 Task: Find connections with filter location Kayes with filter topic #propertymanagement with filter profile language German with filter current company Ambe International-Recruitment and Mobility with filter school Vel's Institute of Science, Technoloyg and Advanced Studies, Chennai with filter industry Administration of Justice with filter service category Family Law with filter keywords title Bank Teller
Action: Mouse moved to (621, 90)
Screenshot: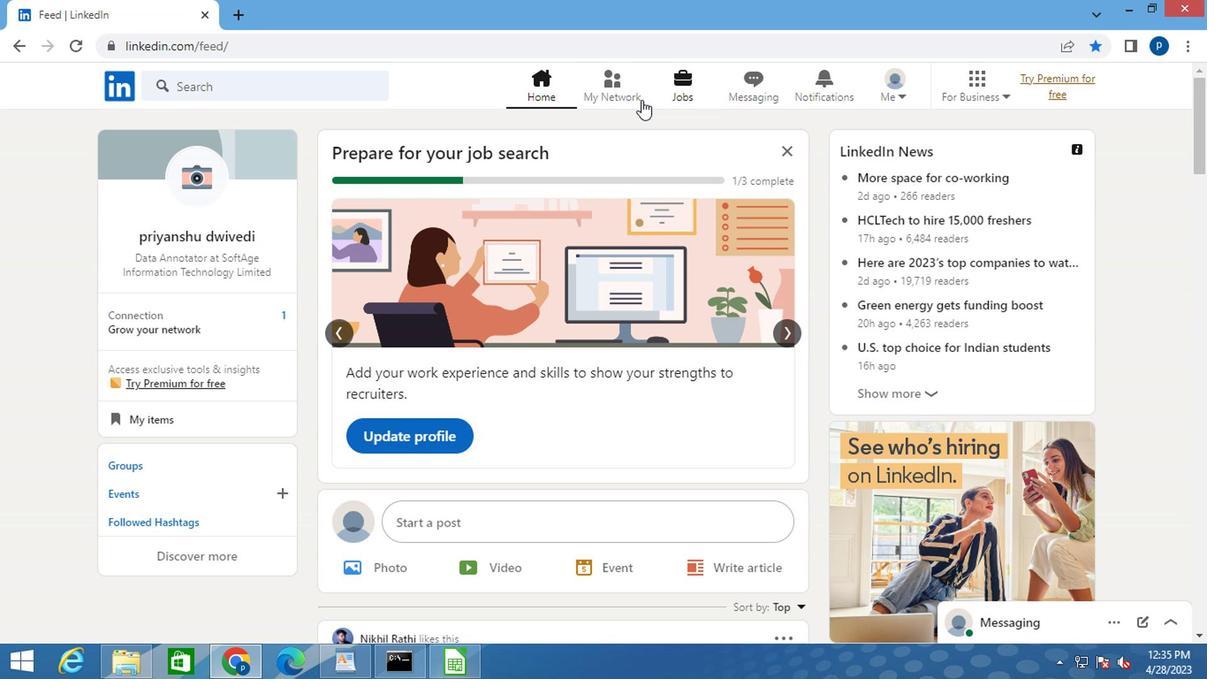 
Action: Mouse pressed left at (621, 90)
Screenshot: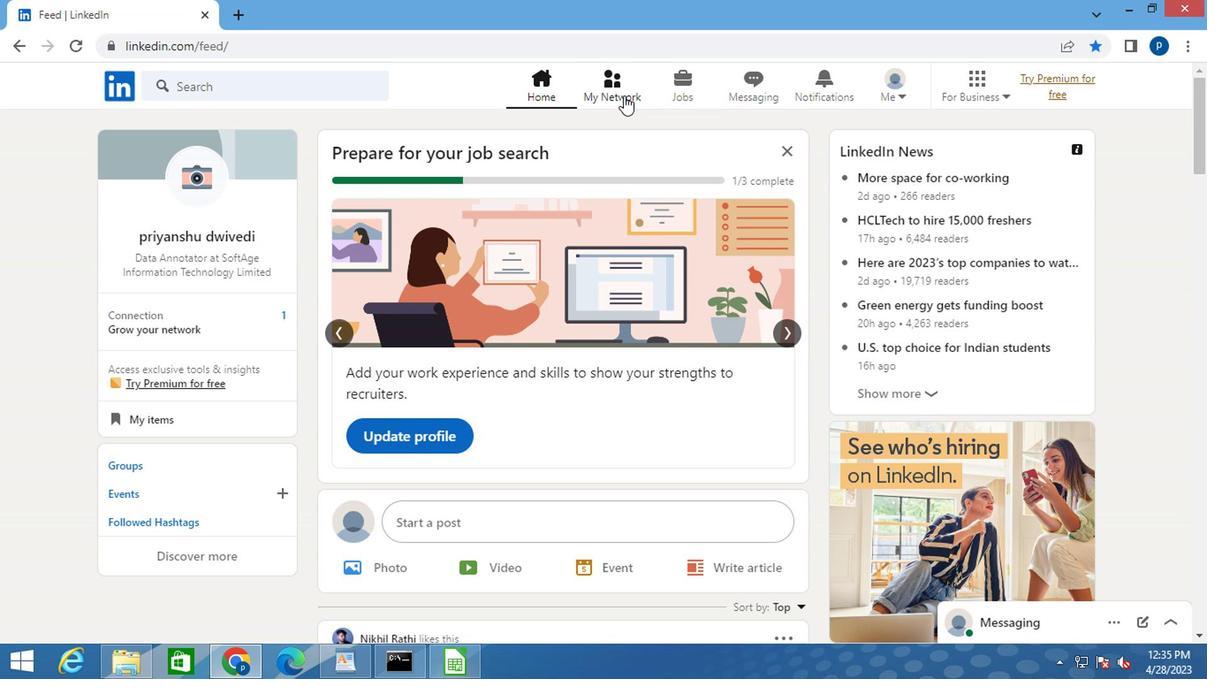 
Action: Mouse moved to (187, 172)
Screenshot: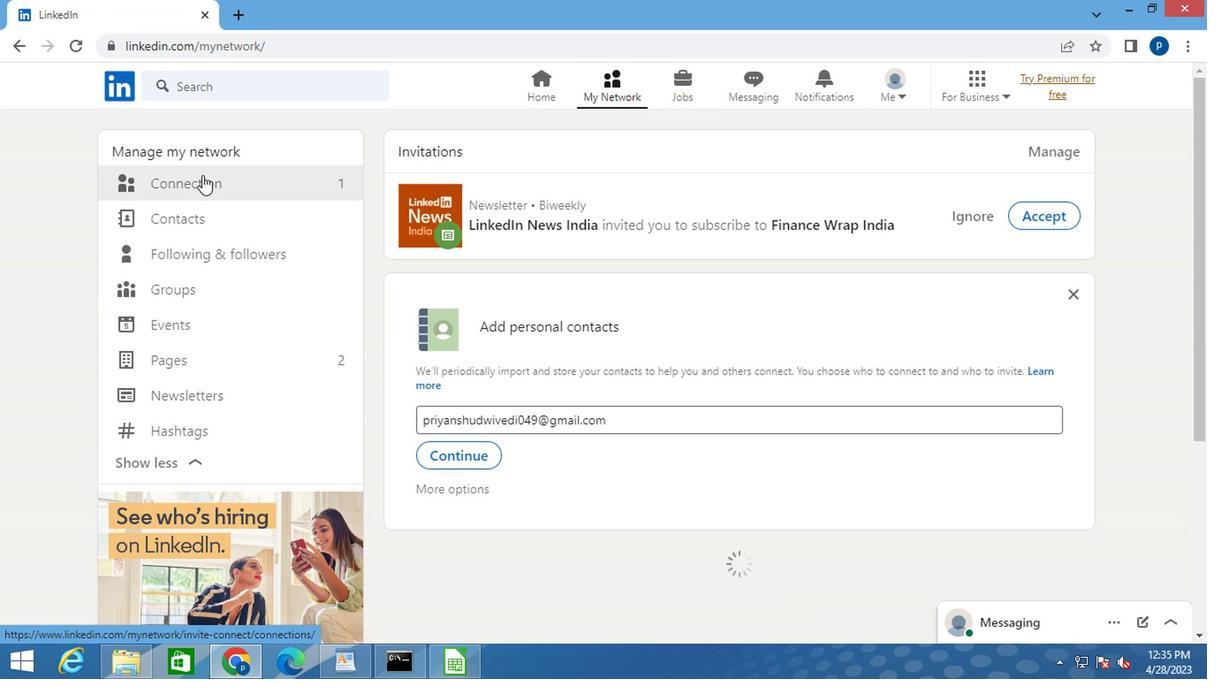 
Action: Mouse pressed left at (187, 172)
Screenshot: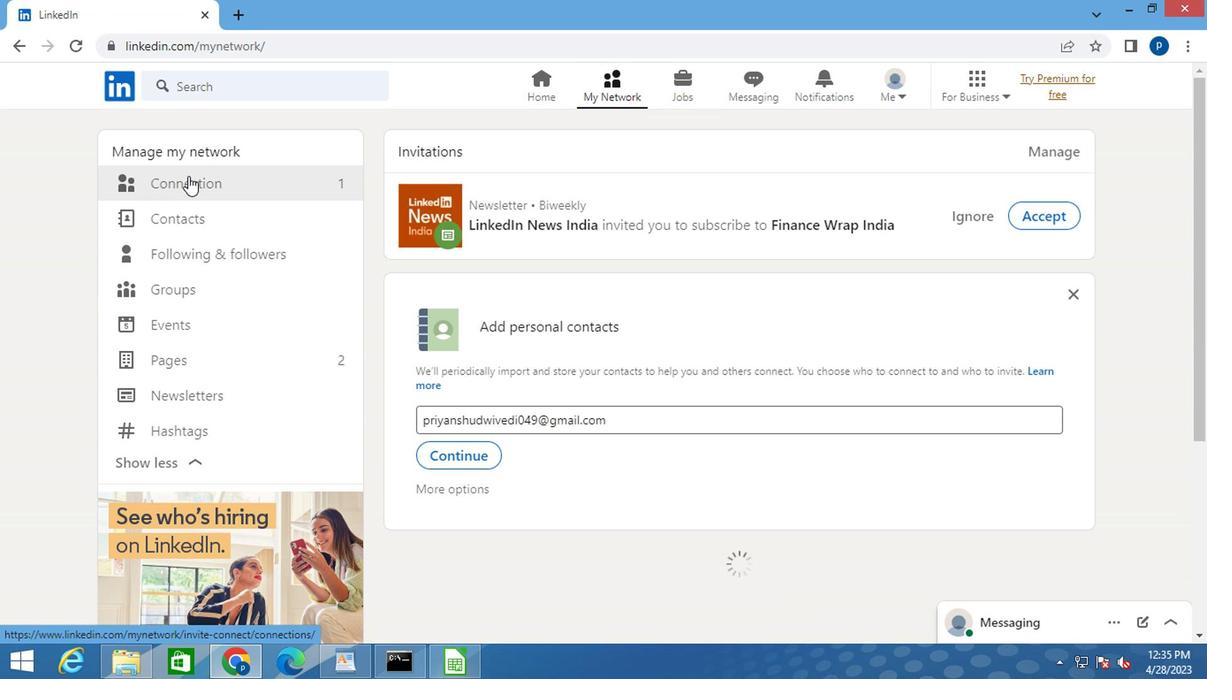 
Action: Mouse moved to (725, 176)
Screenshot: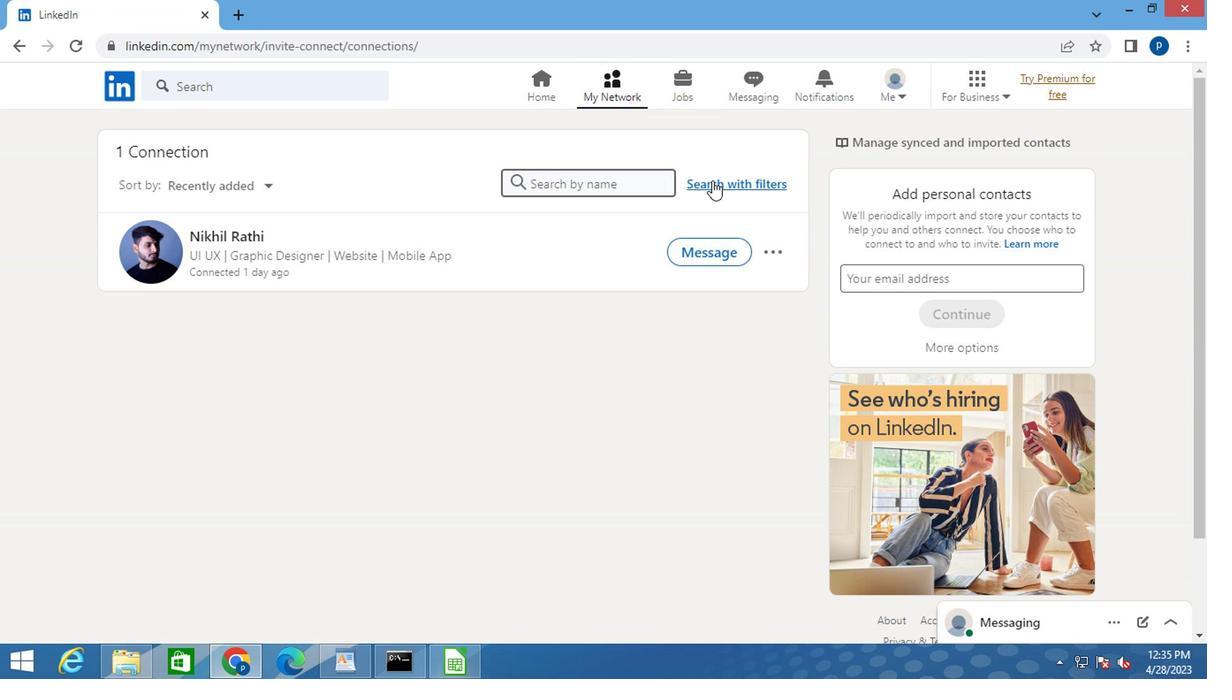 
Action: Mouse pressed left at (725, 176)
Screenshot: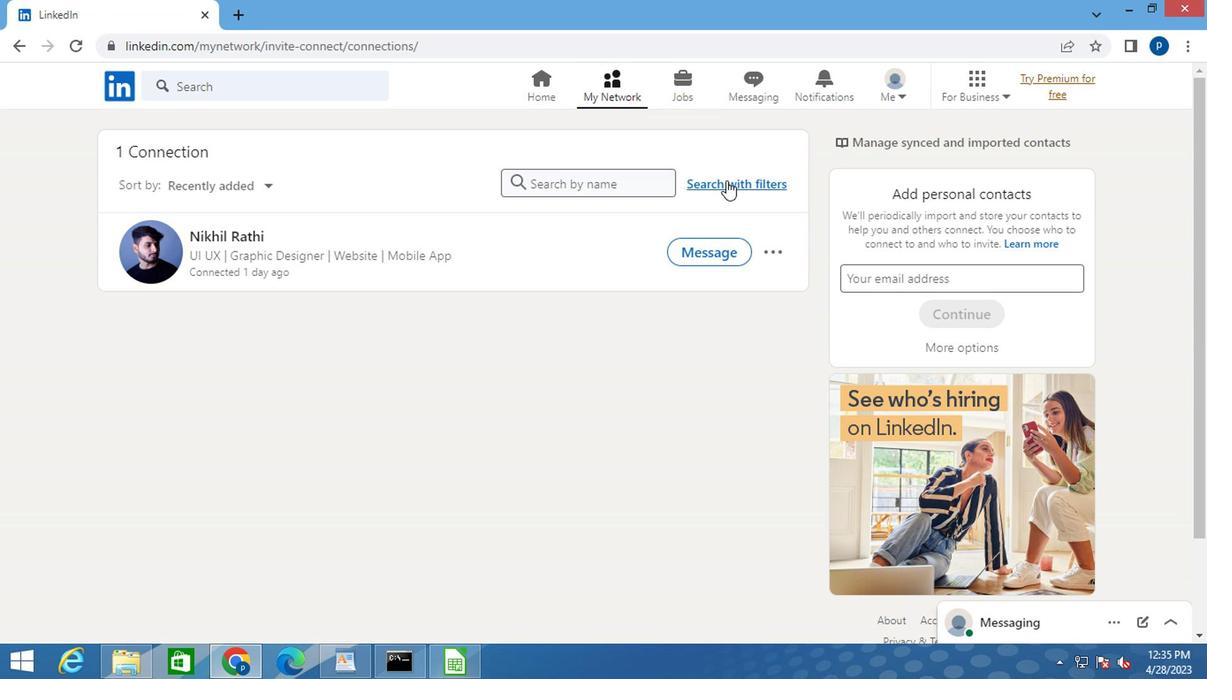 
Action: Mouse moved to (650, 137)
Screenshot: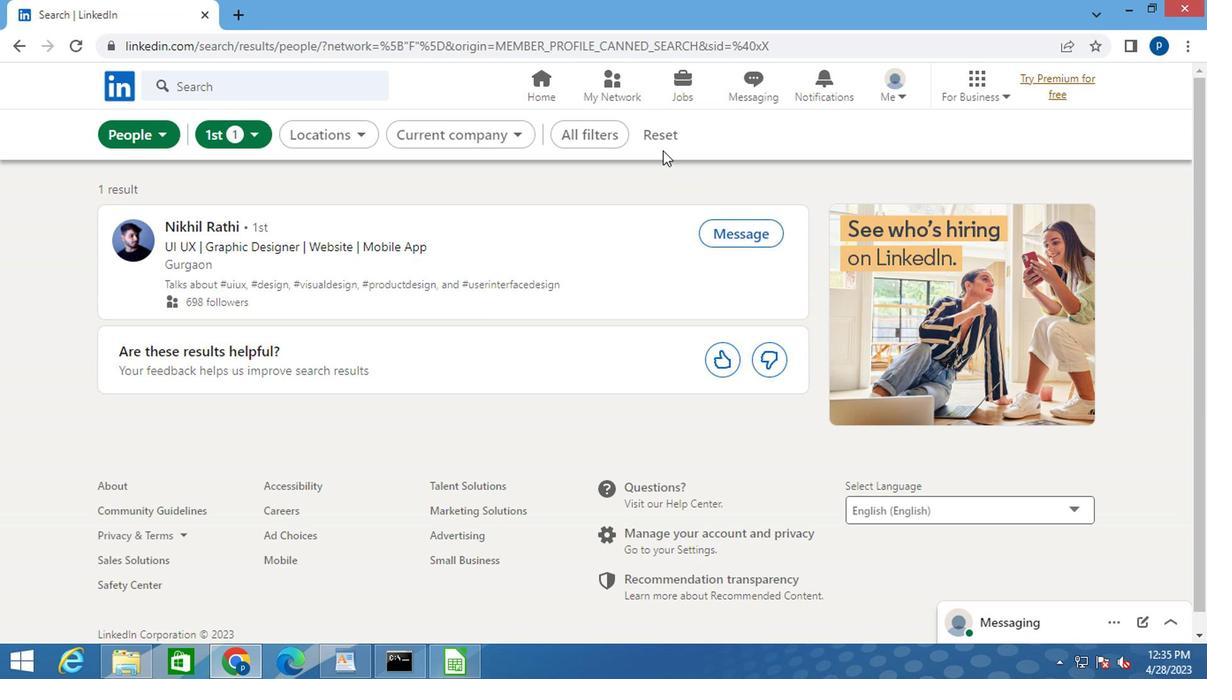 
Action: Mouse pressed left at (650, 137)
Screenshot: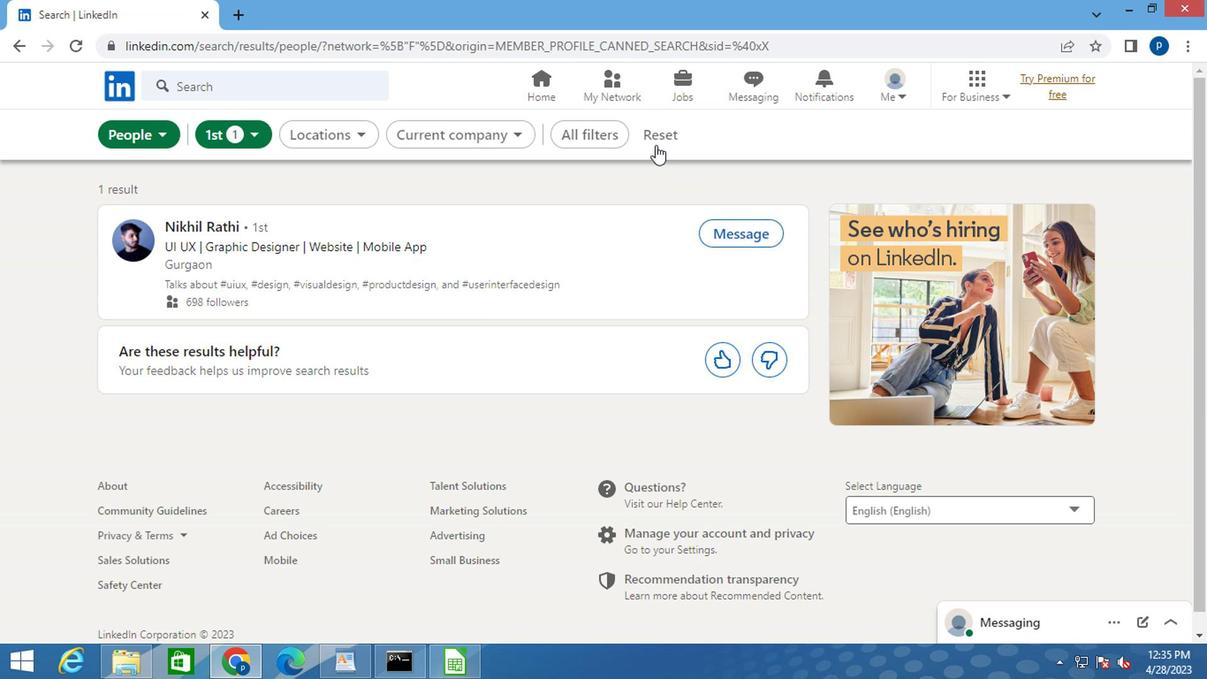 
Action: Mouse moved to (642, 132)
Screenshot: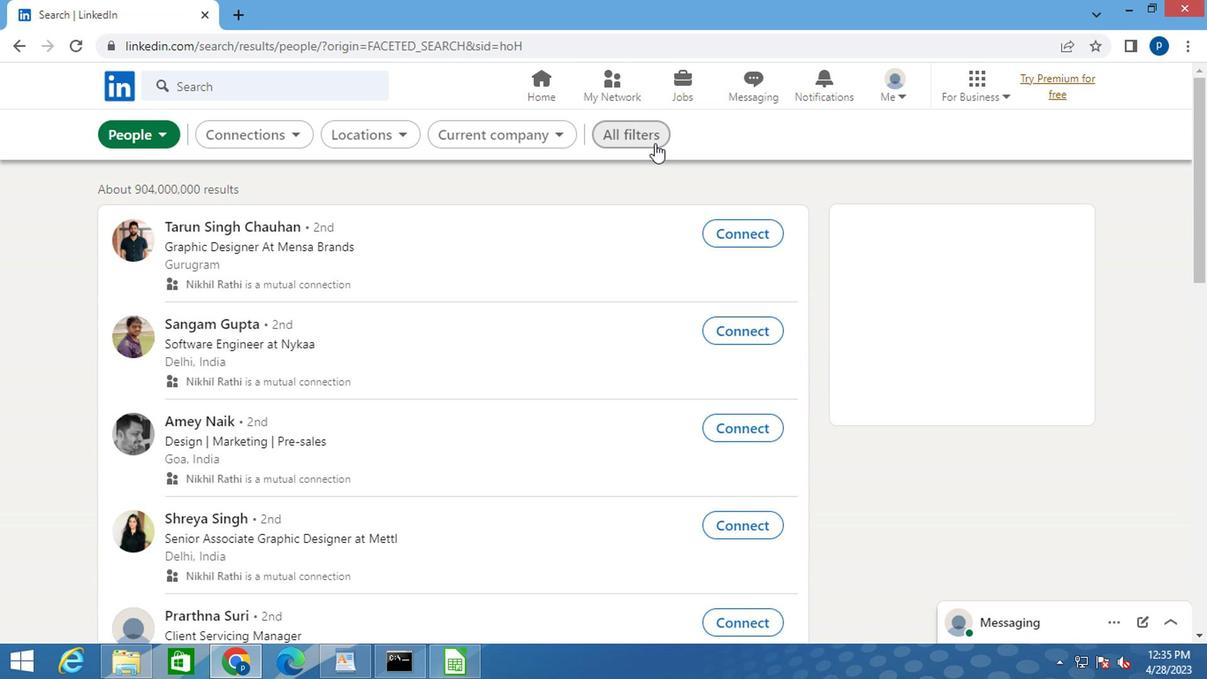 
Action: Mouse pressed left at (642, 132)
Screenshot: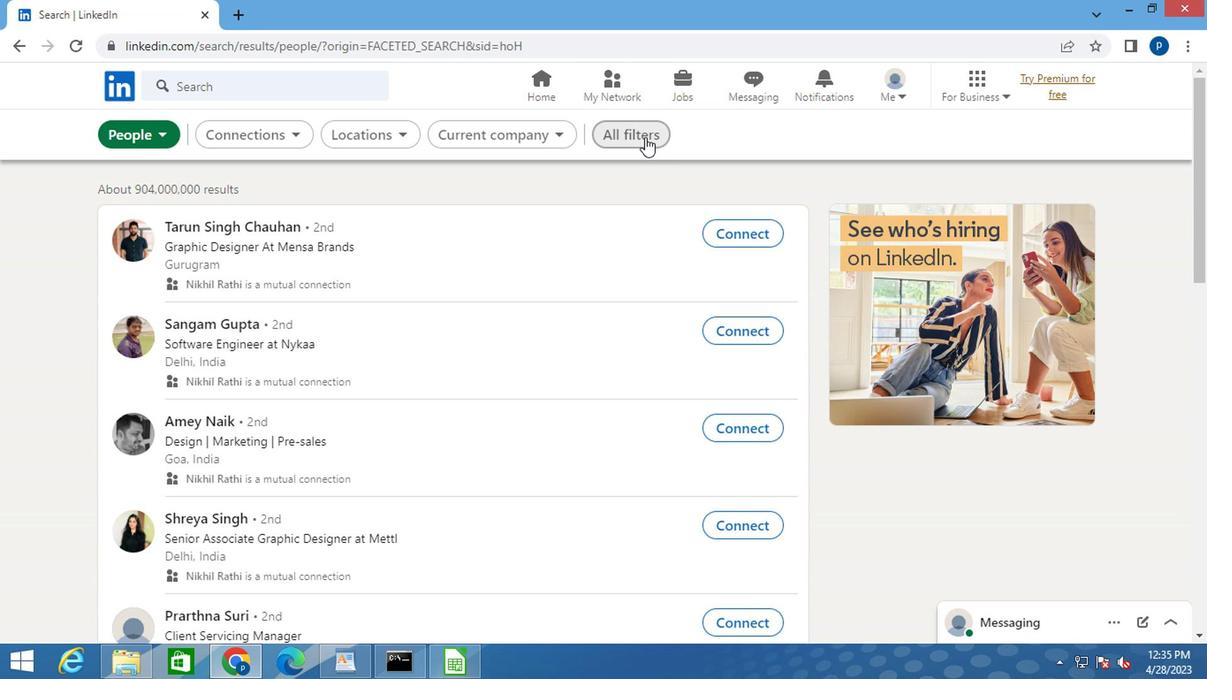 
Action: Mouse moved to (887, 359)
Screenshot: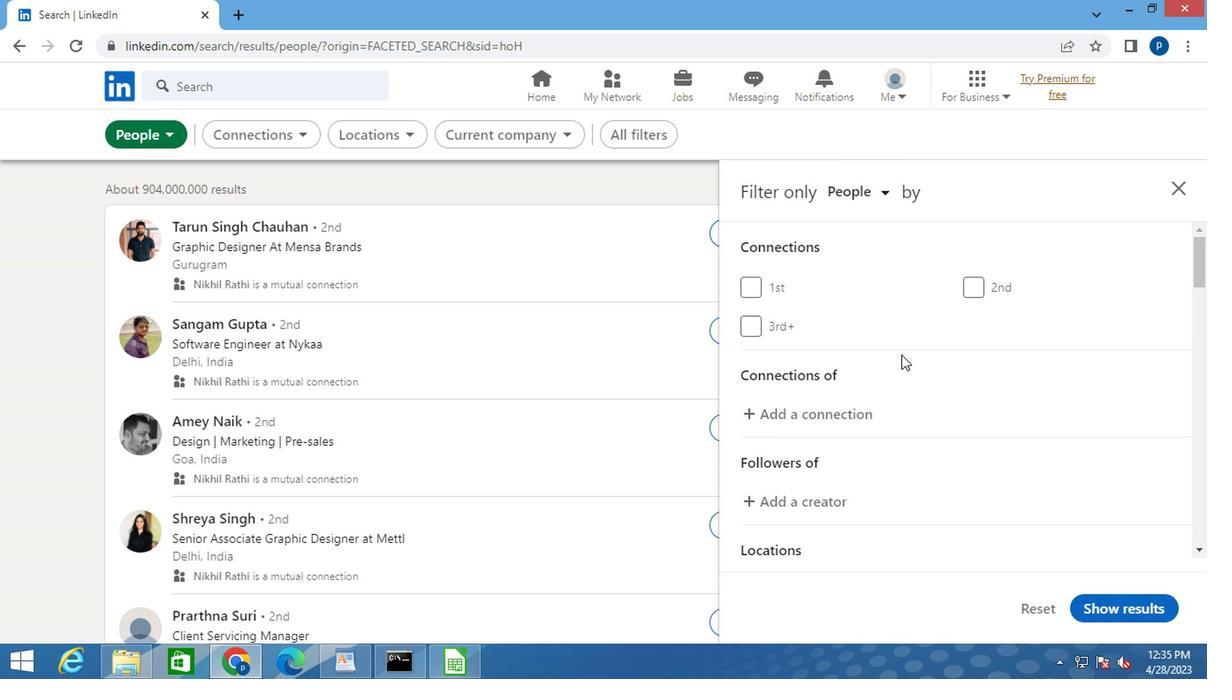 
Action: Mouse scrolled (887, 359) with delta (0, 0)
Screenshot: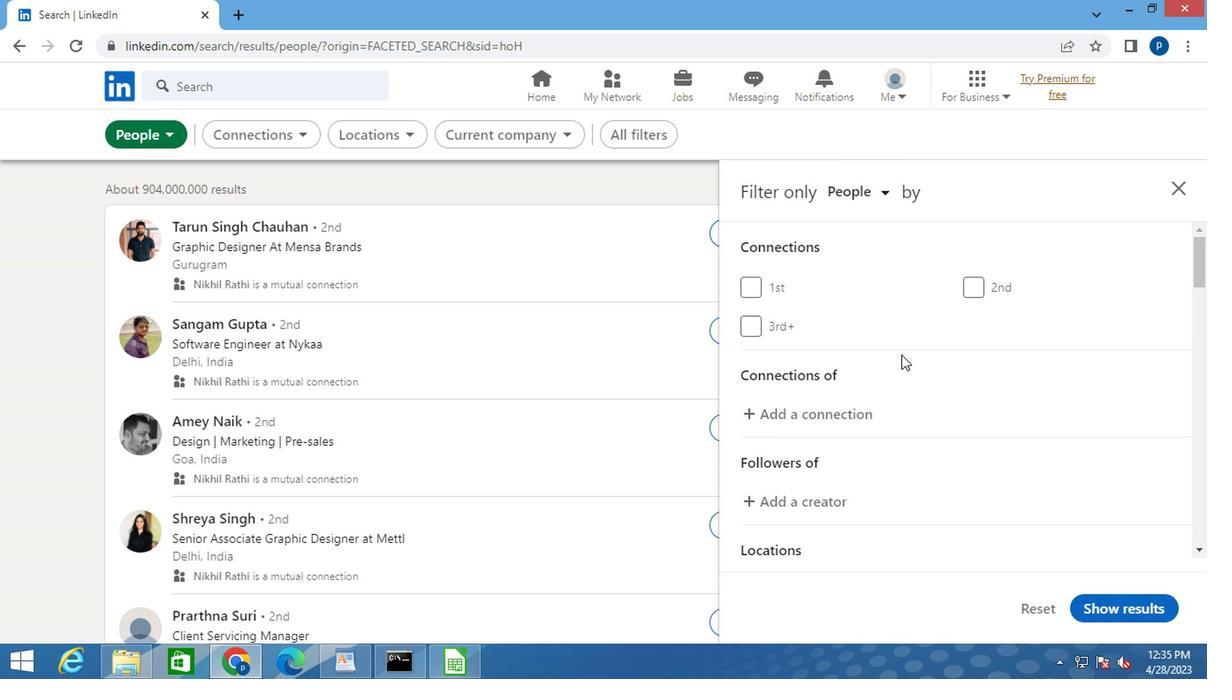 
Action: Mouse moved to (882, 361)
Screenshot: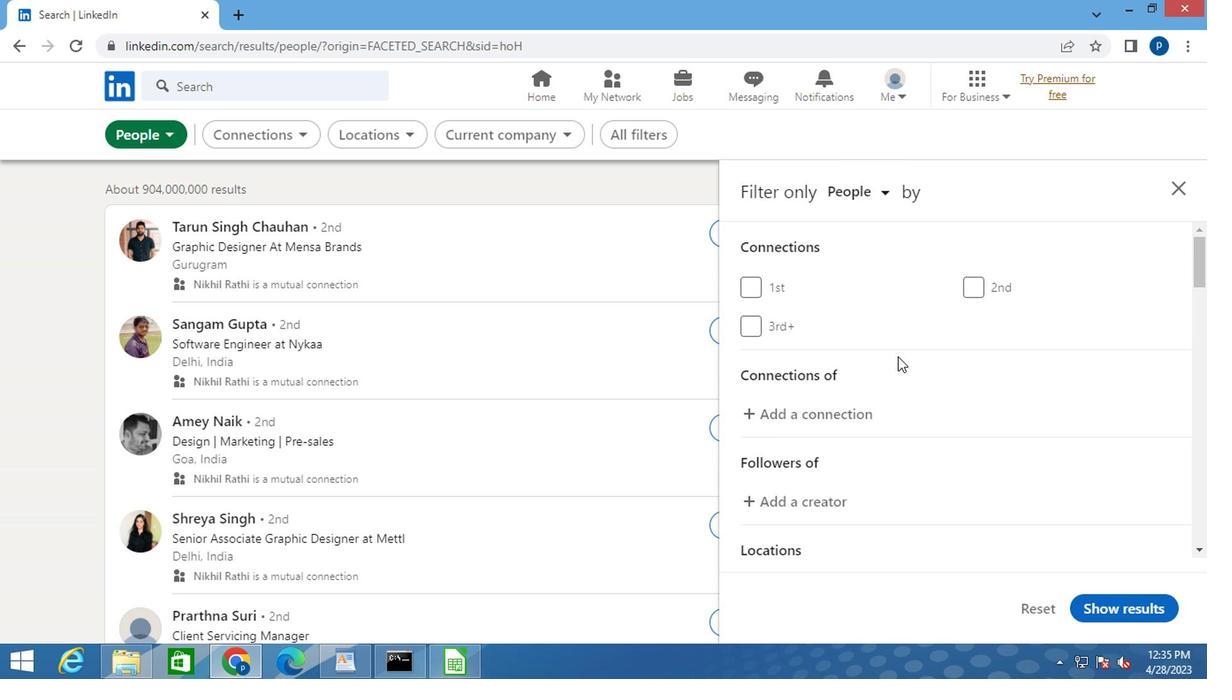 
Action: Mouse scrolled (882, 360) with delta (0, -1)
Screenshot: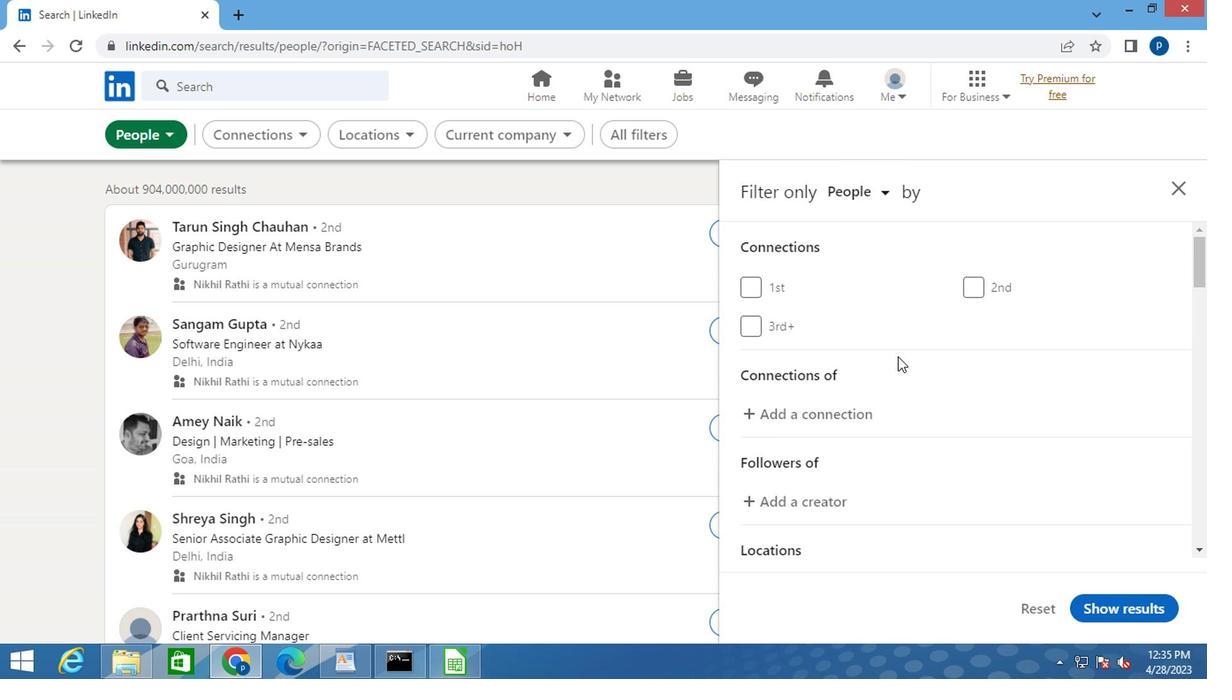 
Action: Mouse moved to (1002, 484)
Screenshot: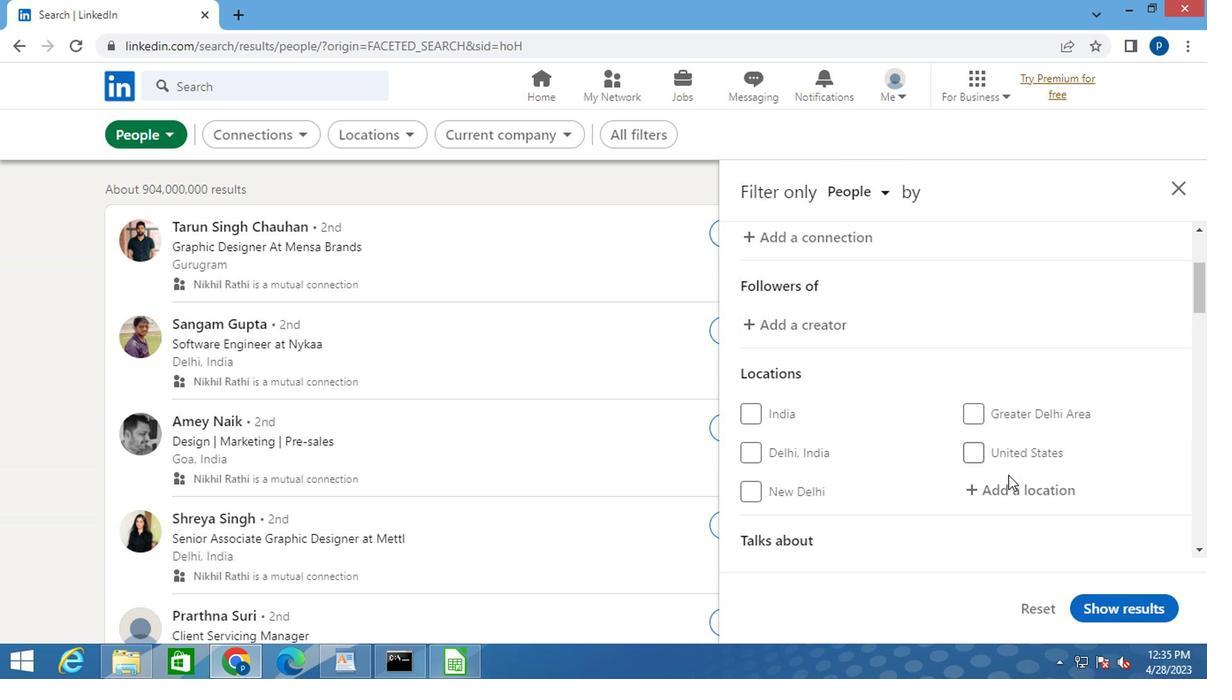 
Action: Mouse pressed left at (1002, 484)
Screenshot: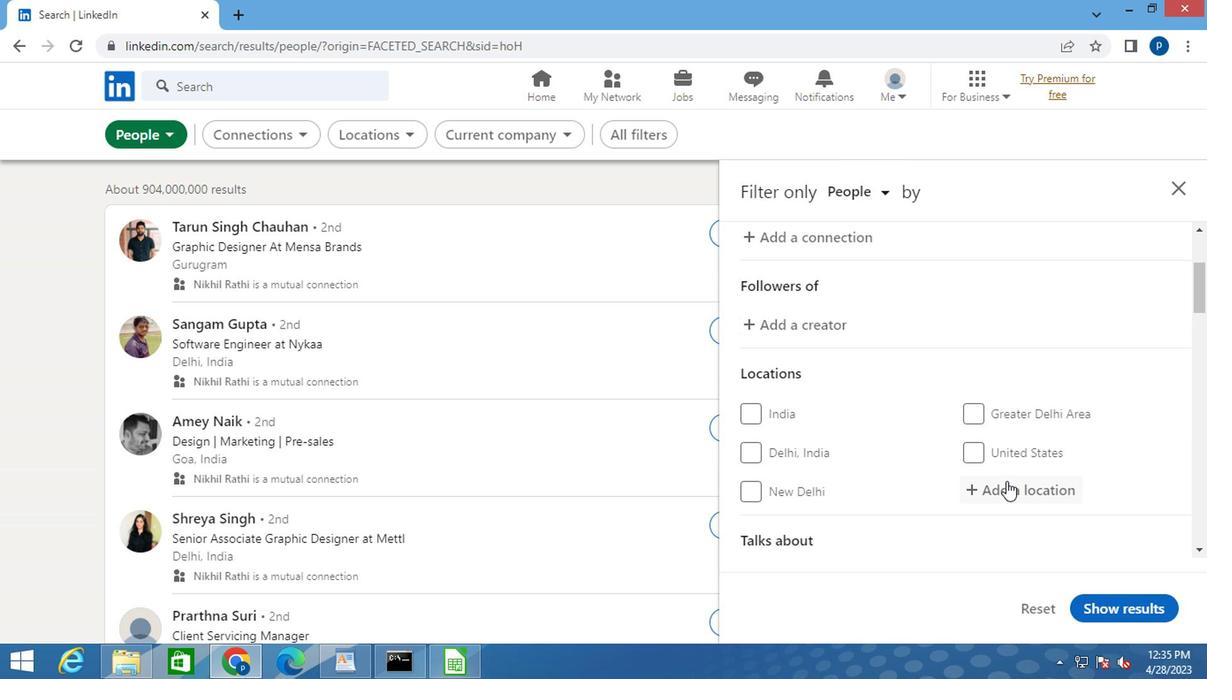 
Action: Key pressed k<Key.caps_lock>ayes
Screenshot: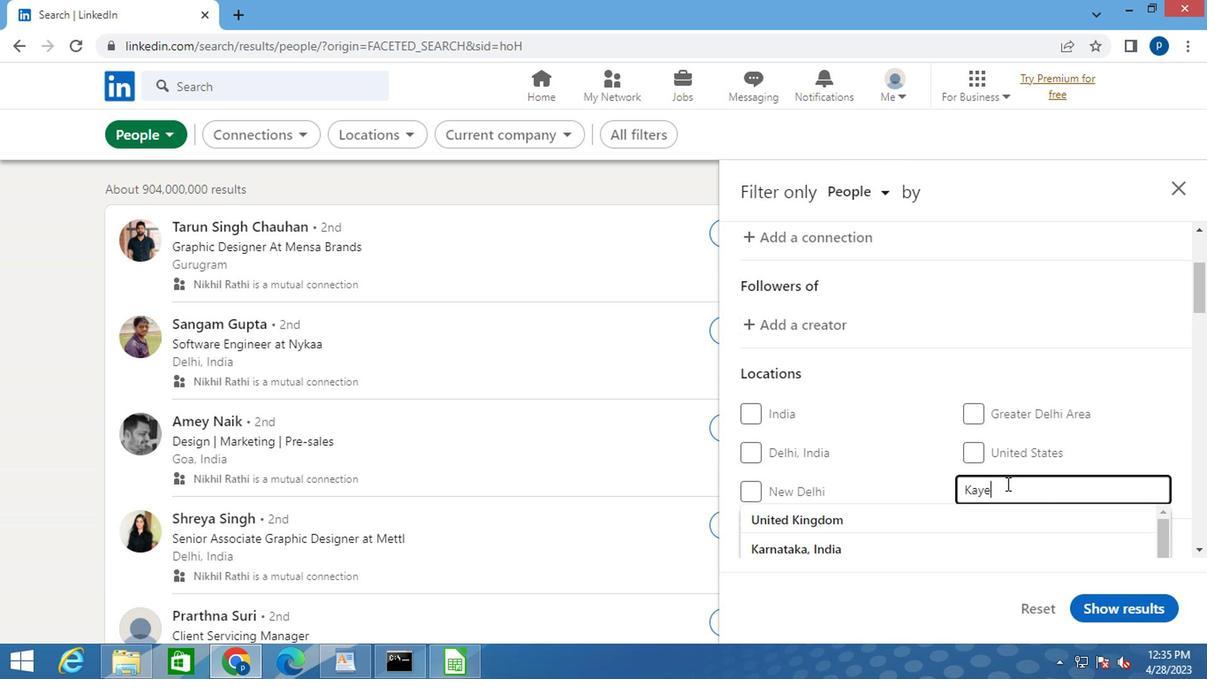 
Action: Mouse moved to (849, 521)
Screenshot: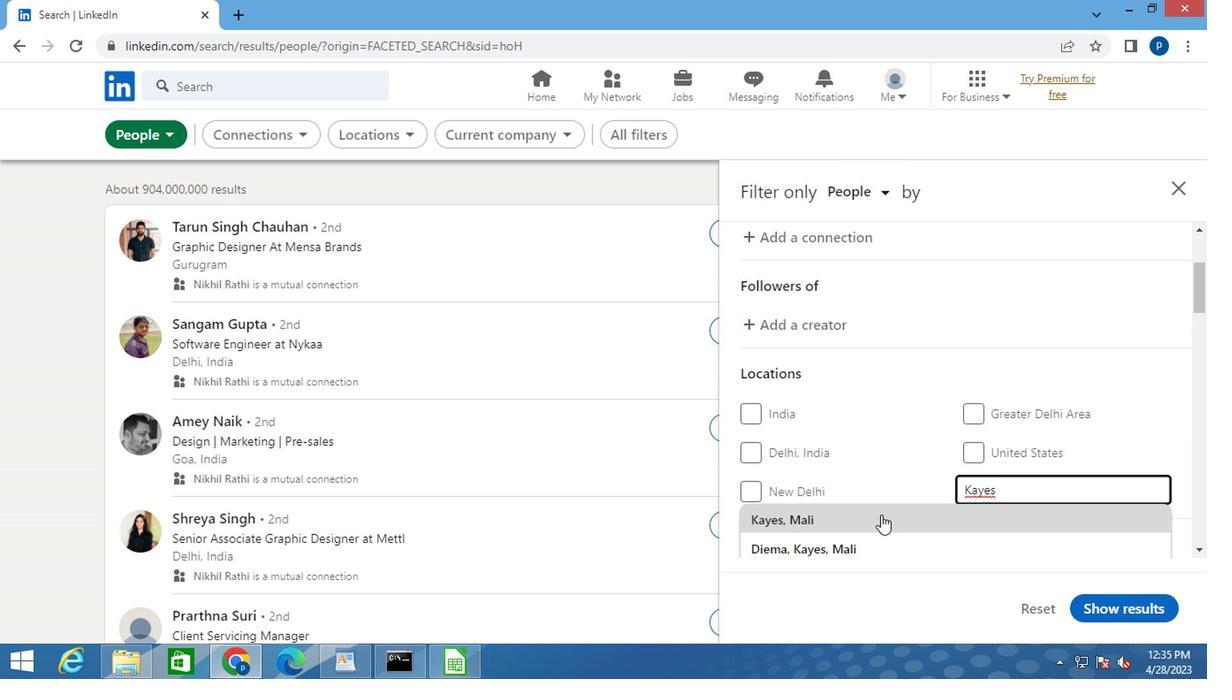 
Action: Mouse pressed left at (849, 521)
Screenshot: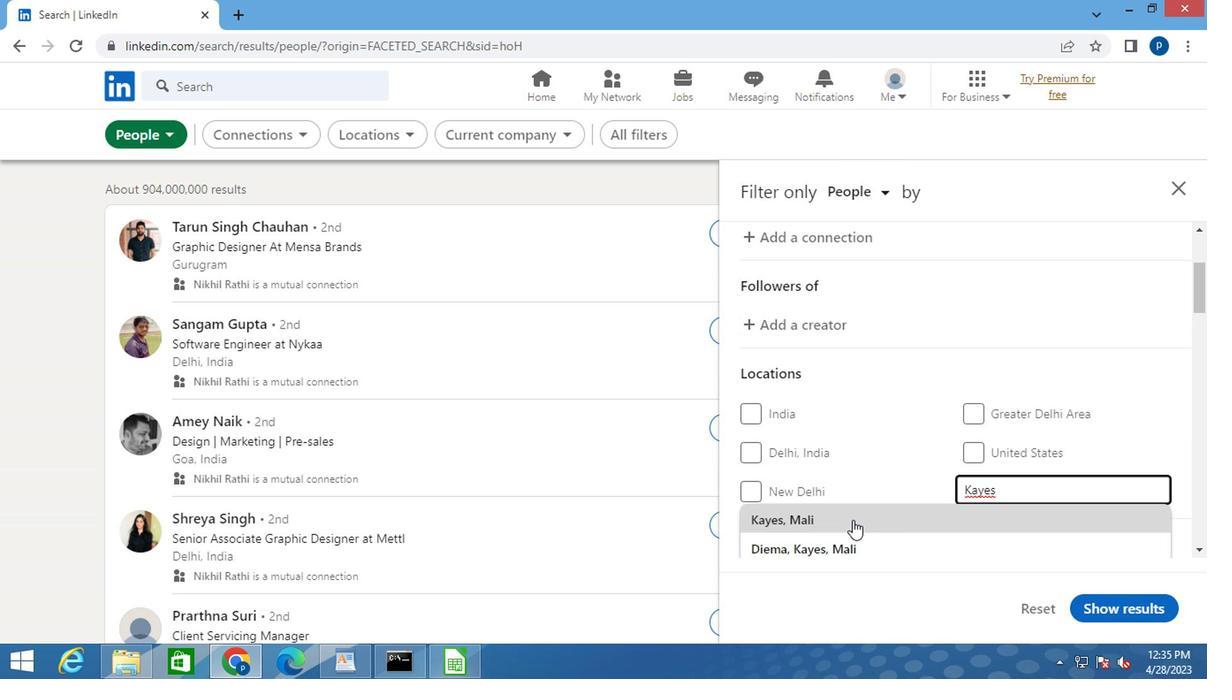 
Action: Mouse moved to (852, 484)
Screenshot: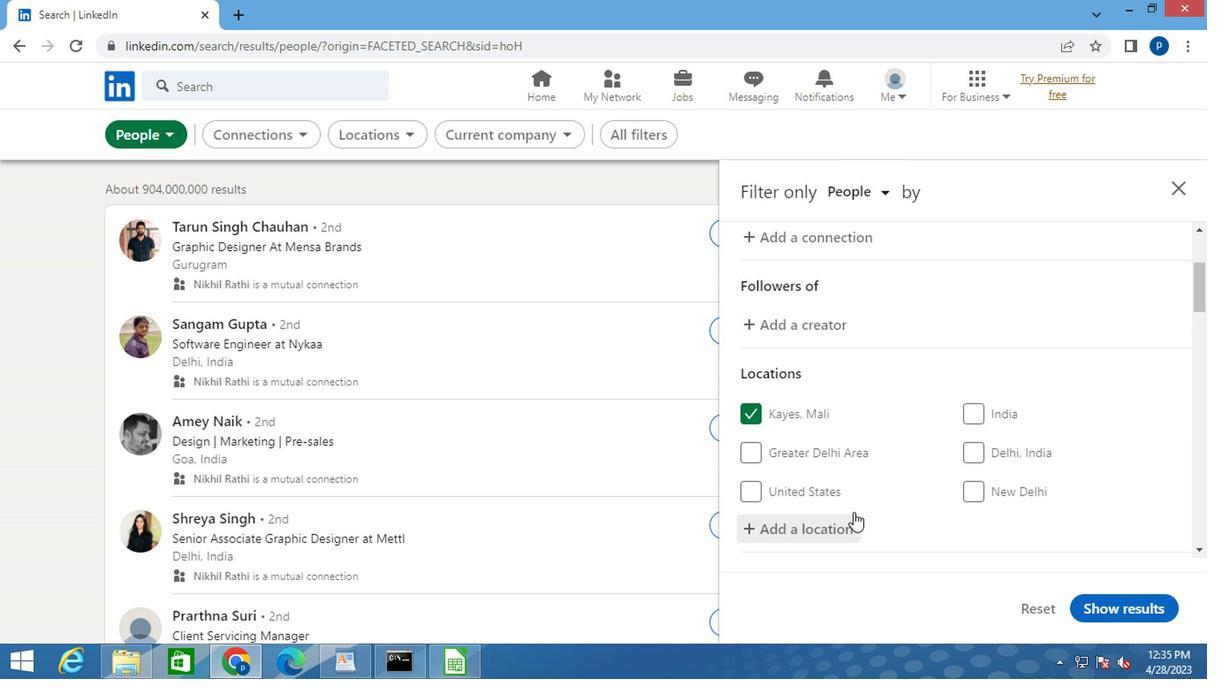
Action: Mouse scrolled (852, 483) with delta (0, 0)
Screenshot: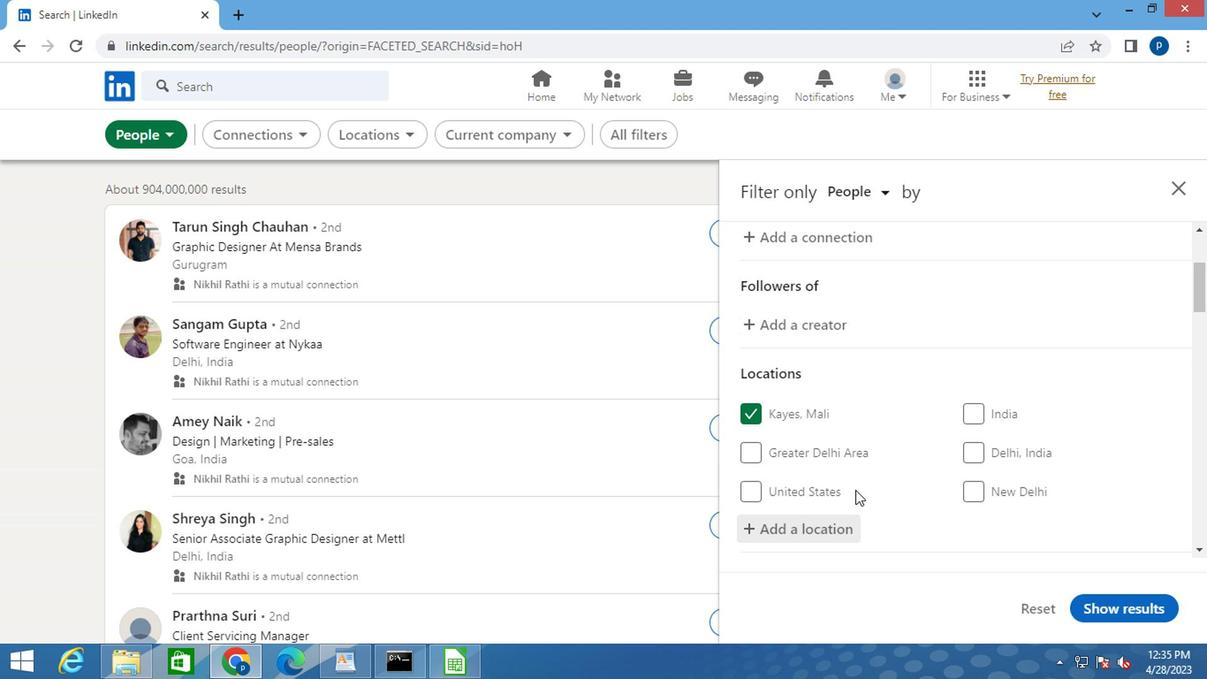 
Action: Mouse scrolled (852, 483) with delta (0, 0)
Screenshot: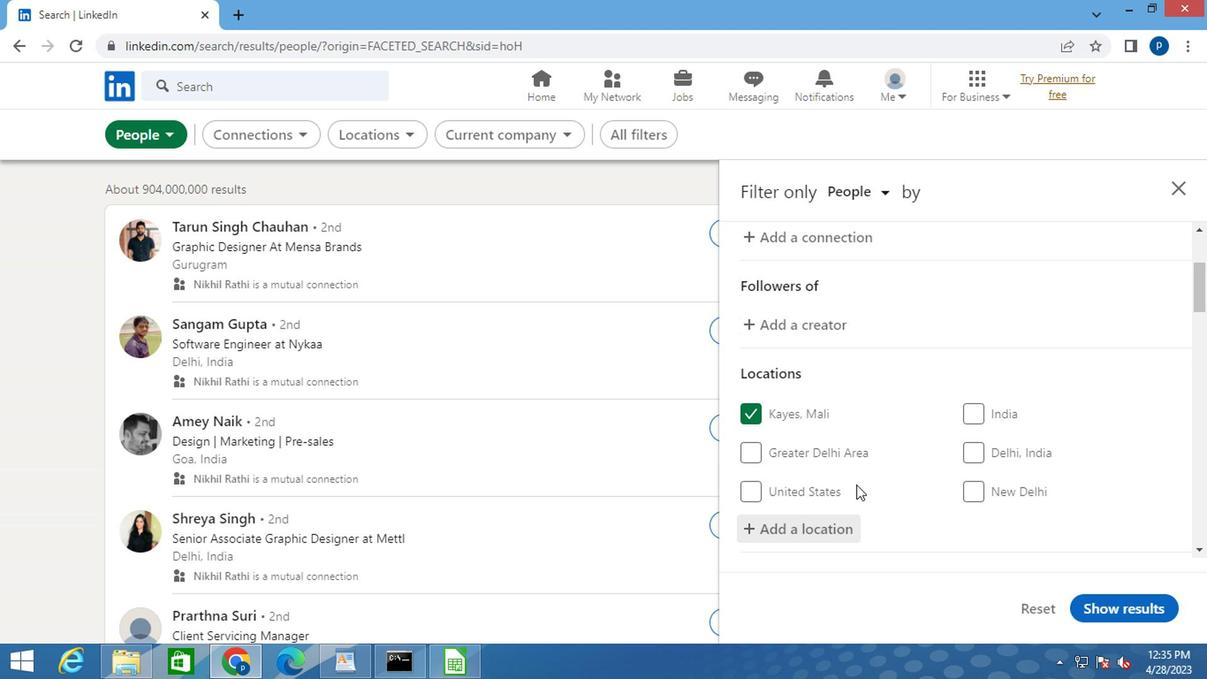 
Action: Mouse moved to (986, 518)
Screenshot: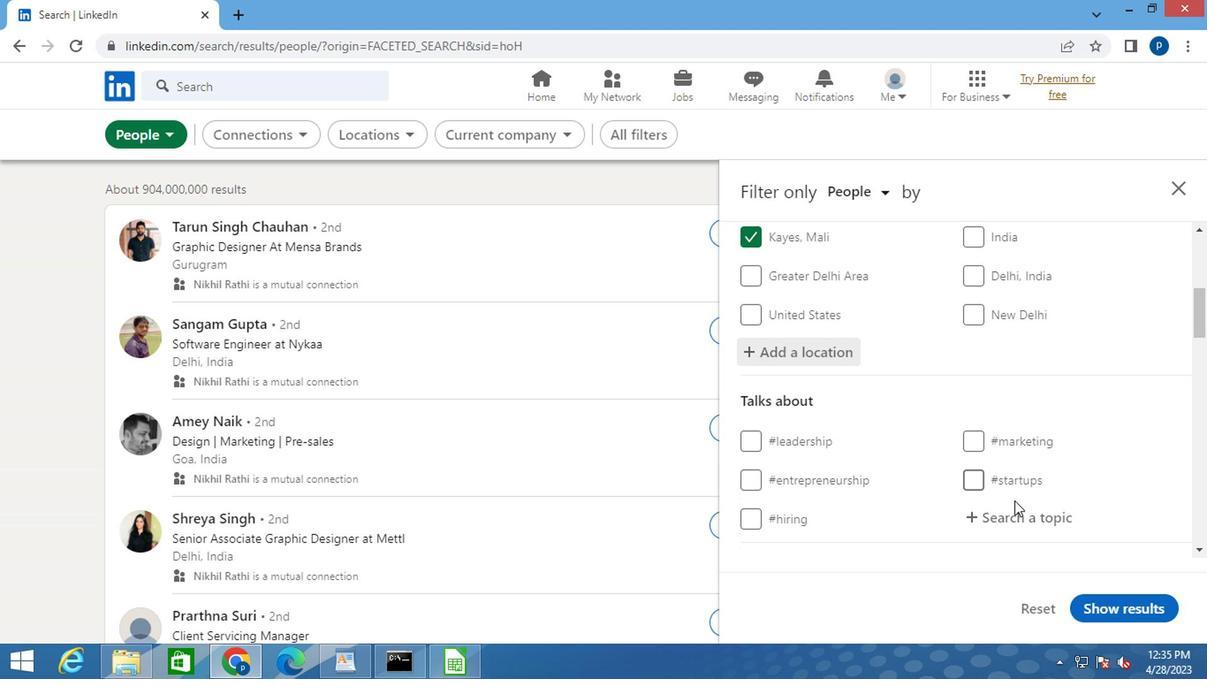 
Action: Mouse pressed left at (986, 518)
Screenshot: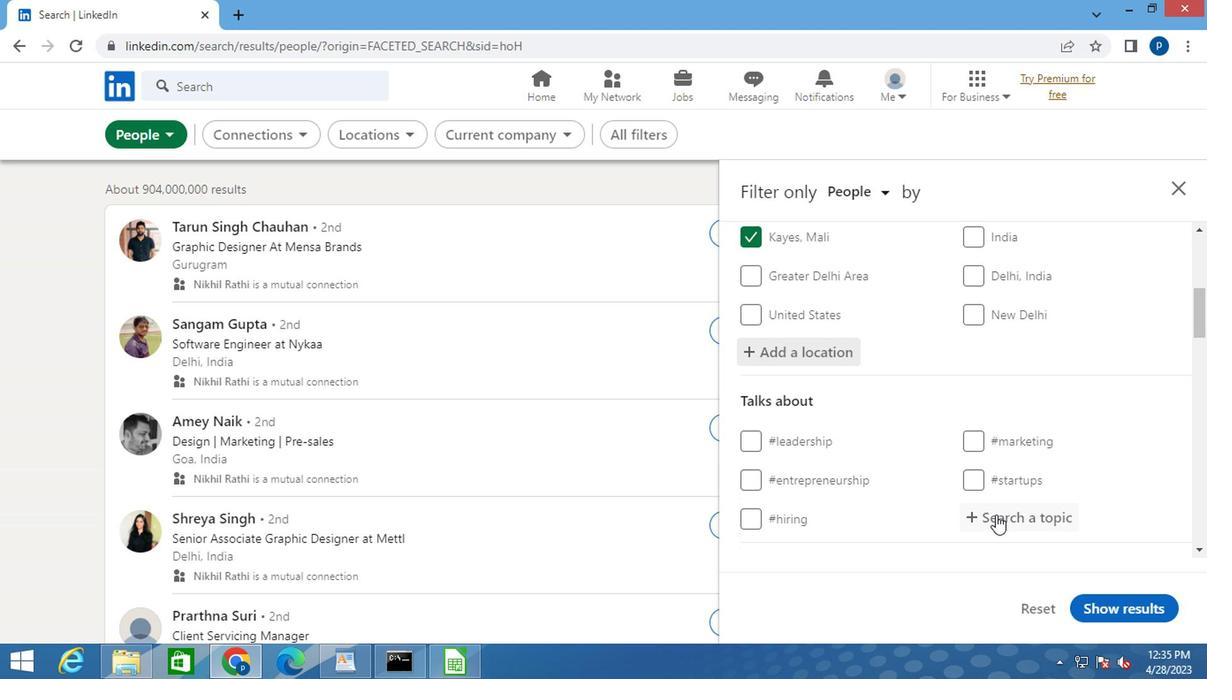 
Action: Key pressed <Key.shift>#PROPERTYMANAGEMENT<Key.space>
Screenshot: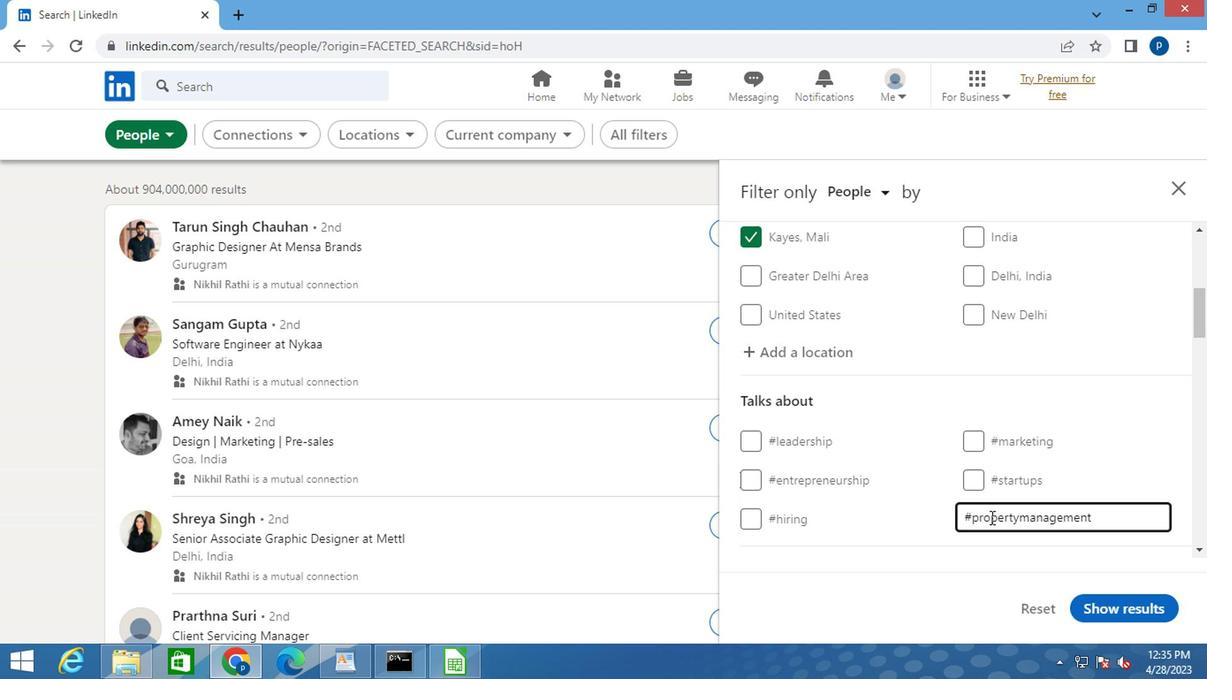 
Action: Mouse moved to (917, 501)
Screenshot: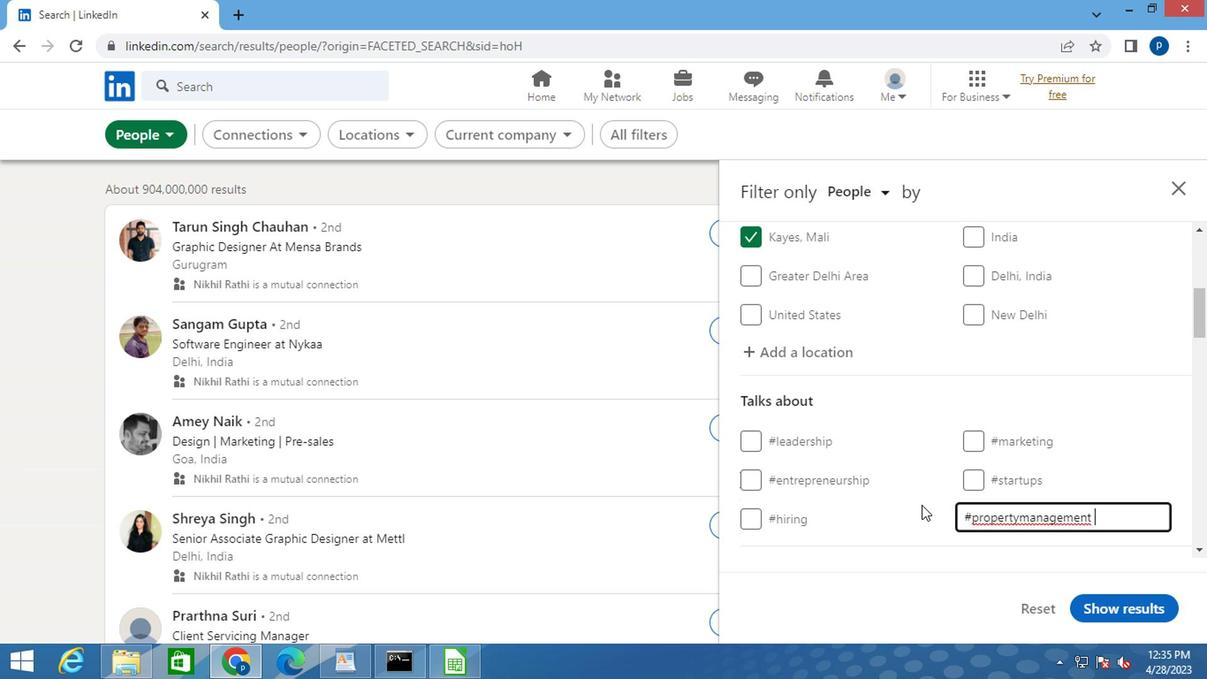 
Action: Mouse scrolled (917, 500) with delta (0, 0)
Screenshot: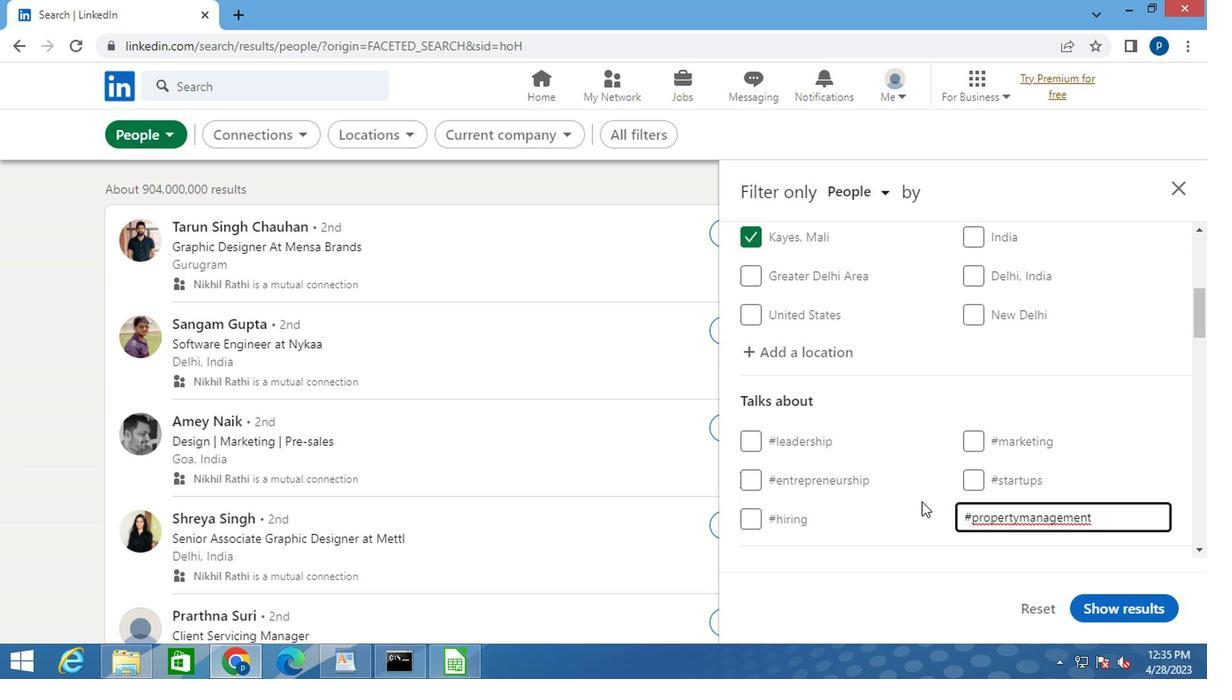 
Action: Mouse moved to (904, 484)
Screenshot: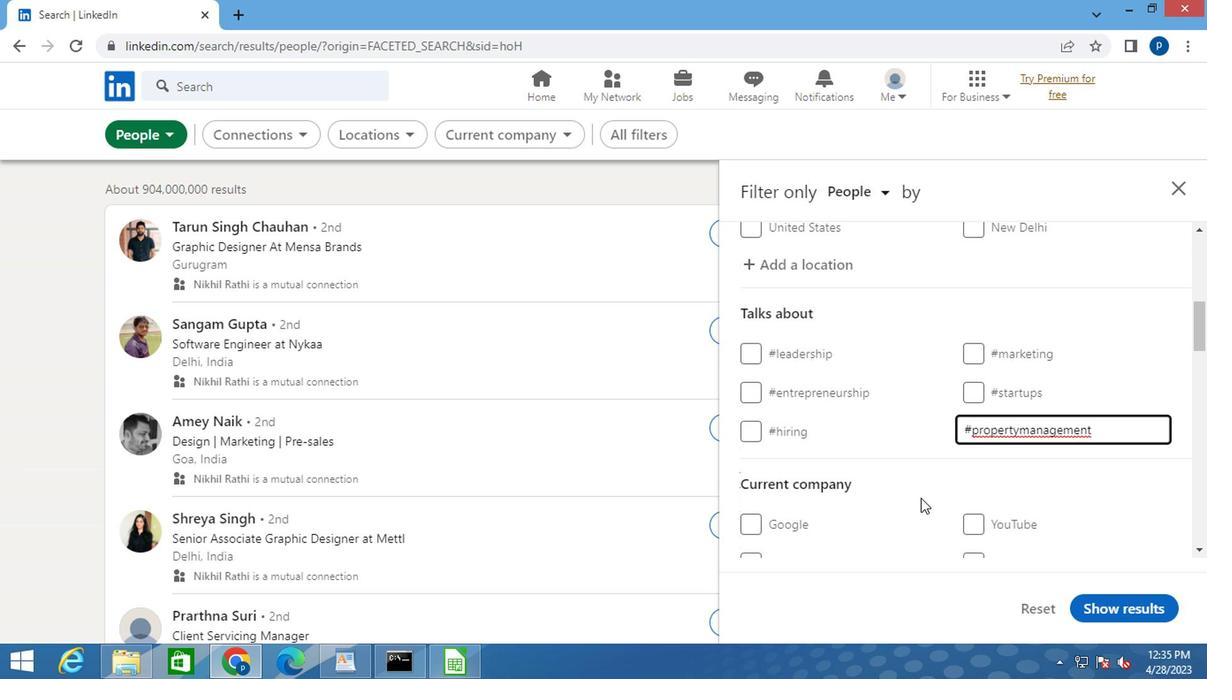 
Action: Mouse scrolled (904, 483) with delta (0, 0)
Screenshot: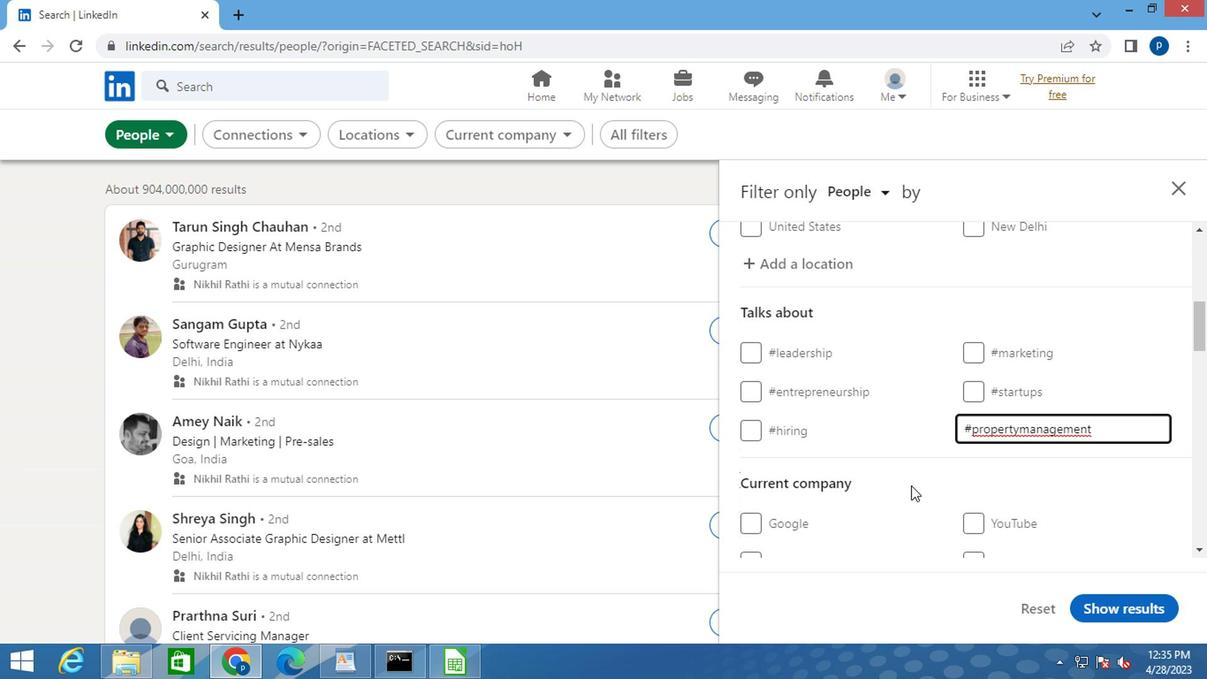 
Action: Mouse scrolled (904, 483) with delta (0, 0)
Screenshot: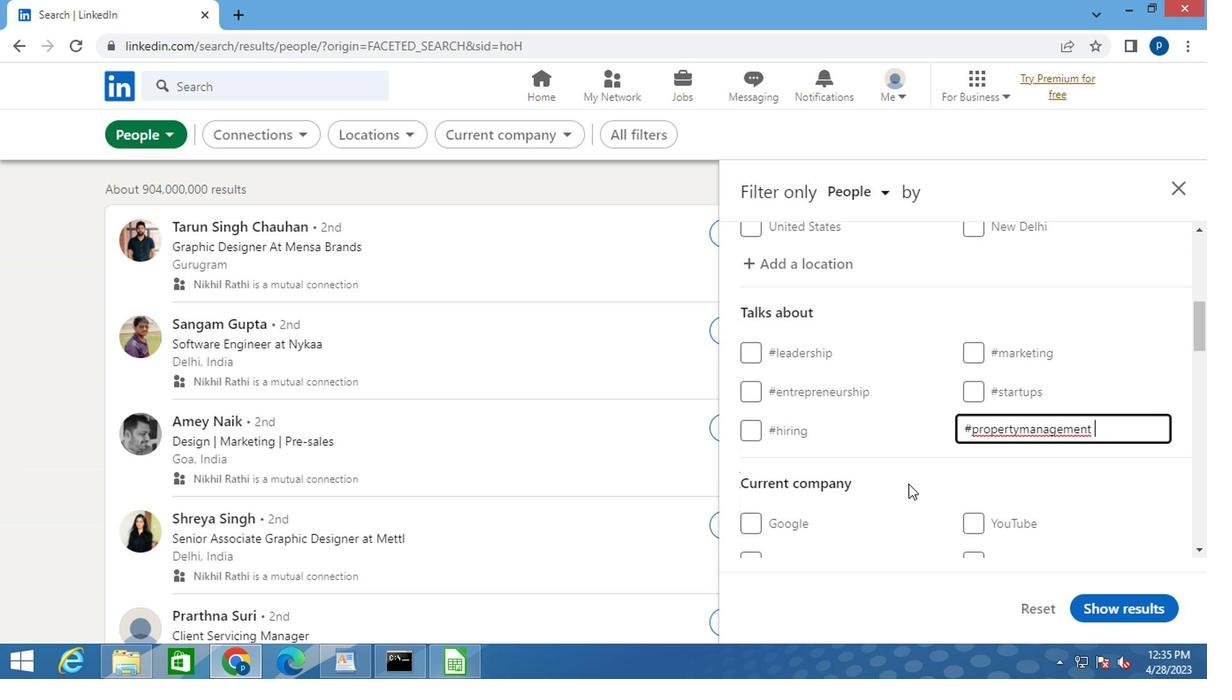 
Action: Mouse moved to (897, 472)
Screenshot: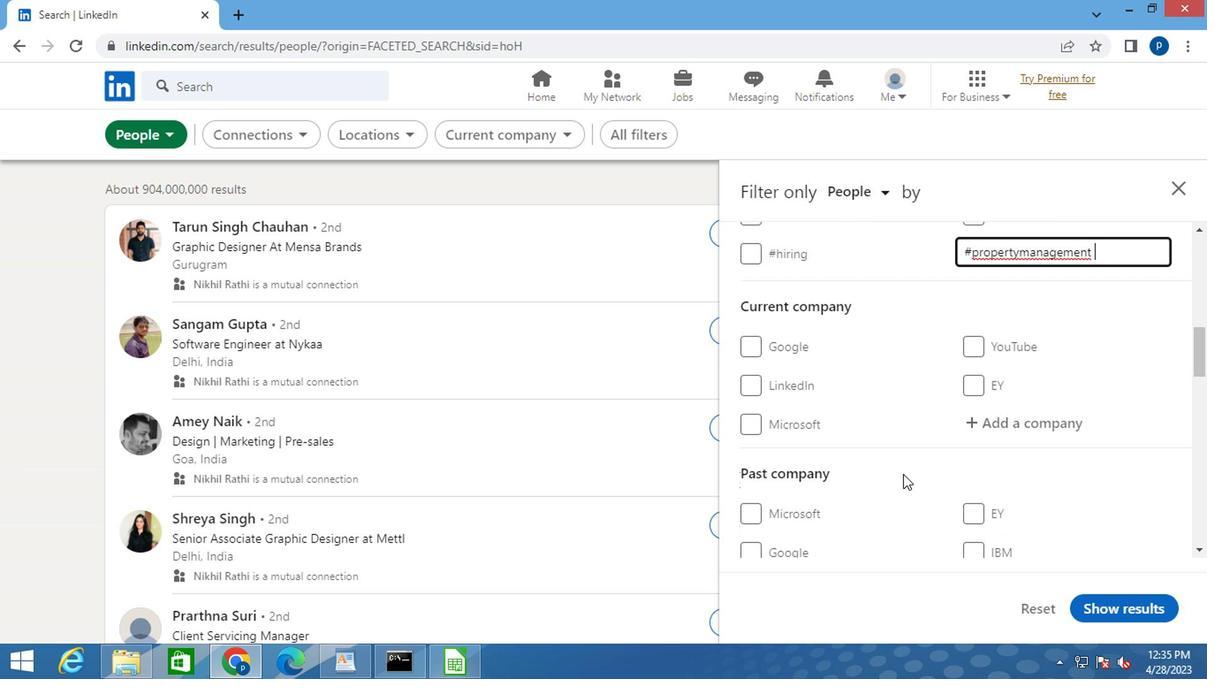 
Action: Mouse scrolled (897, 471) with delta (0, -1)
Screenshot: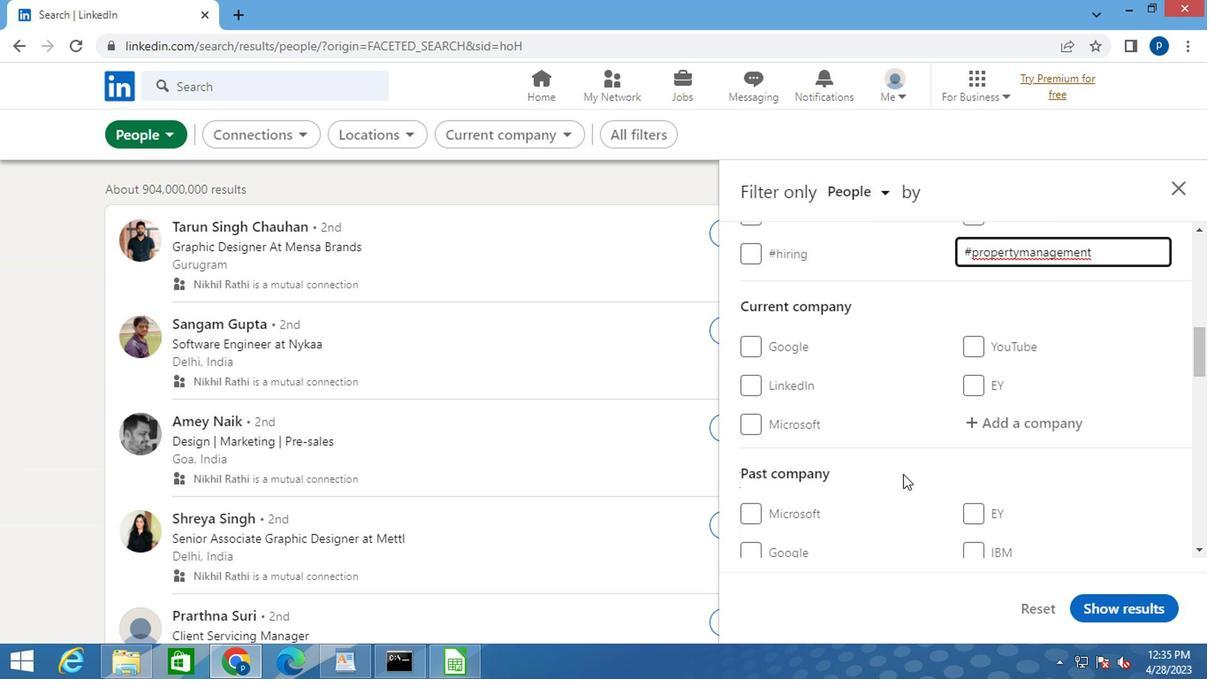 
Action: Mouse scrolled (897, 471) with delta (0, -1)
Screenshot: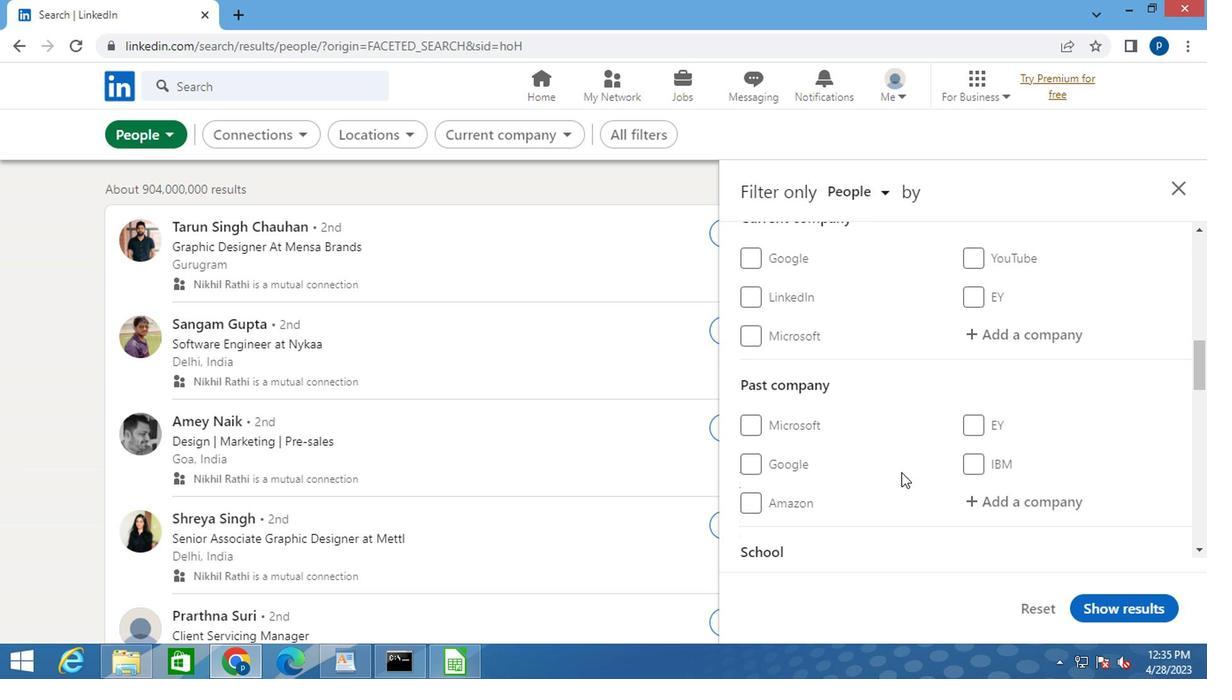
Action: Mouse scrolled (897, 471) with delta (0, -1)
Screenshot: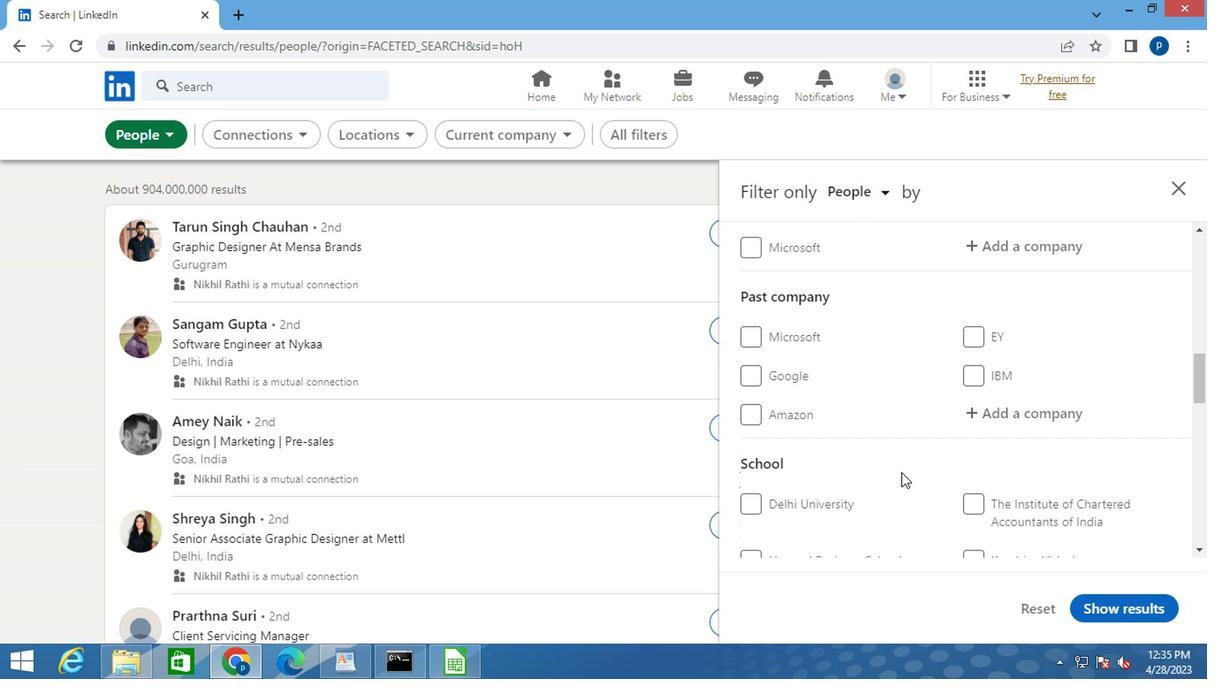 
Action: Mouse moved to (892, 470)
Screenshot: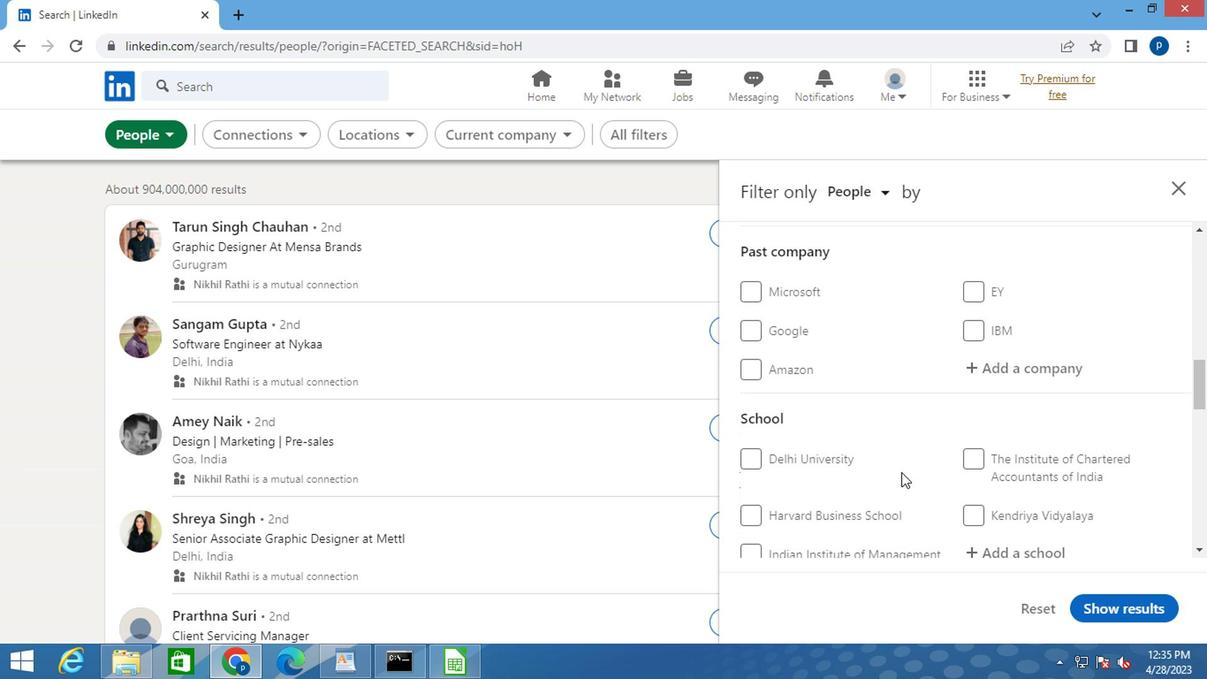 
Action: Mouse scrolled (892, 469) with delta (0, -1)
Screenshot: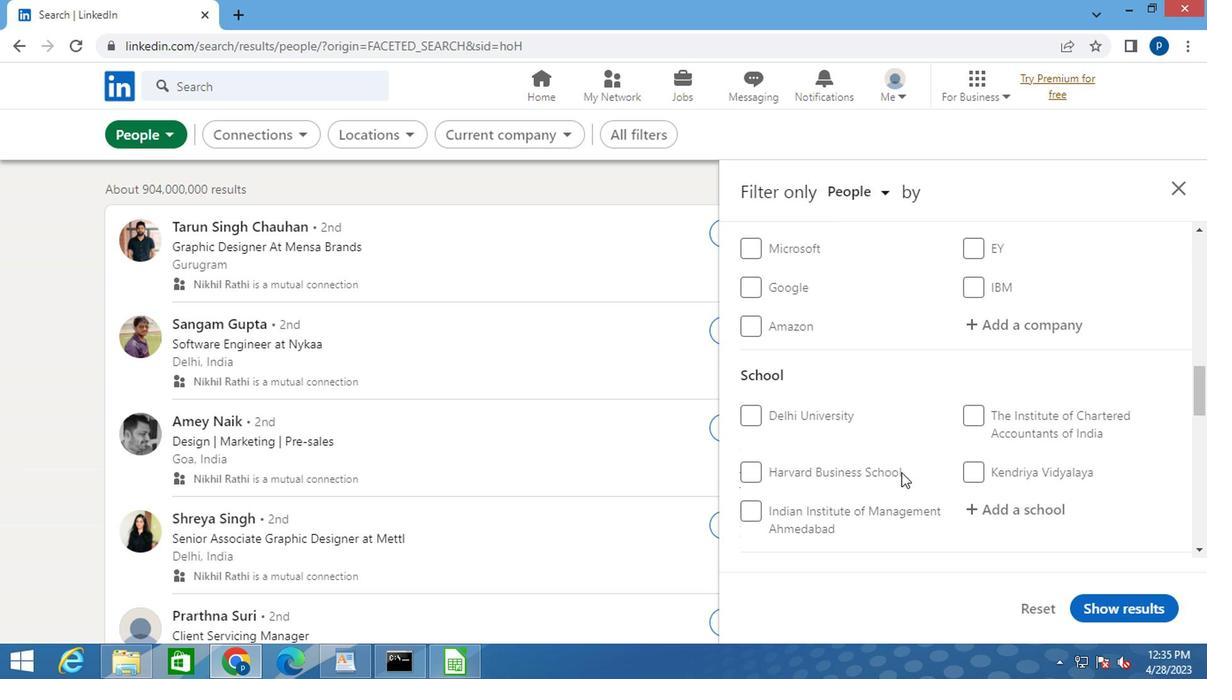 
Action: Mouse scrolled (892, 469) with delta (0, -1)
Screenshot: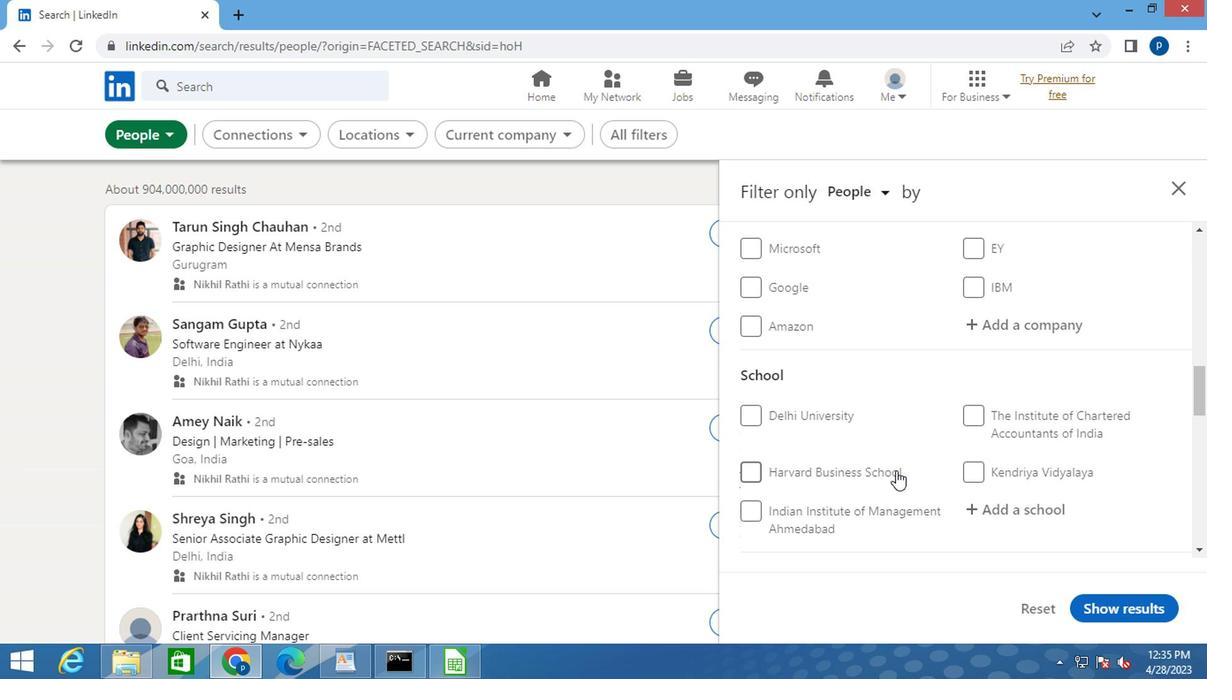 
Action: Mouse scrolled (892, 469) with delta (0, -1)
Screenshot: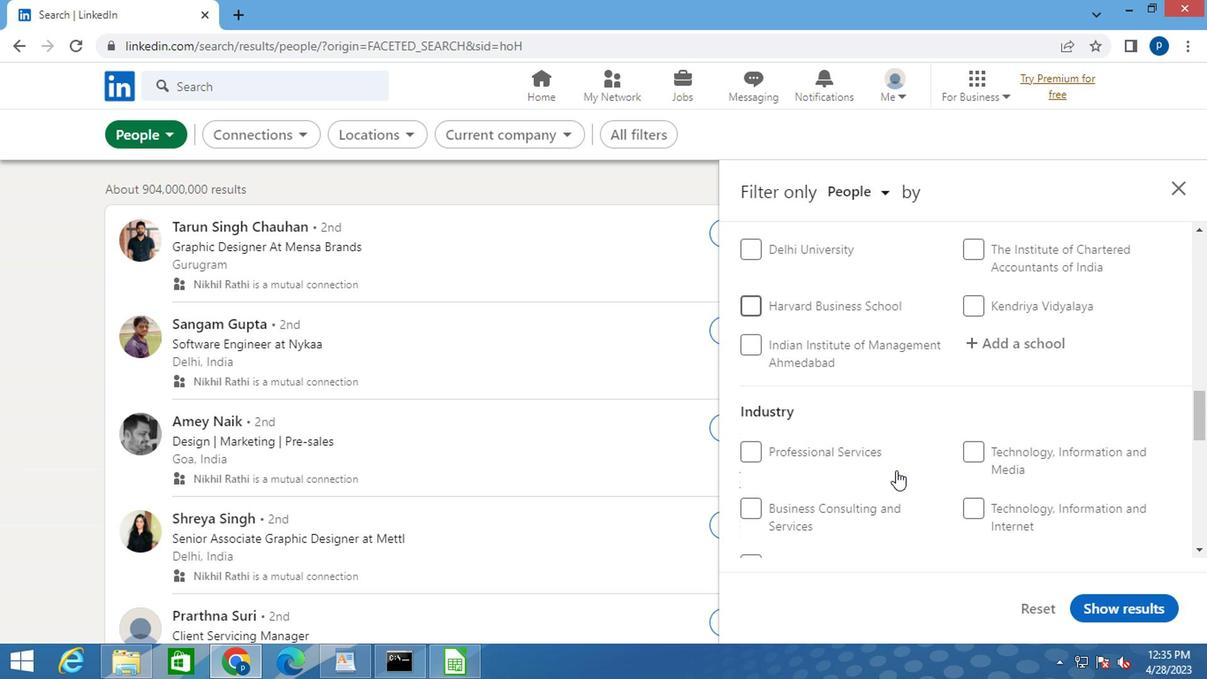 
Action: Mouse scrolled (892, 469) with delta (0, -1)
Screenshot: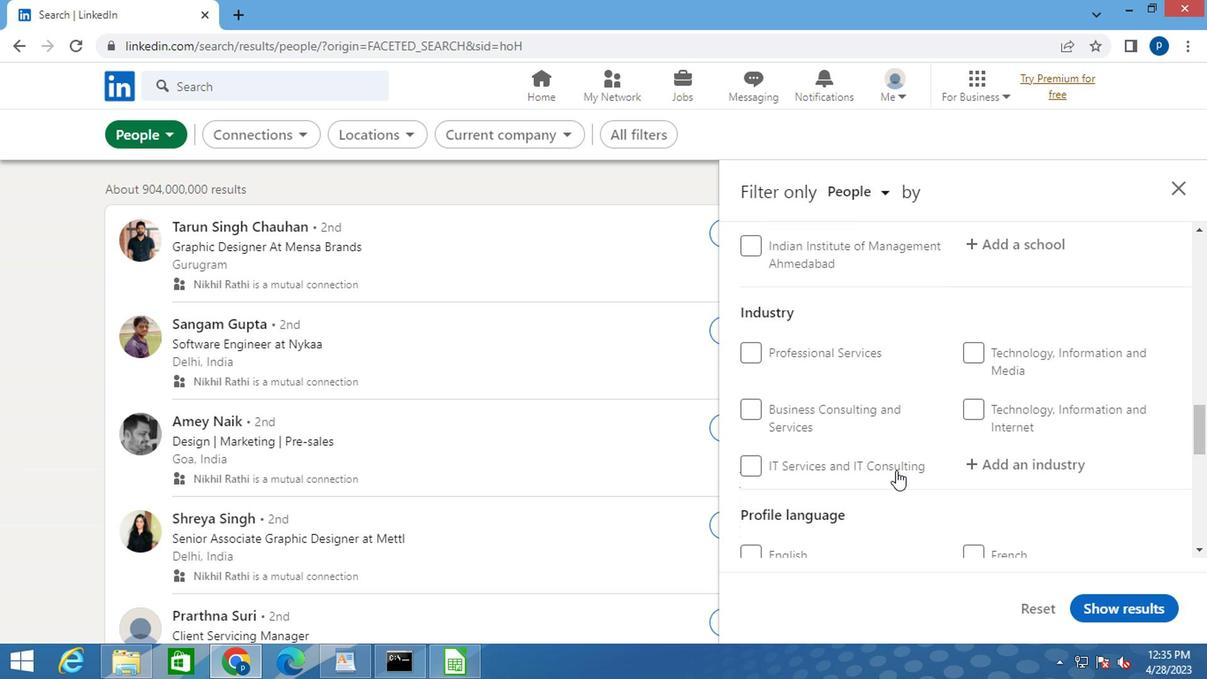 
Action: Mouse moved to (891, 470)
Screenshot: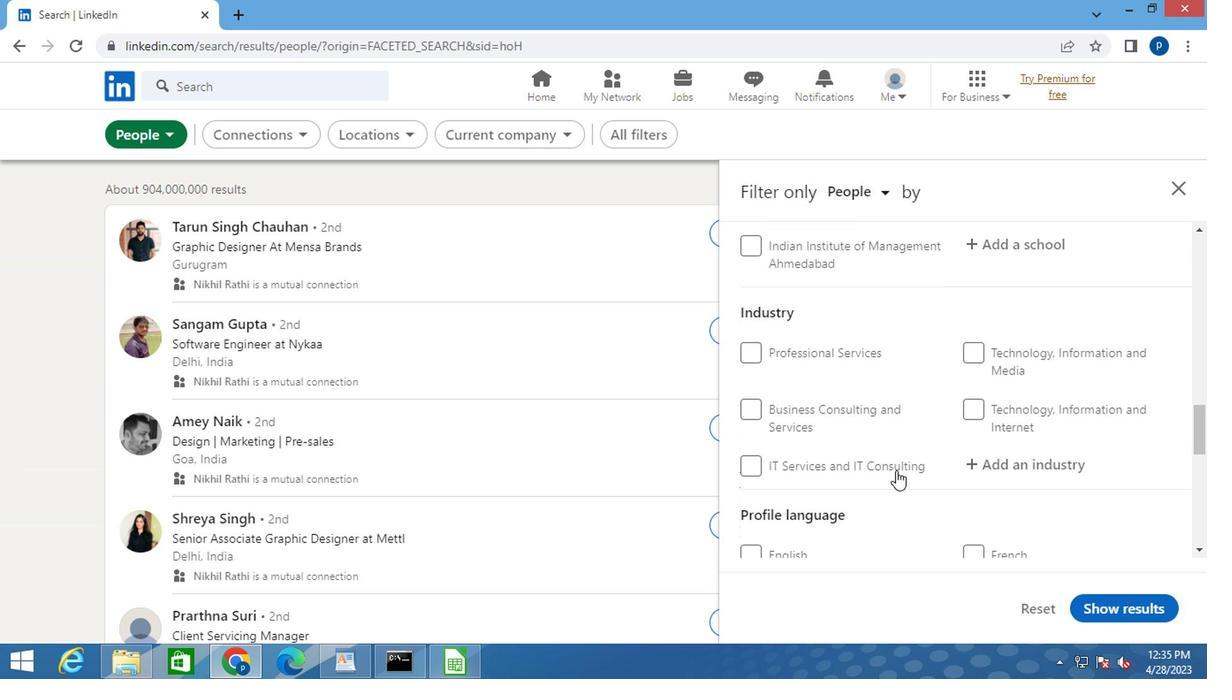 
Action: Mouse scrolled (891, 469) with delta (0, -1)
Screenshot: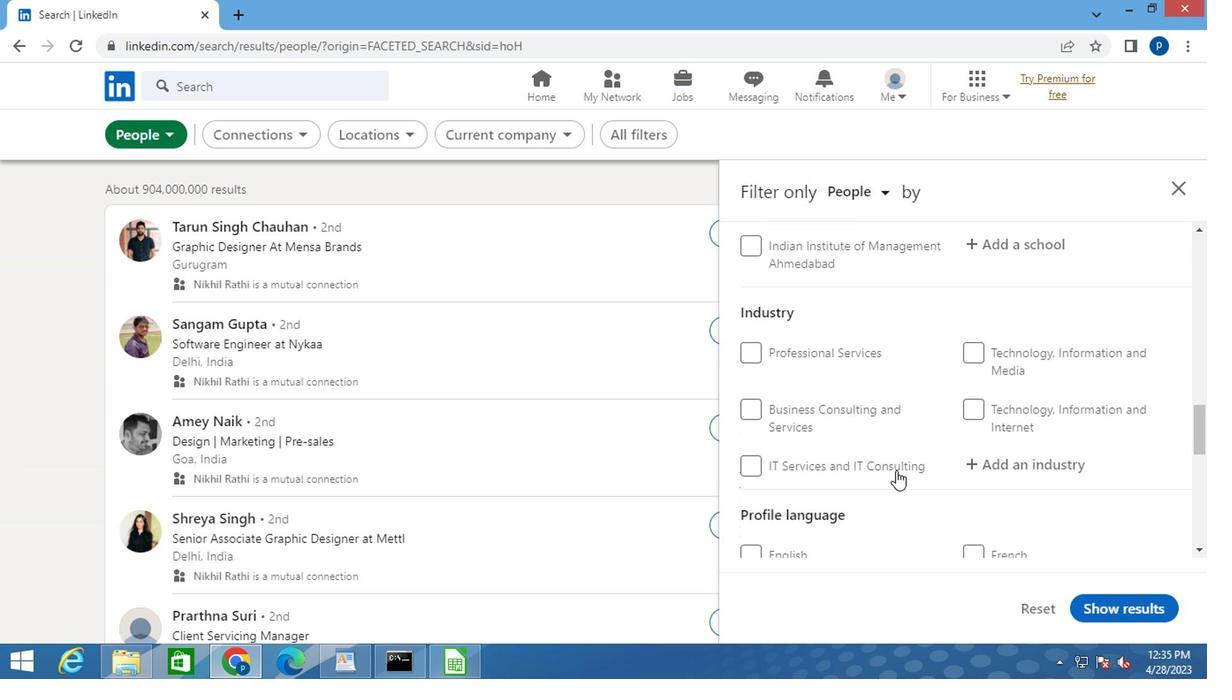 
Action: Mouse moved to (755, 457)
Screenshot: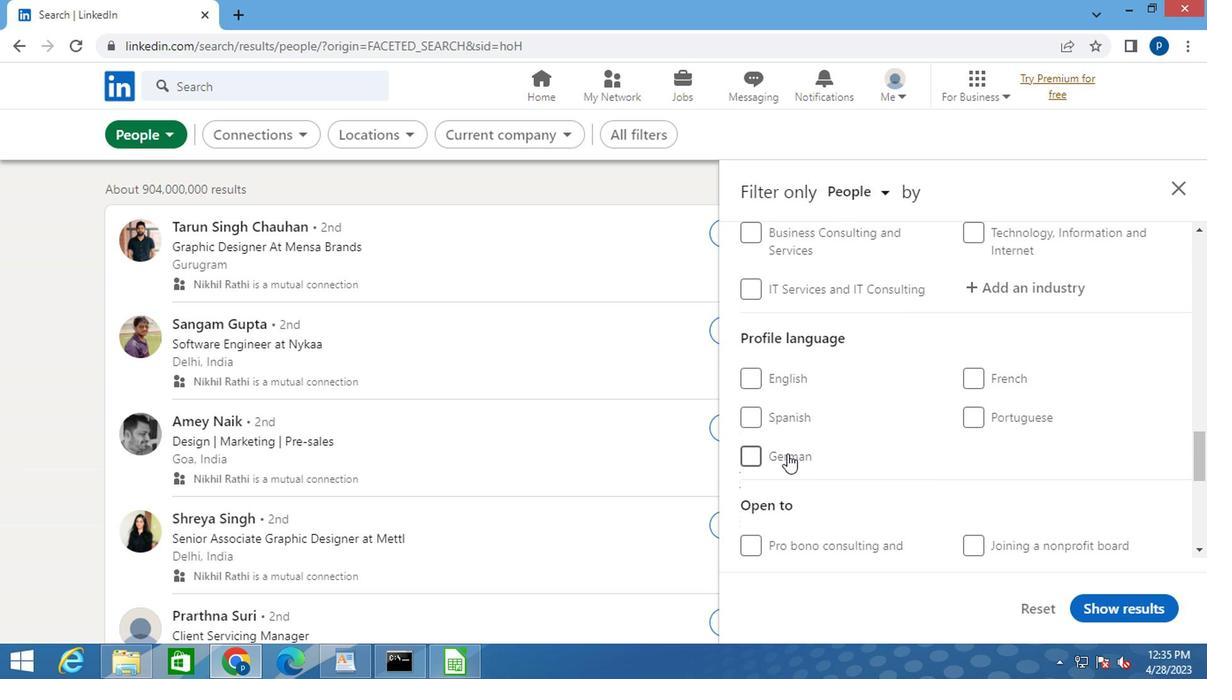 
Action: Mouse pressed left at (755, 457)
Screenshot: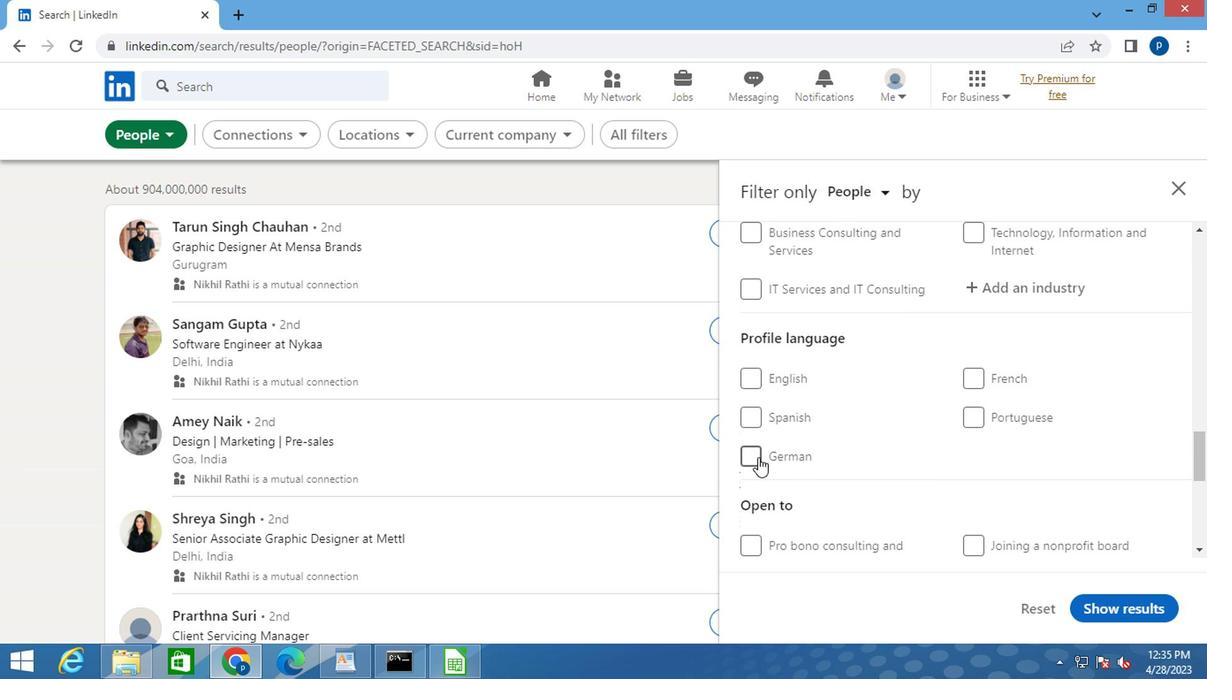 
Action: Mouse moved to (867, 436)
Screenshot: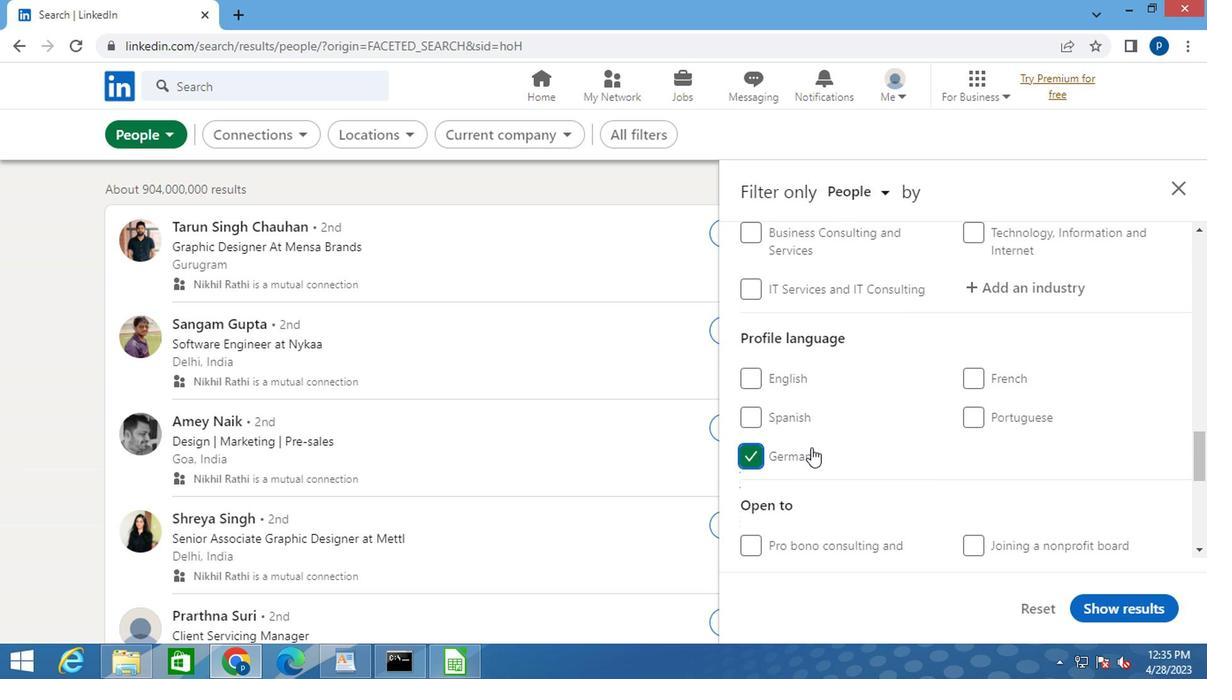 
Action: Mouse scrolled (867, 437) with delta (0, 0)
Screenshot: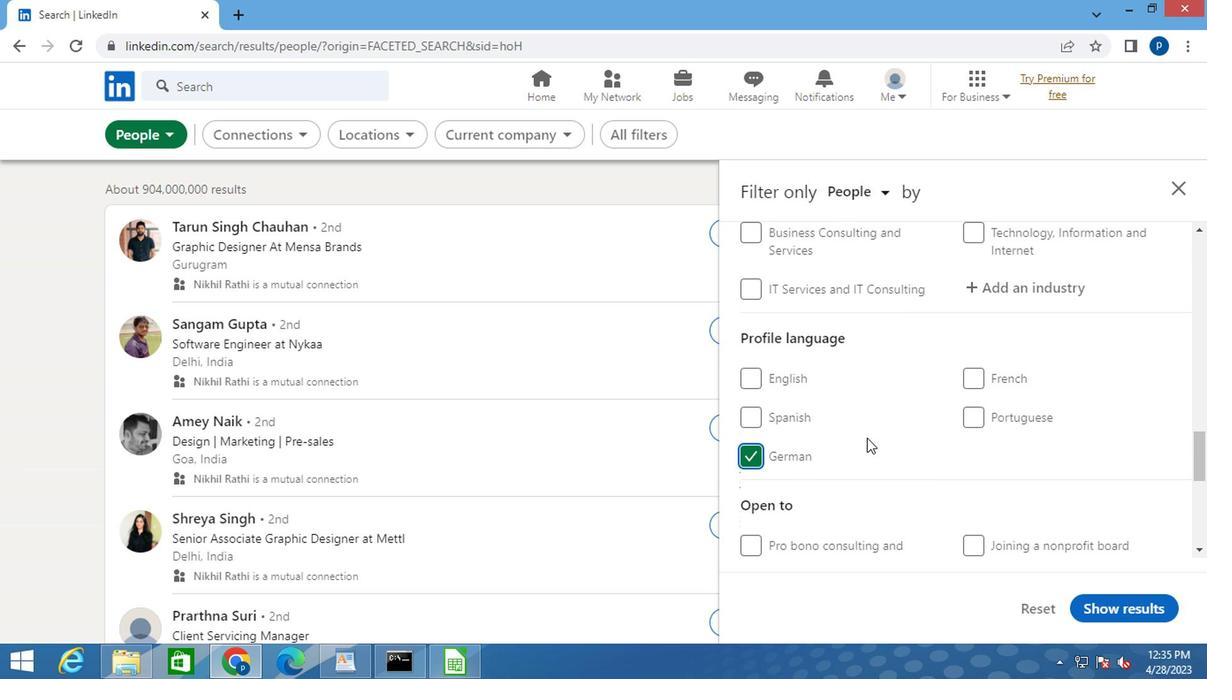 
Action: Mouse scrolled (867, 437) with delta (0, 0)
Screenshot: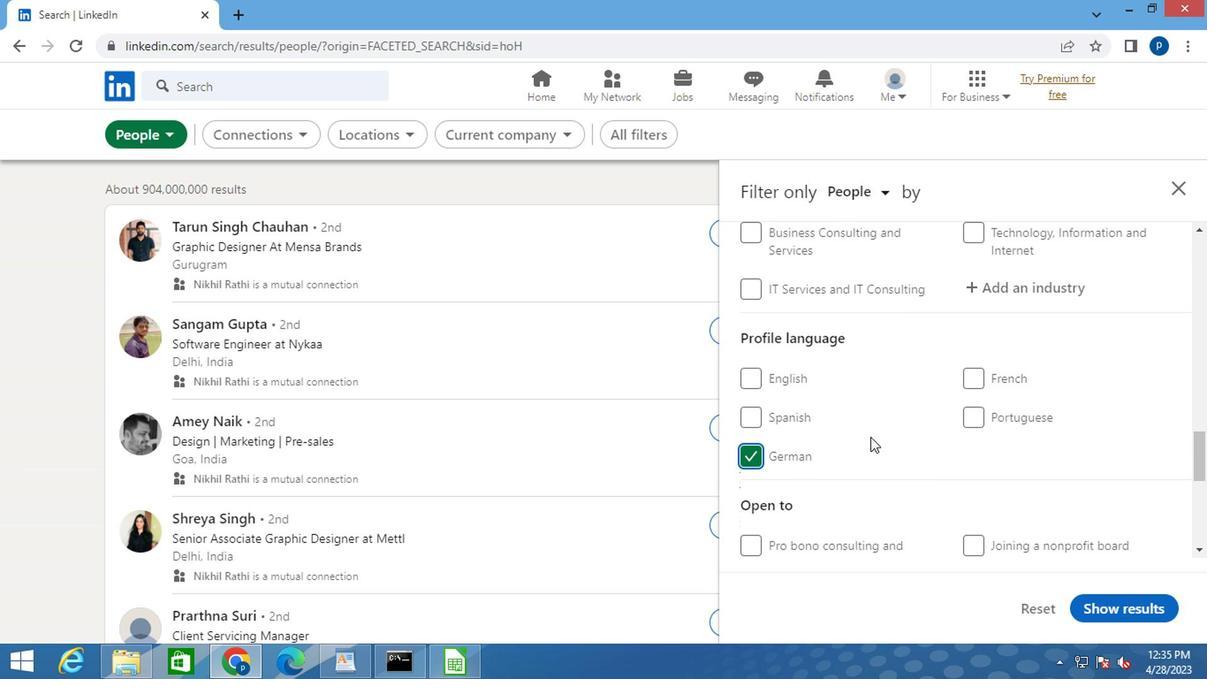 
Action: Mouse scrolled (867, 437) with delta (0, 0)
Screenshot: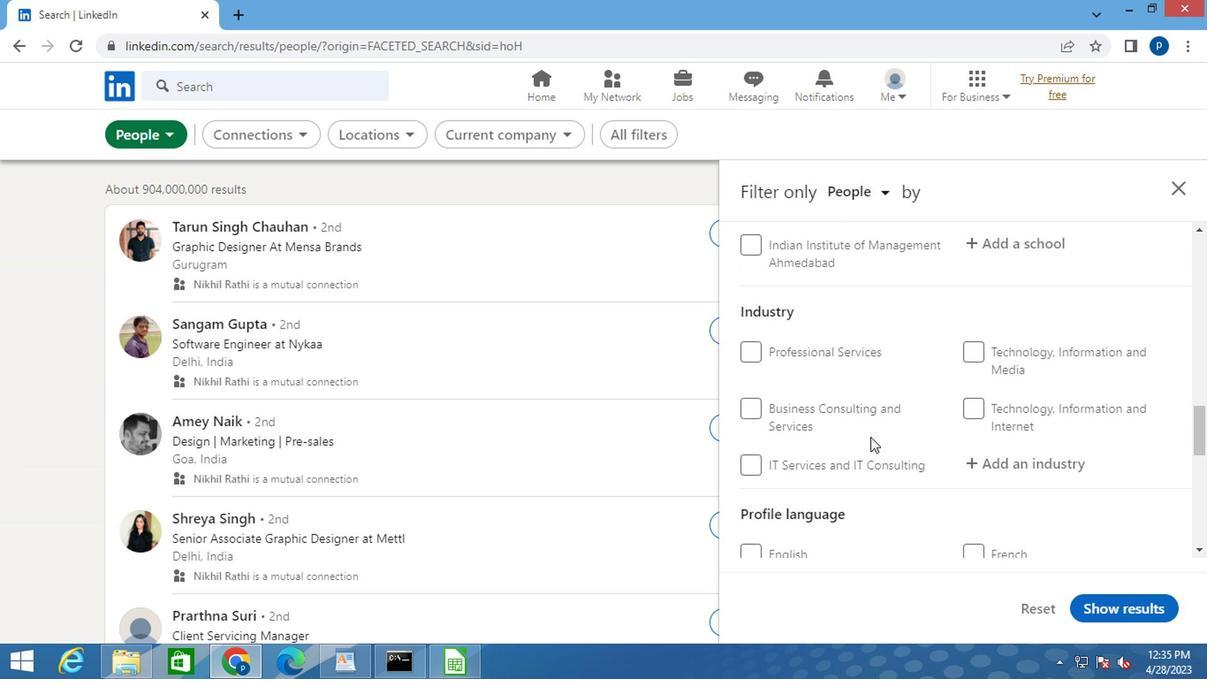 
Action: Mouse scrolled (867, 437) with delta (0, 0)
Screenshot: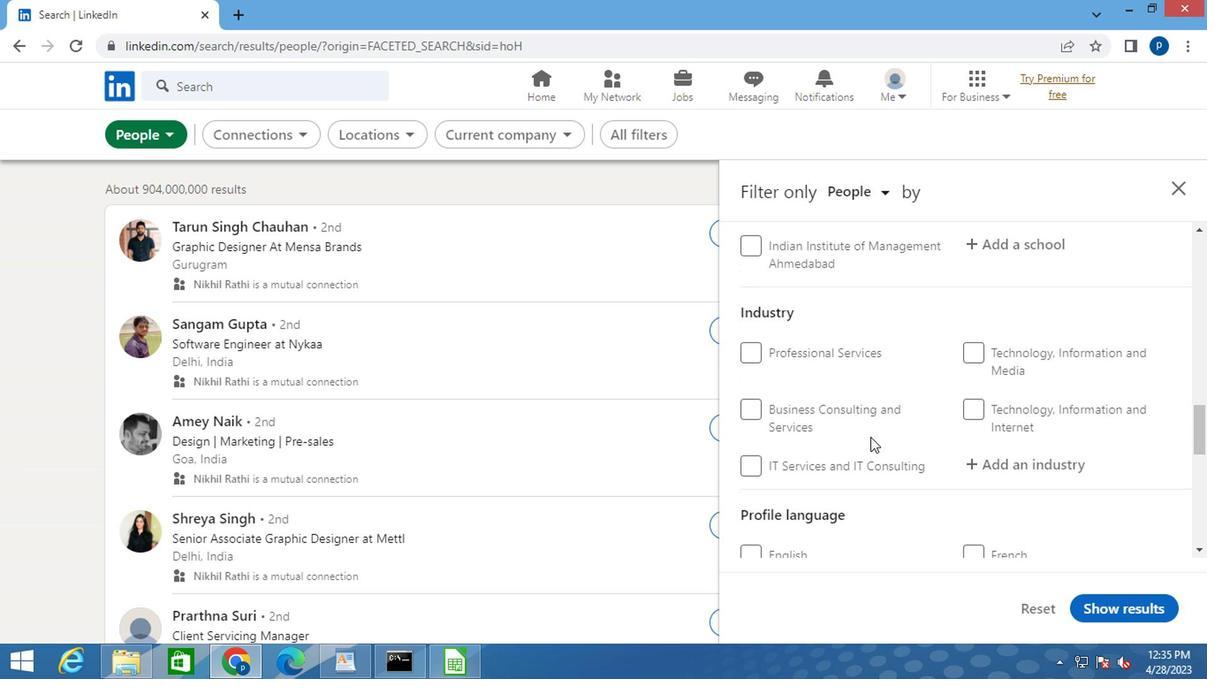 
Action: Mouse scrolled (867, 437) with delta (0, 0)
Screenshot: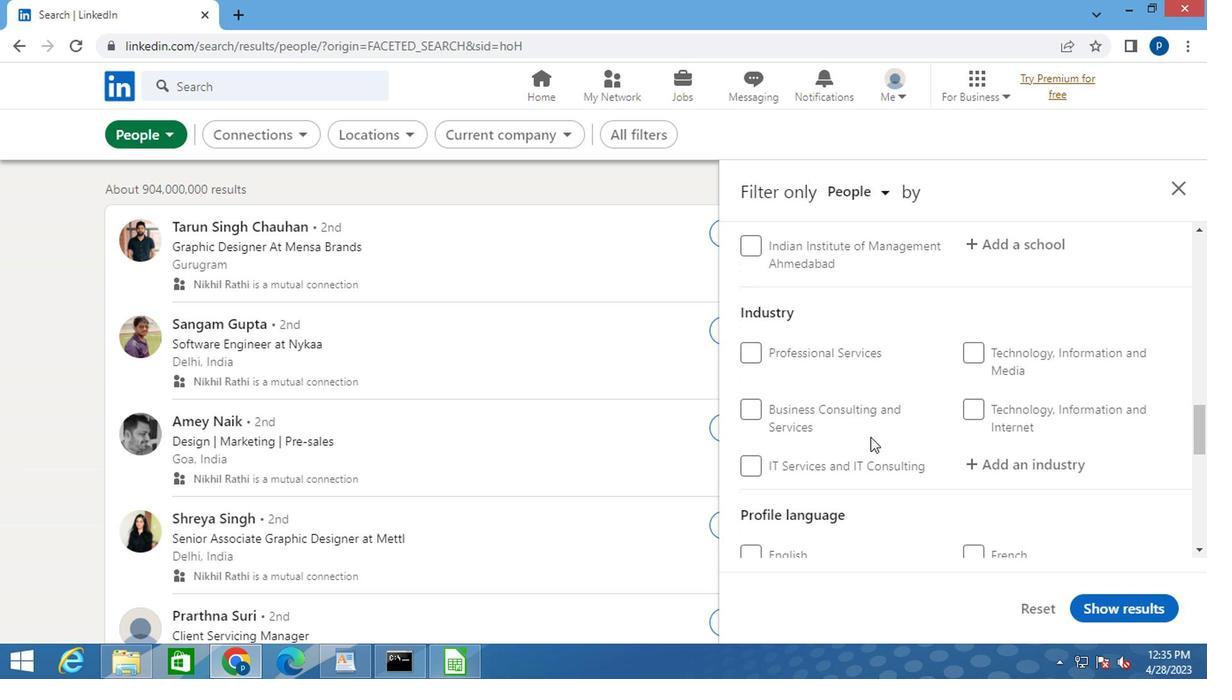 
Action: Mouse moved to (867, 436)
Screenshot: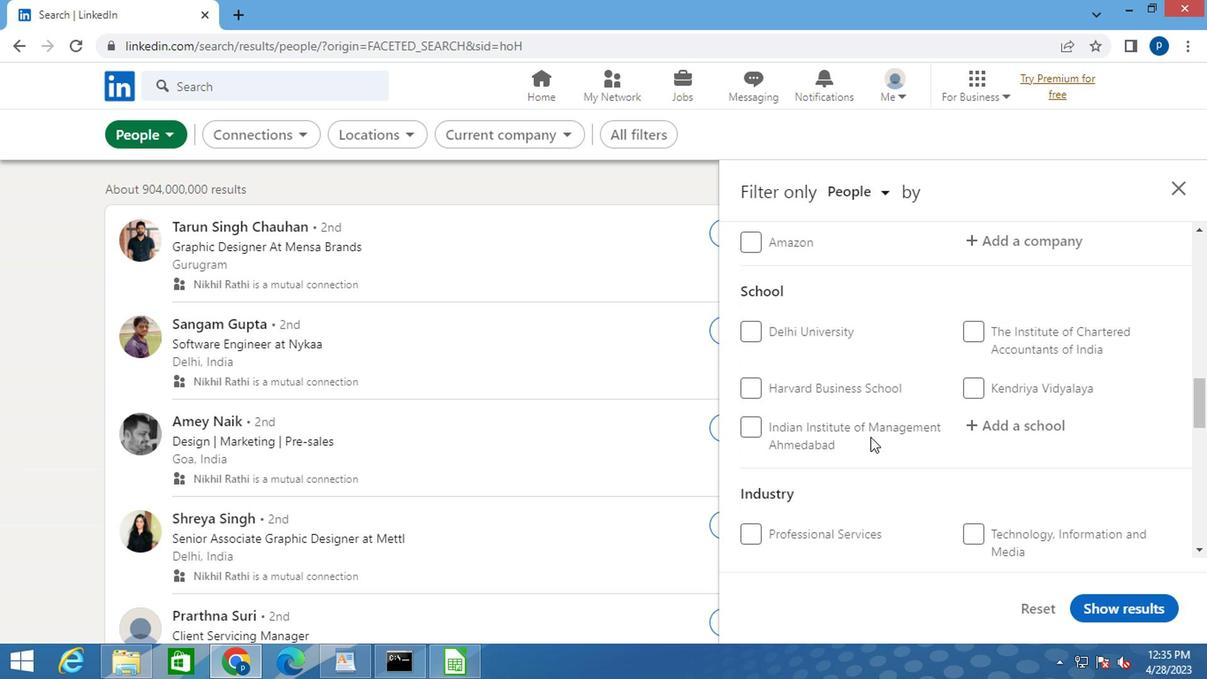 
Action: Mouse scrolled (867, 437) with delta (0, 0)
Screenshot: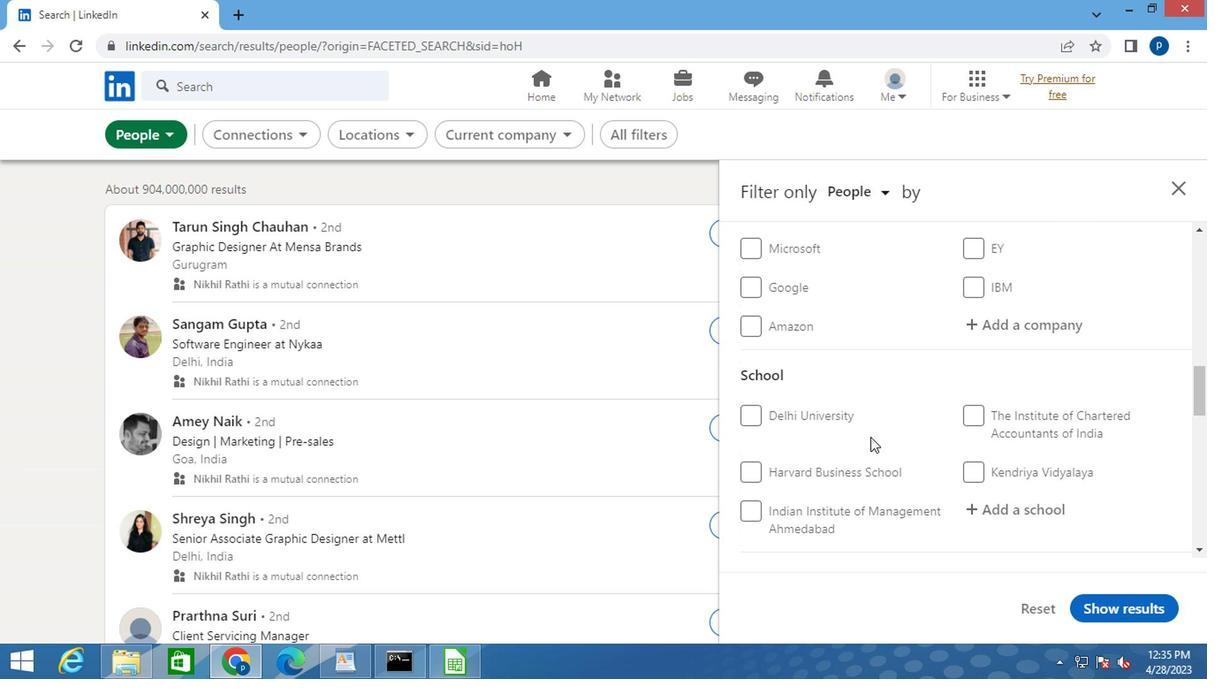 
Action: Mouse scrolled (867, 437) with delta (0, 0)
Screenshot: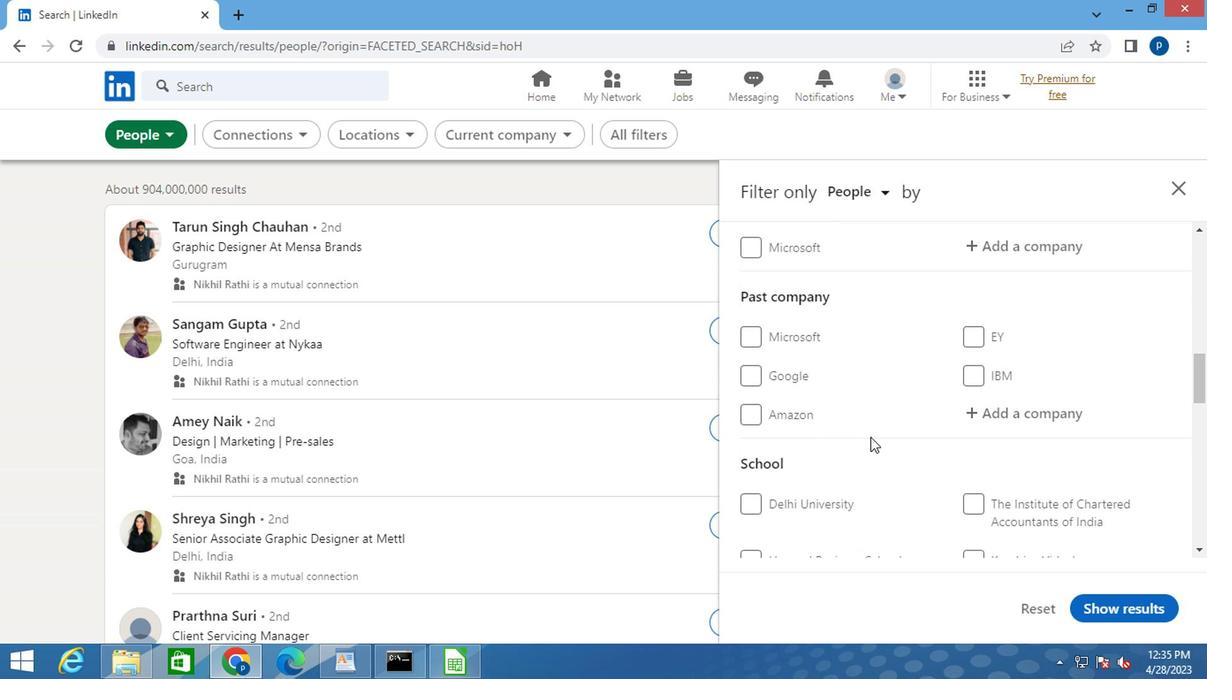 
Action: Mouse scrolled (867, 437) with delta (0, 0)
Screenshot: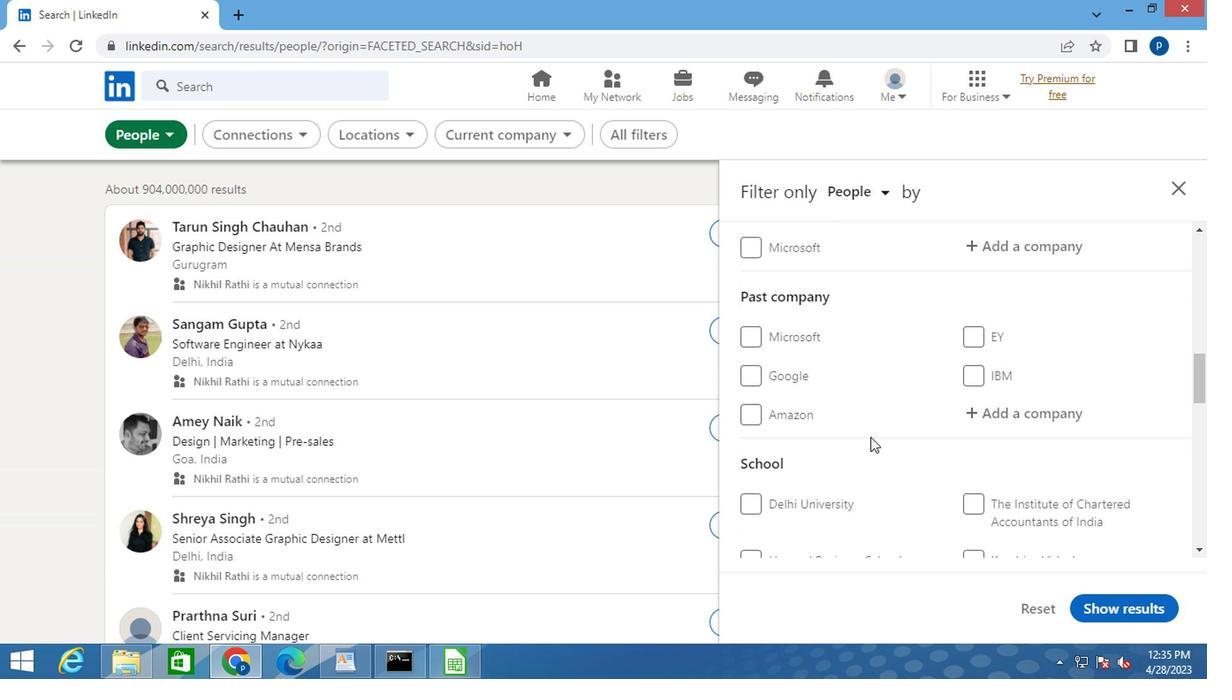 
Action: Mouse moved to (977, 435)
Screenshot: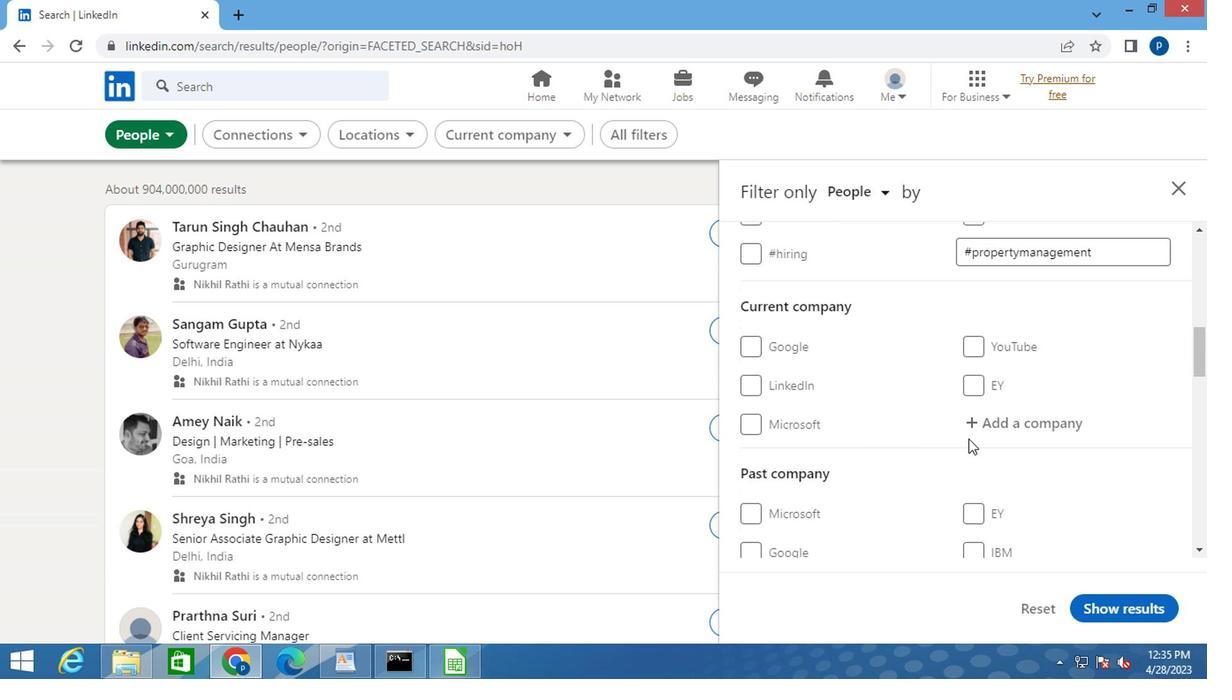 
Action: Mouse pressed left at (977, 435)
Screenshot: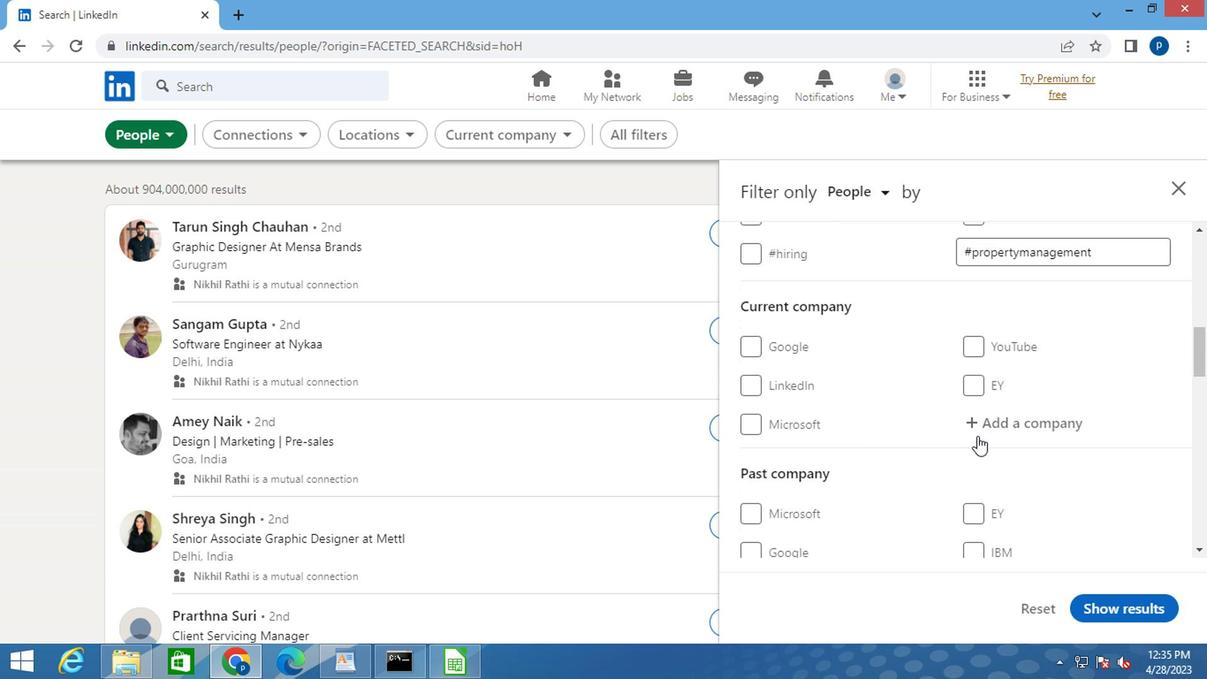 
Action: Key pressed <Key.caps_lock>A<Key.caps_lock>MBE<Key.space><Key.caps_lock>I<Key.caps_lock>NTER
Screenshot: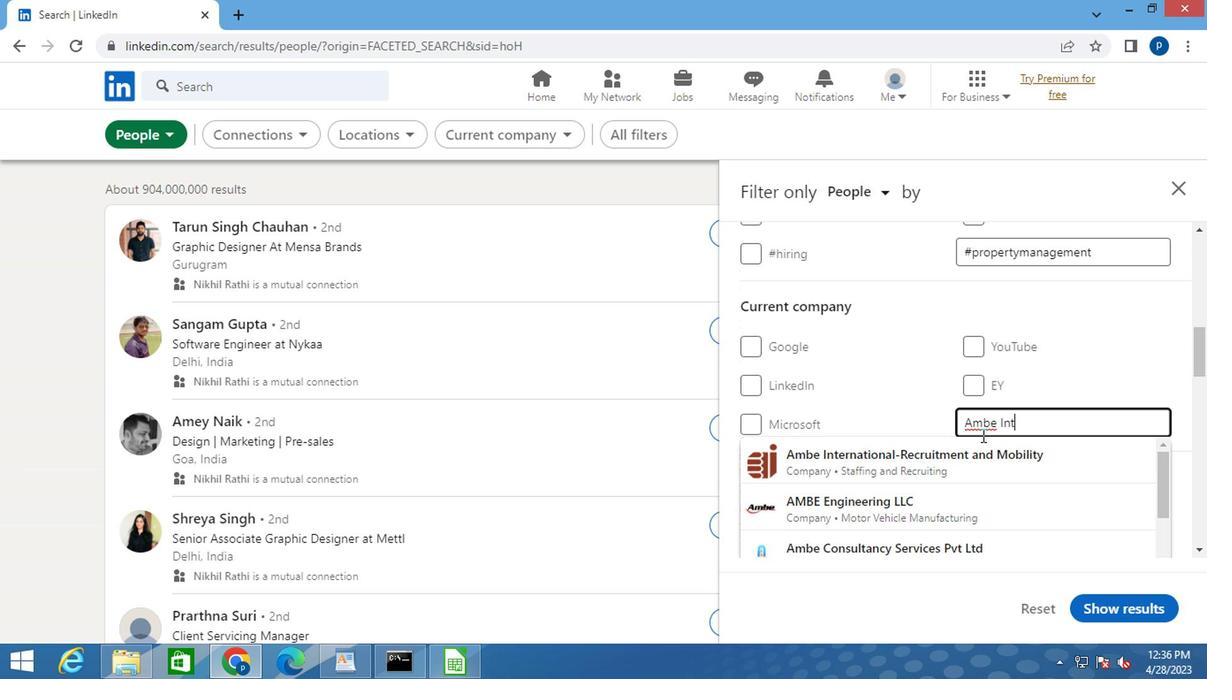 
Action: Mouse moved to (968, 460)
Screenshot: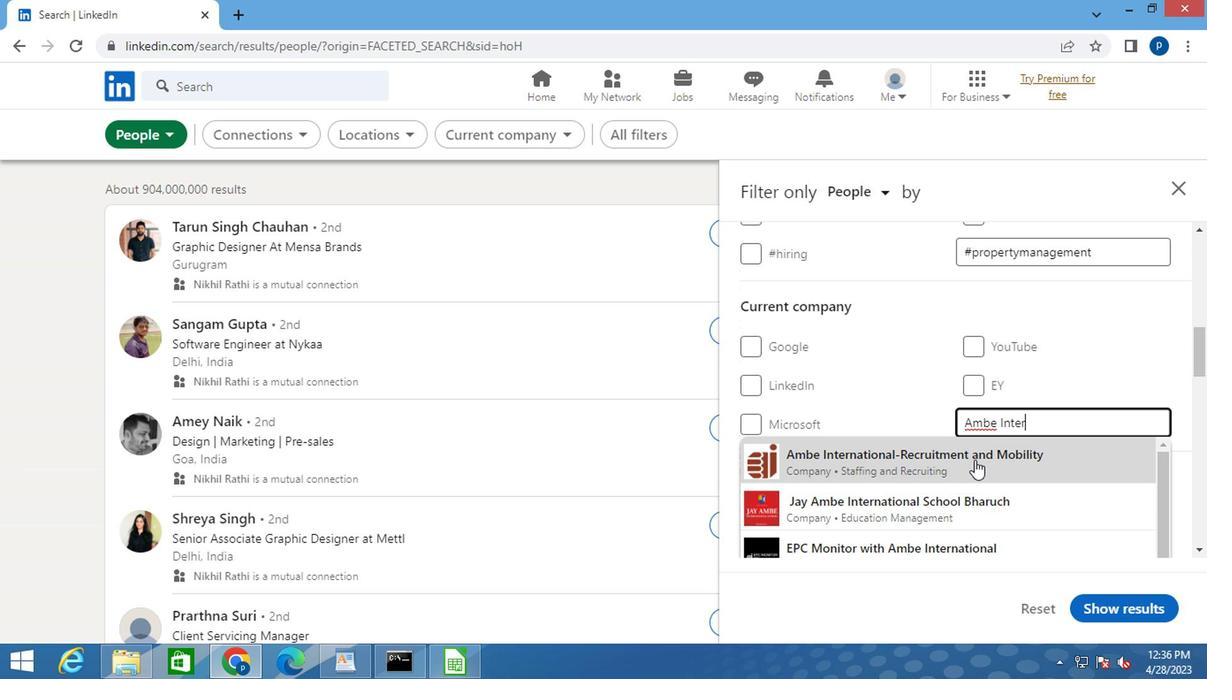 
Action: Mouse pressed left at (968, 460)
Screenshot: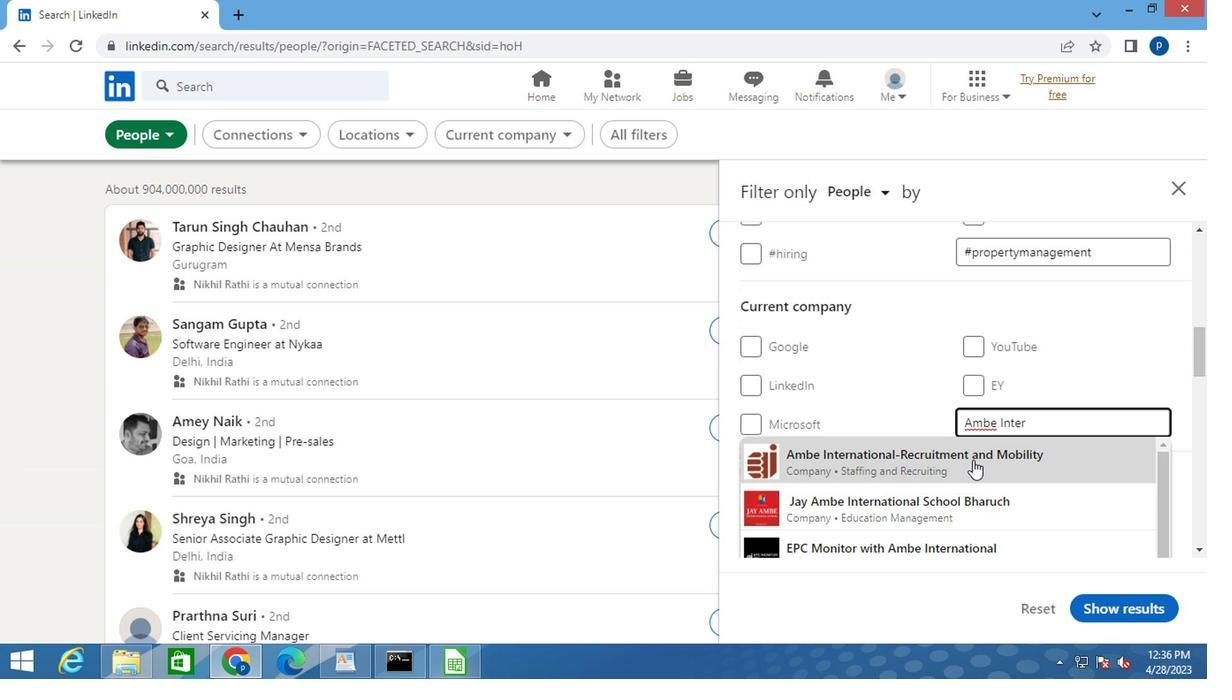 
Action: Mouse moved to (902, 435)
Screenshot: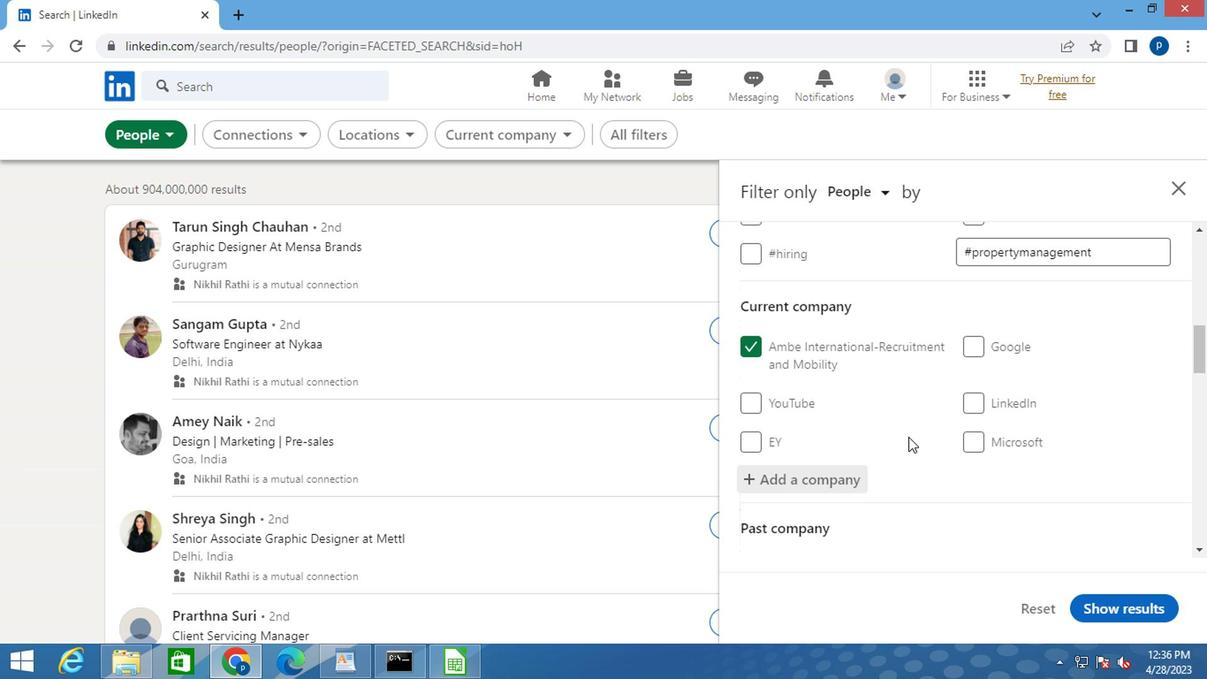 
Action: Mouse scrolled (902, 435) with delta (0, 0)
Screenshot: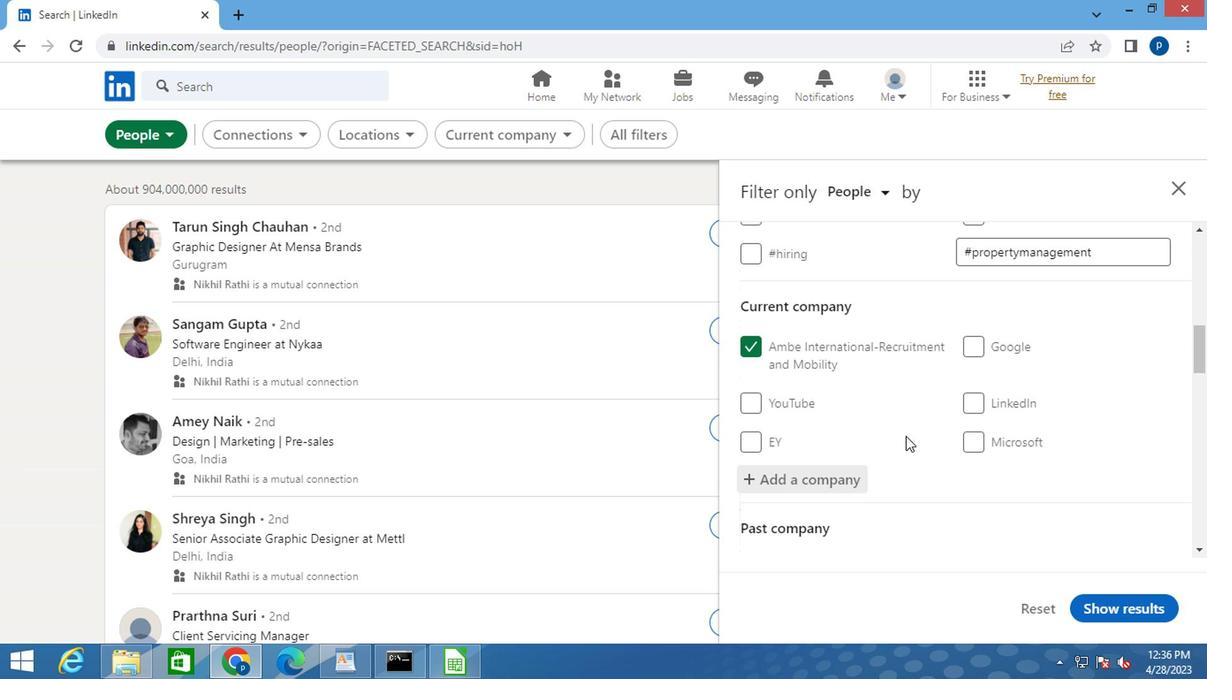 
Action: Mouse scrolled (902, 435) with delta (0, 0)
Screenshot: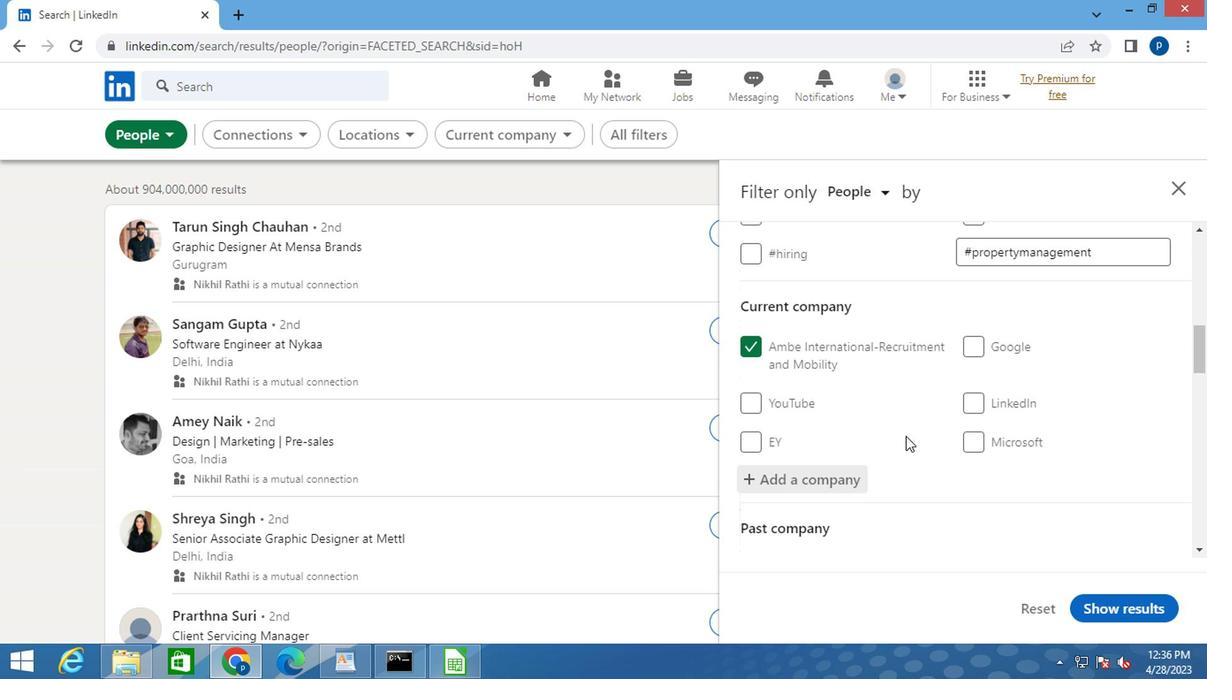 
Action: Mouse moved to (929, 445)
Screenshot: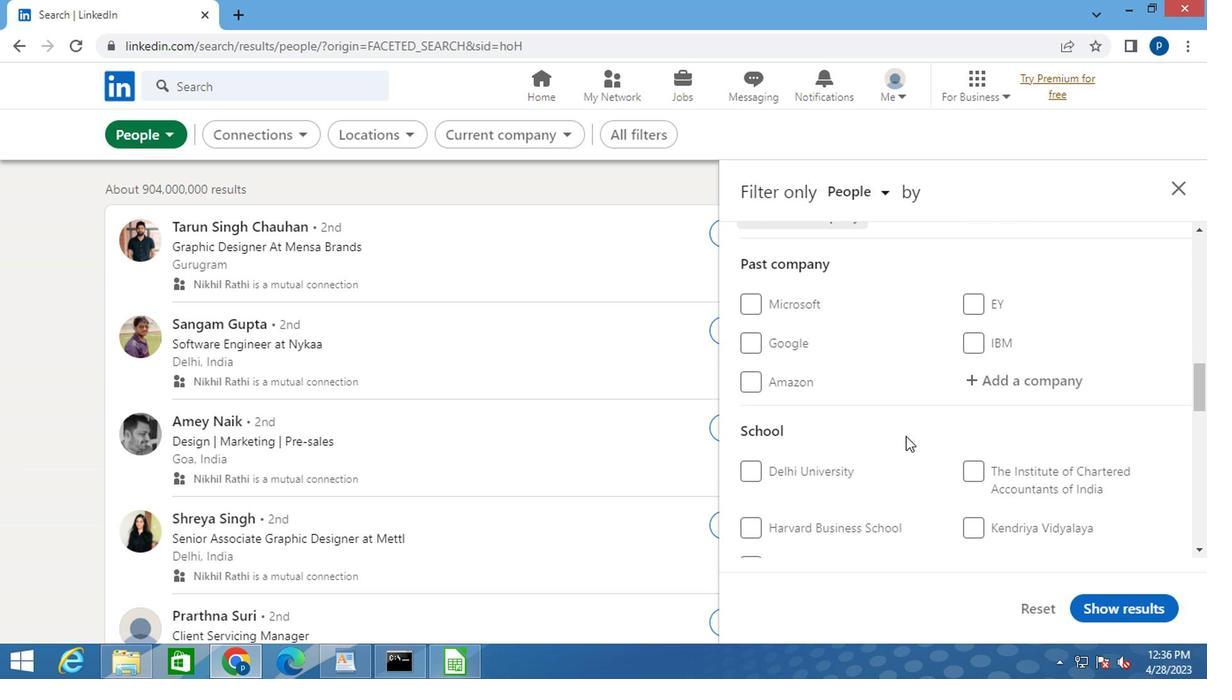 
Action: Mouse scrolled (929, 445) with delta (0, 0)
Screenshot: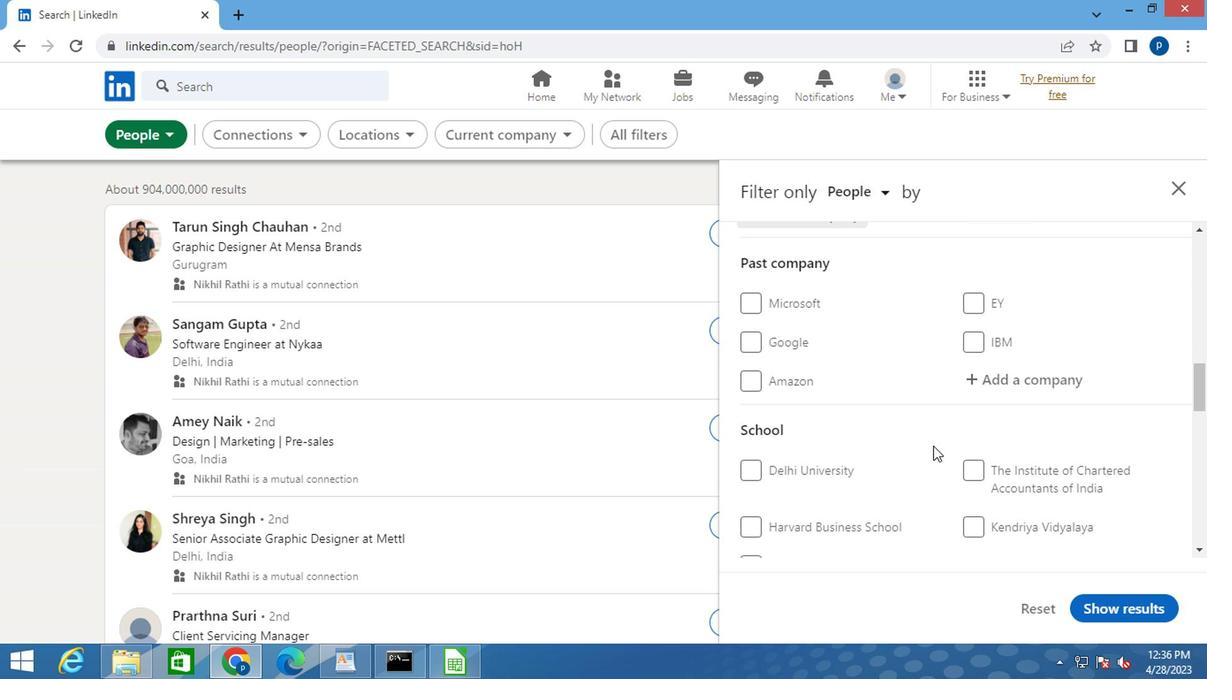 
Action: Mouse moved to (979, 479)
Screenshot: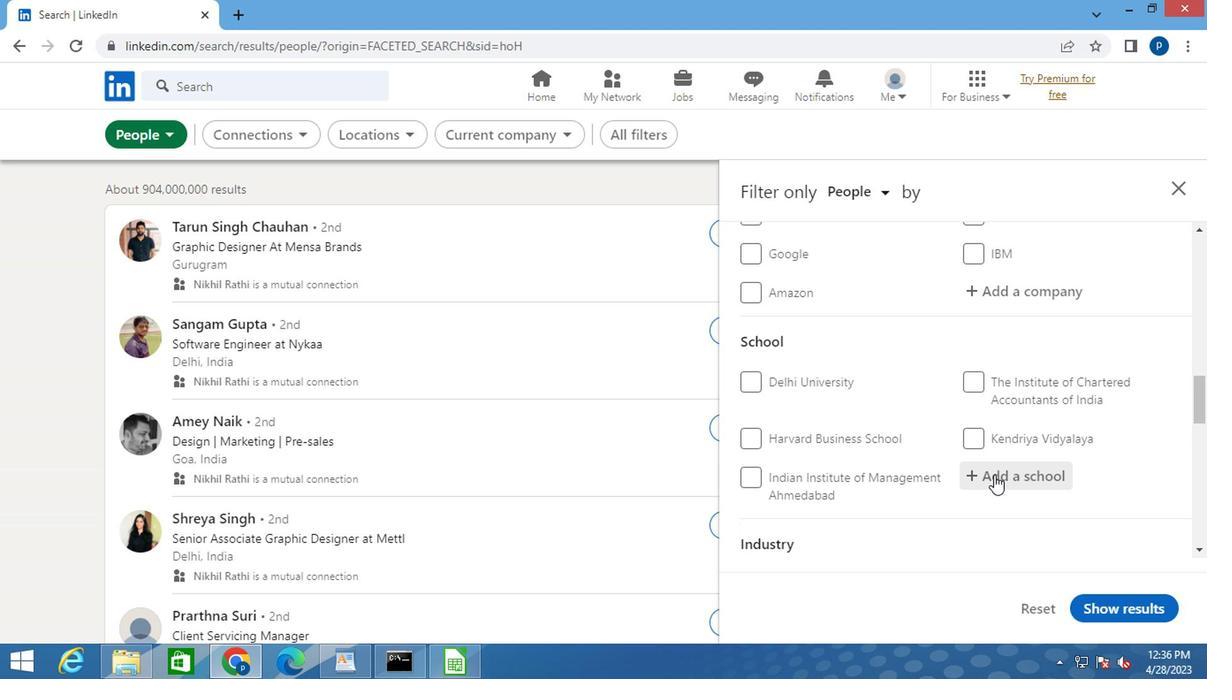 
Action: Mouse pressed left at (979, 479)
Screenshot: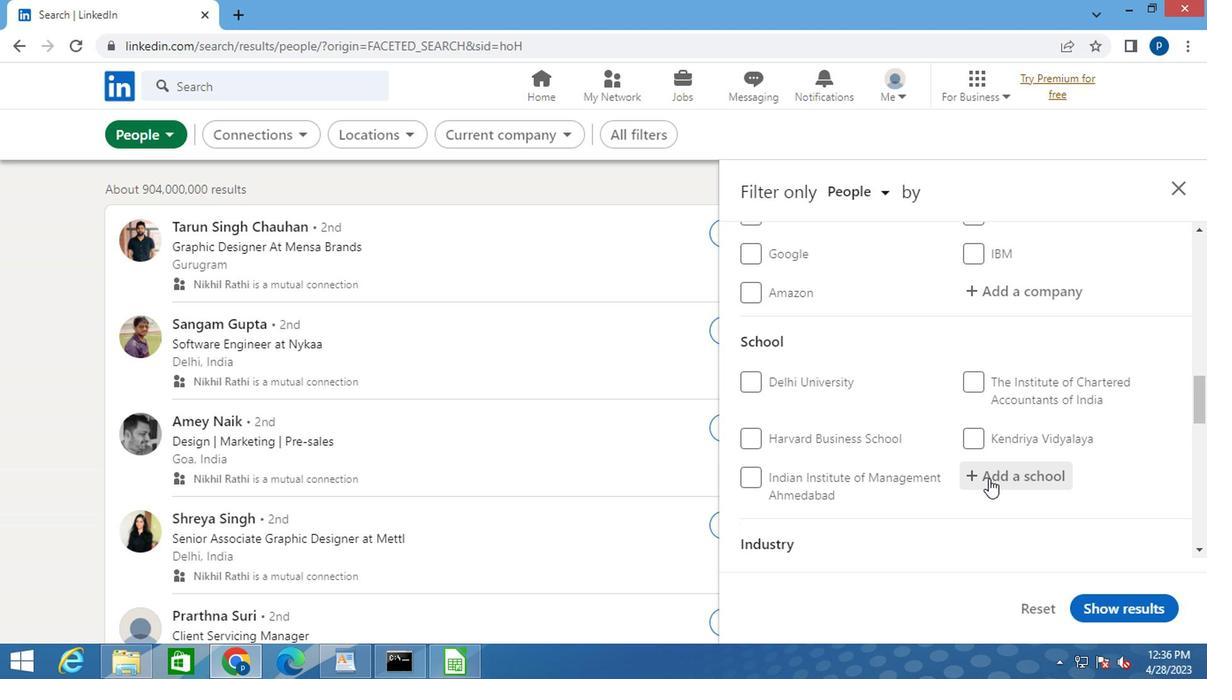 
Action: Key pressed <Key.caps_lock>V<Key.caps_lock>EL'<Key.space><Key.caps_lock>I<Key.caps_lock>NSTI
Screenshot: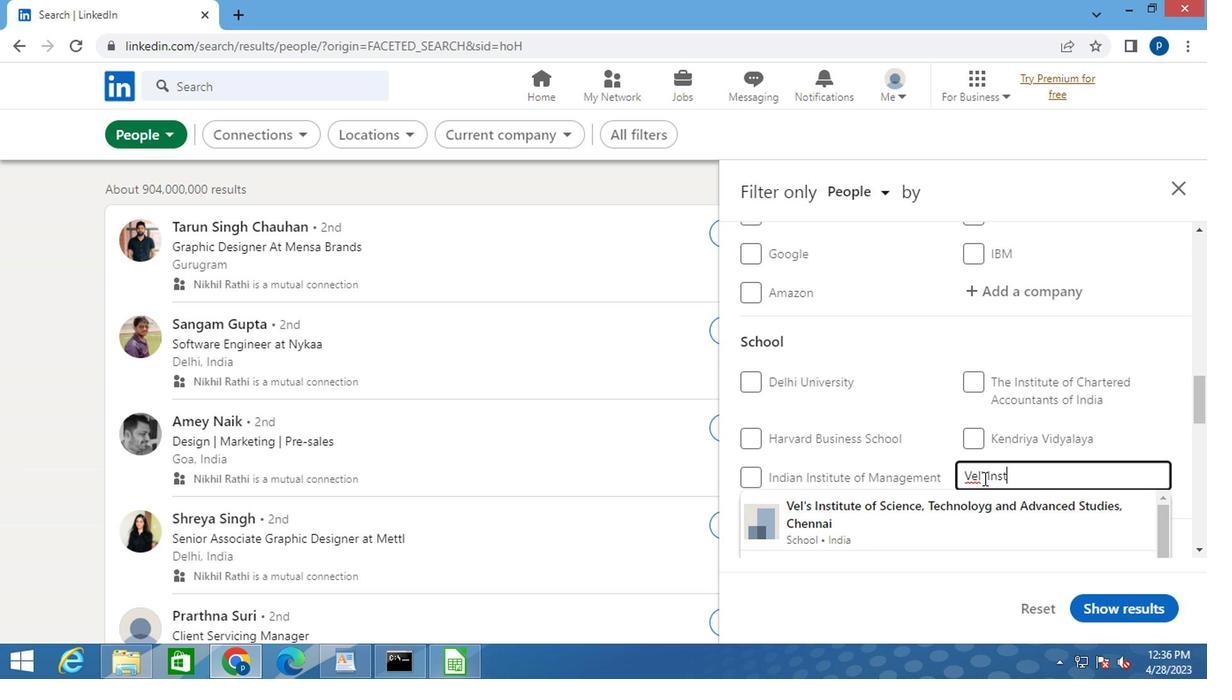 
Action: Mouse moved to (891, 513)
Screenshot: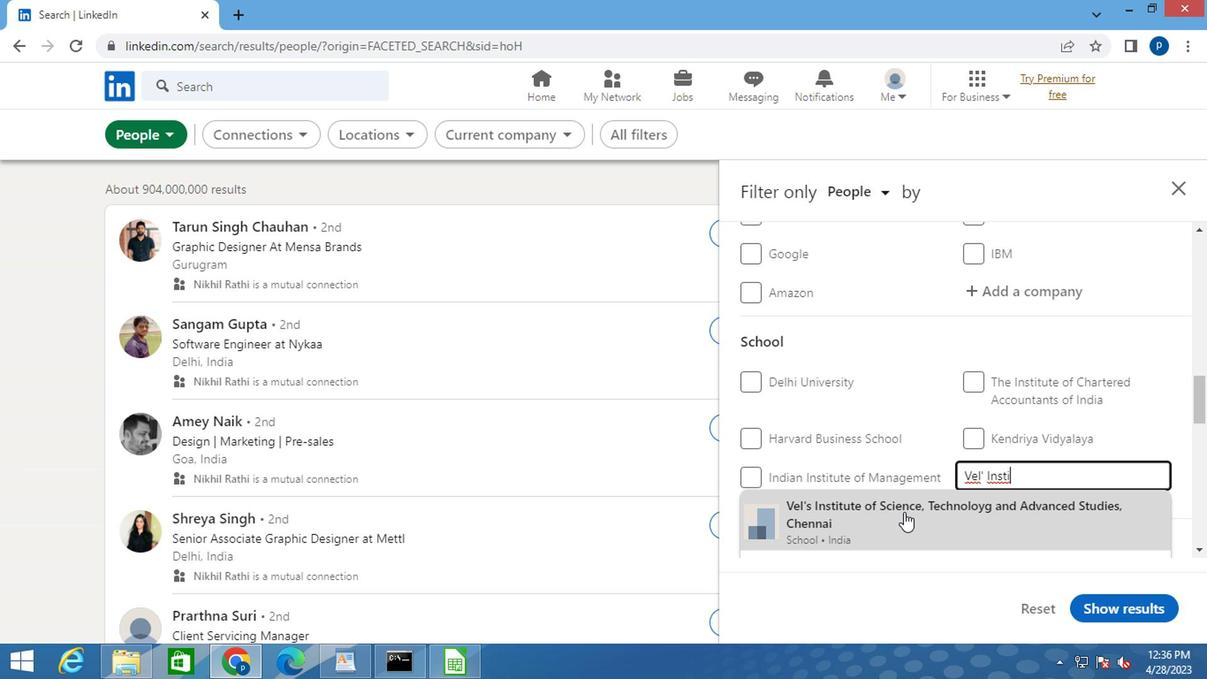 
Action: Mouse pressed left at (891, 513)
Screenshot: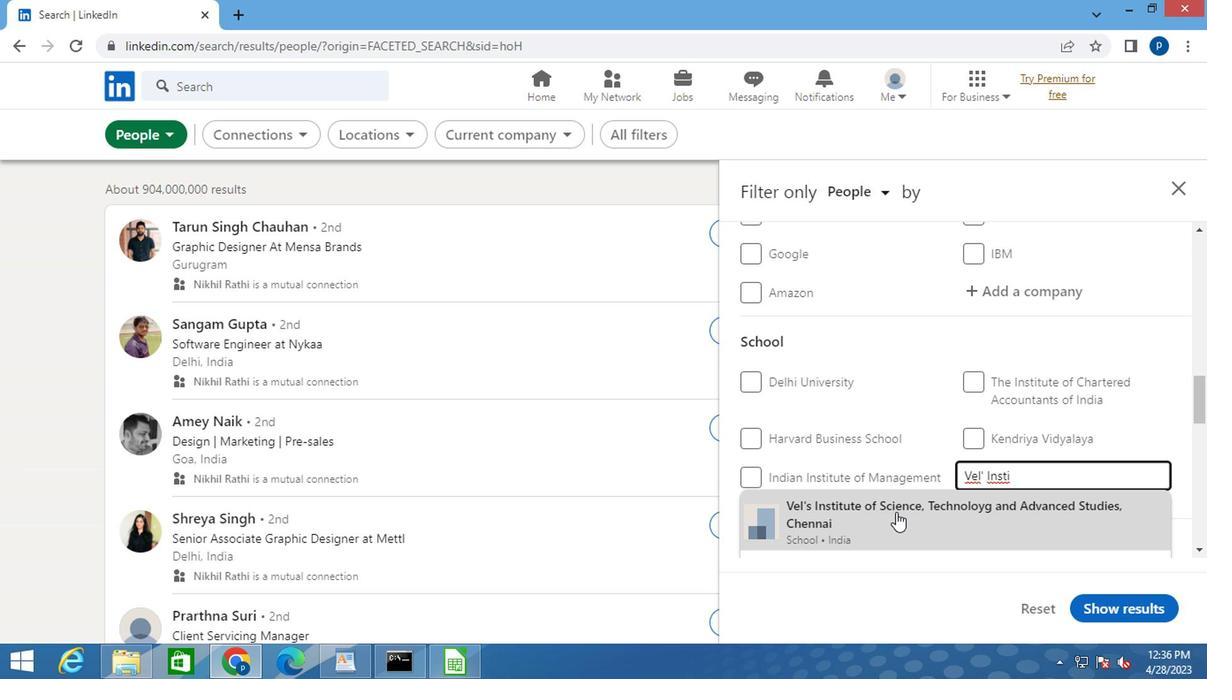 
Action: Mouse moved to (880, 497)
Screenshot: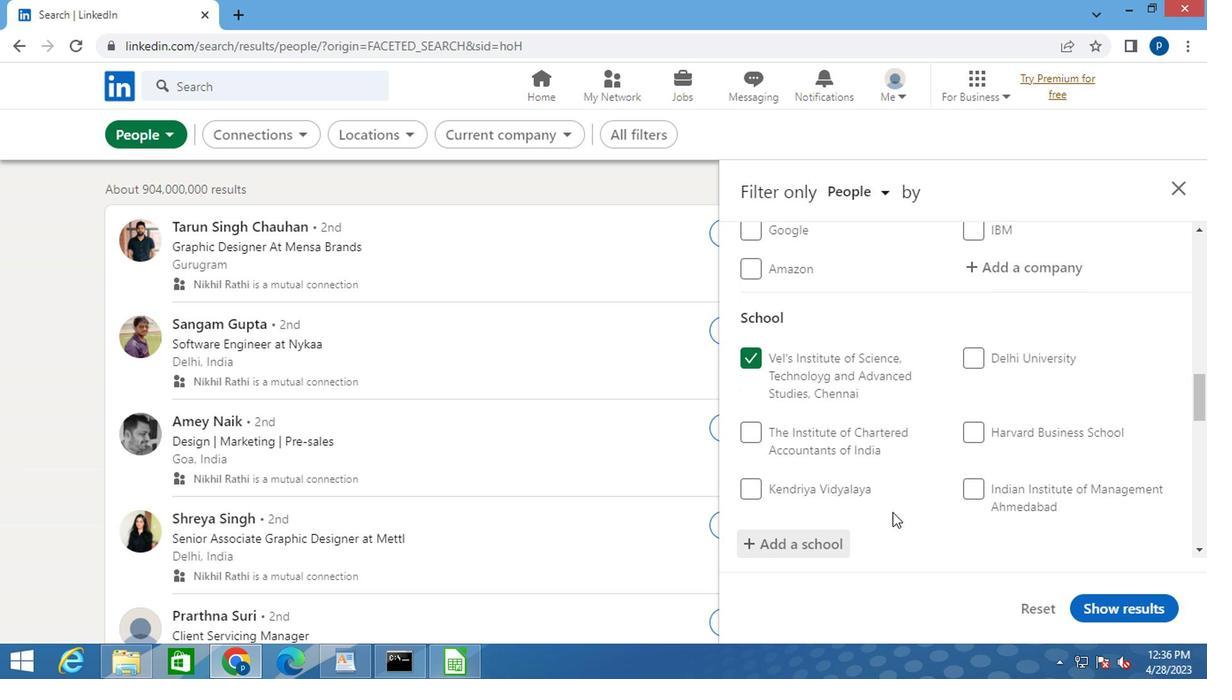 
Action: Mouse scrolled (880, 496) with delta (0, -1)
Screenshot: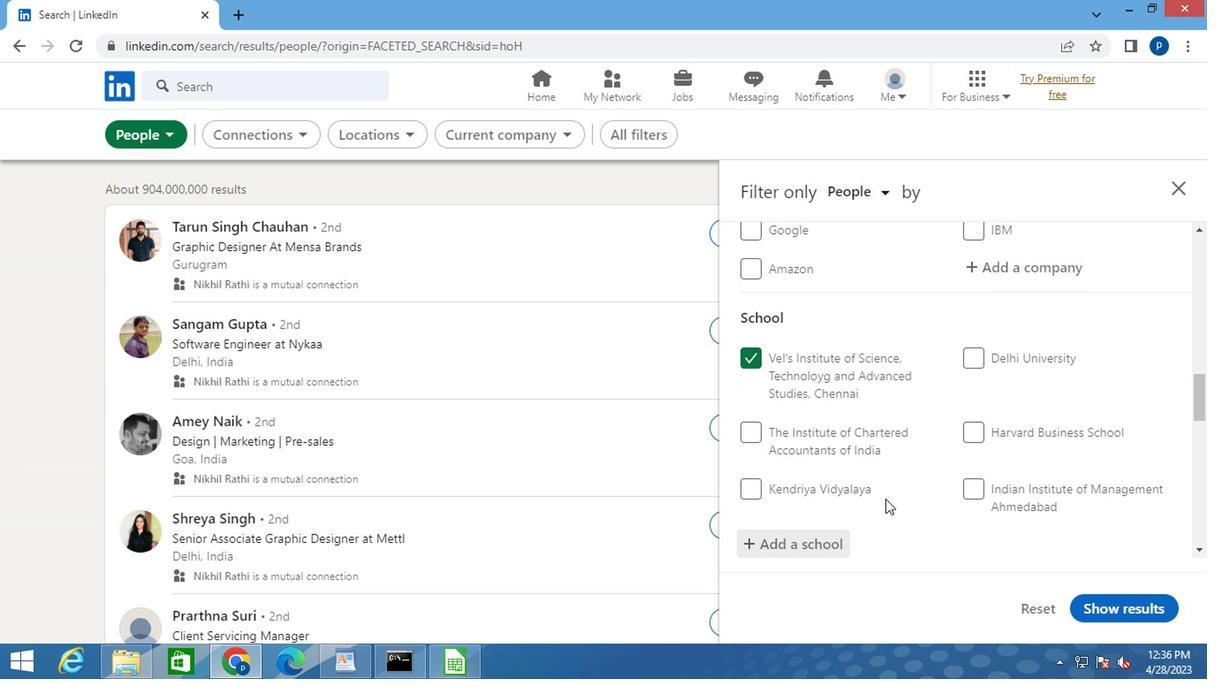 
Action: Mouse scrolled (880, 496) with delta (0, -1)
Screenshot: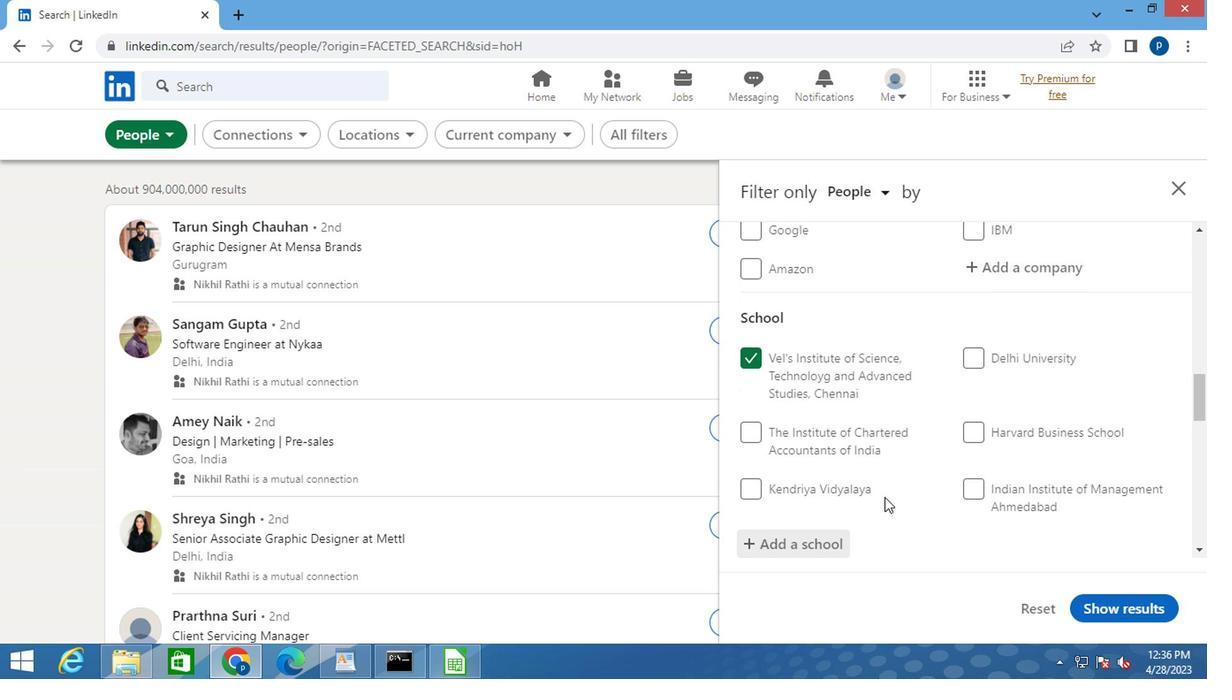 
Action: Mouse moved to (913, 469)
Screenshot: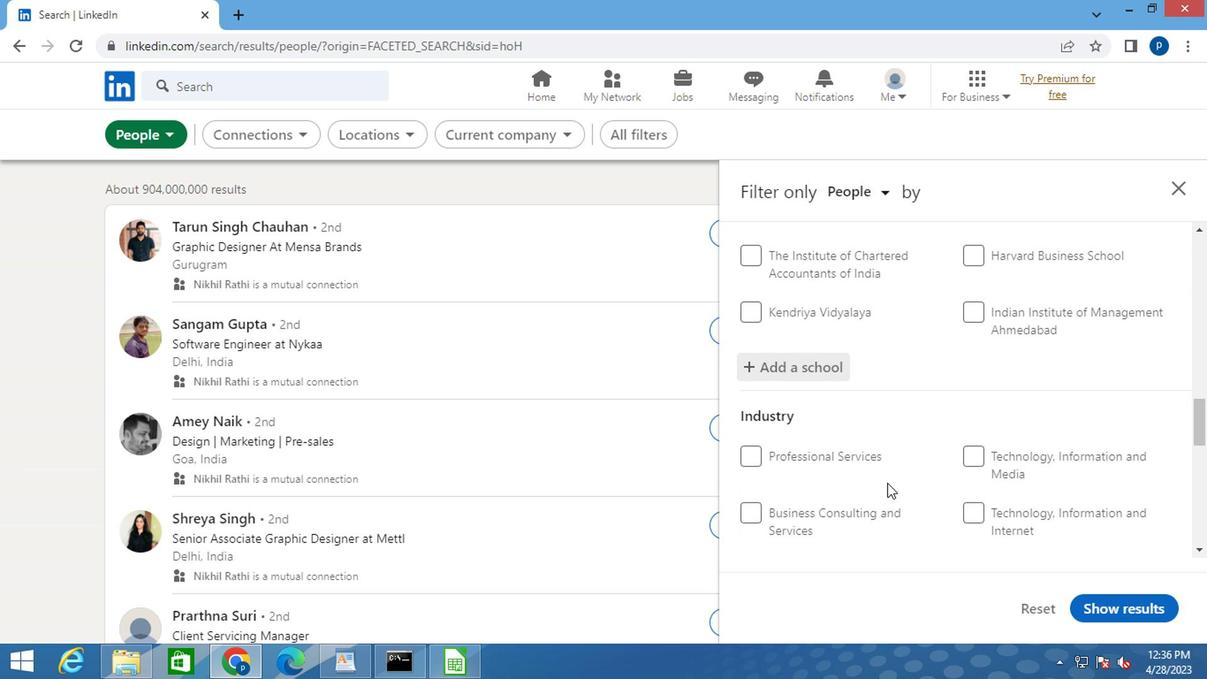 
Action: Mouse scrolled (913, 469) with delta (0, 0)
Screenshot: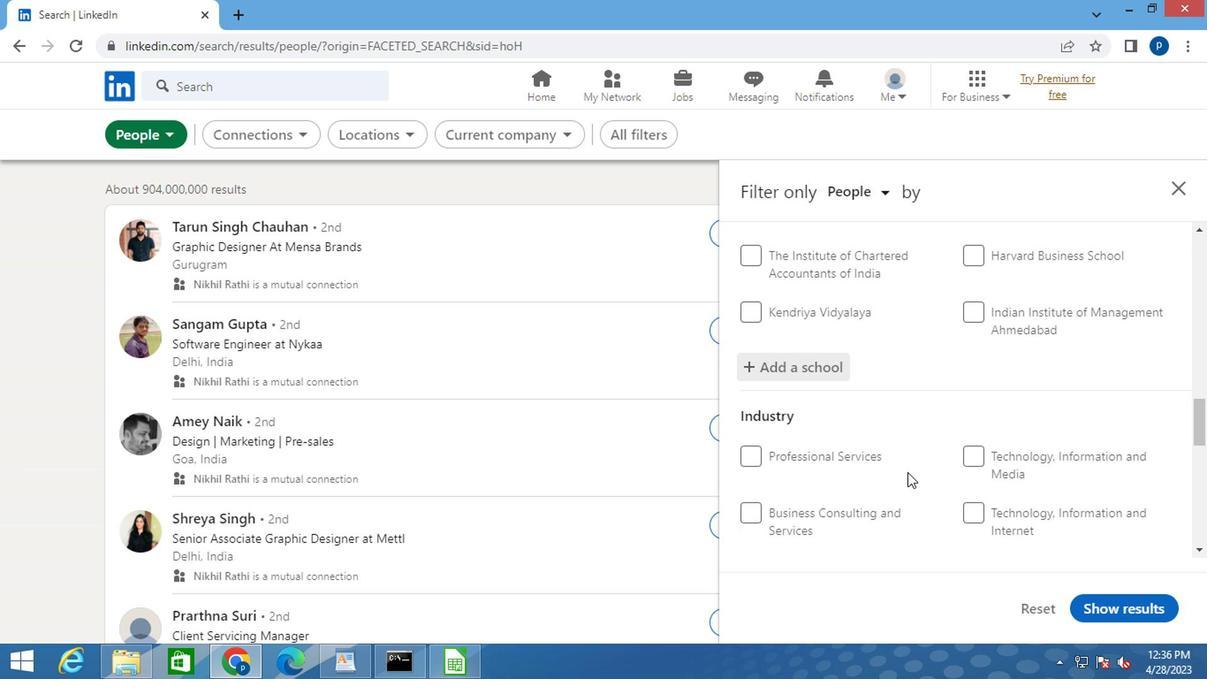 
Action: Mouse moved to (989, 477)
Screenshot: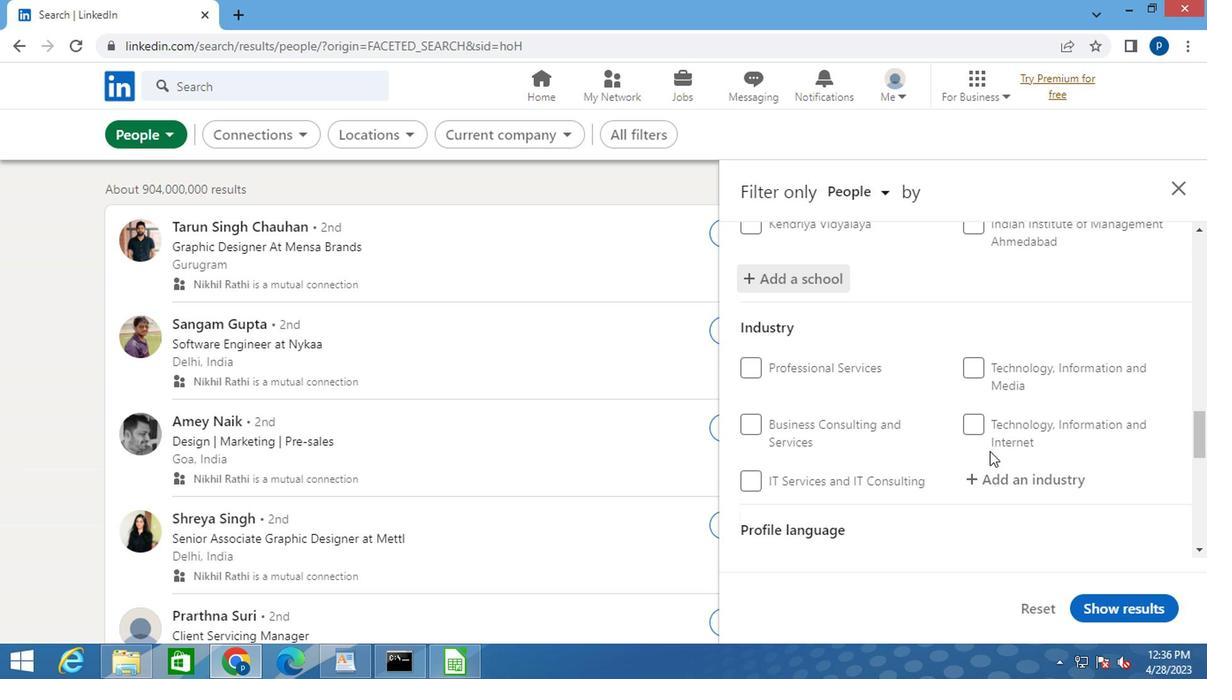 
Action: Mouse pressed left at (989, 477)
Screenshot: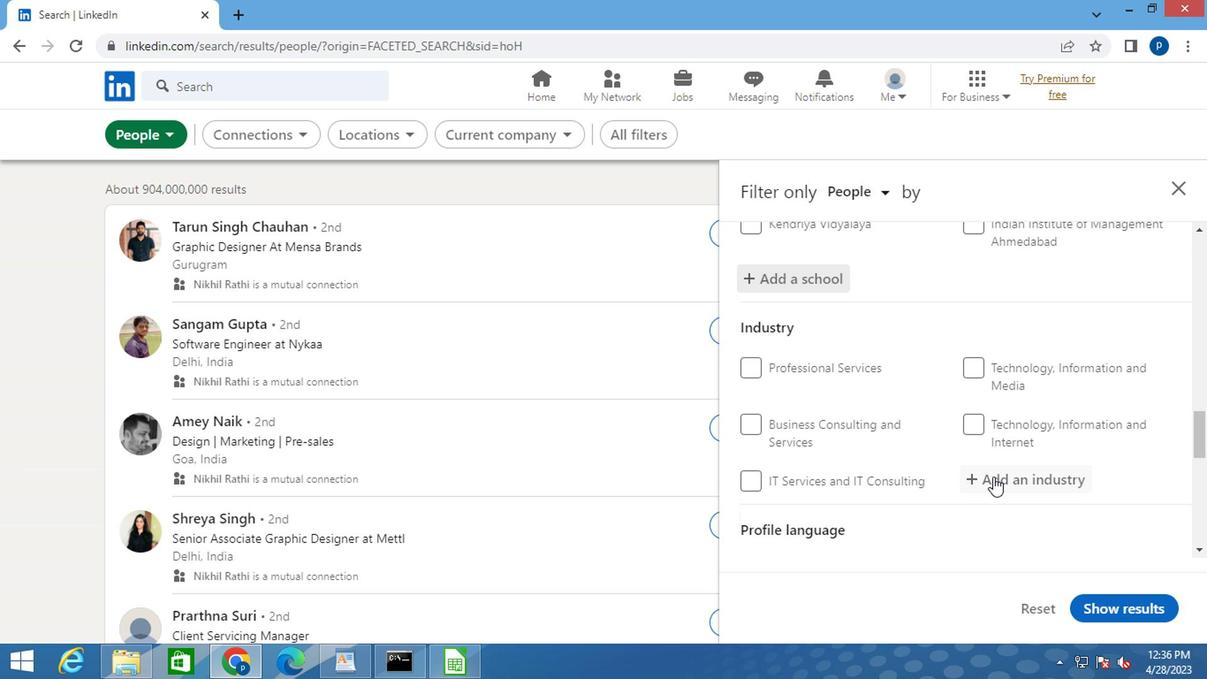 
Action: Mouse pressed left at (989, 477)
Screenshot: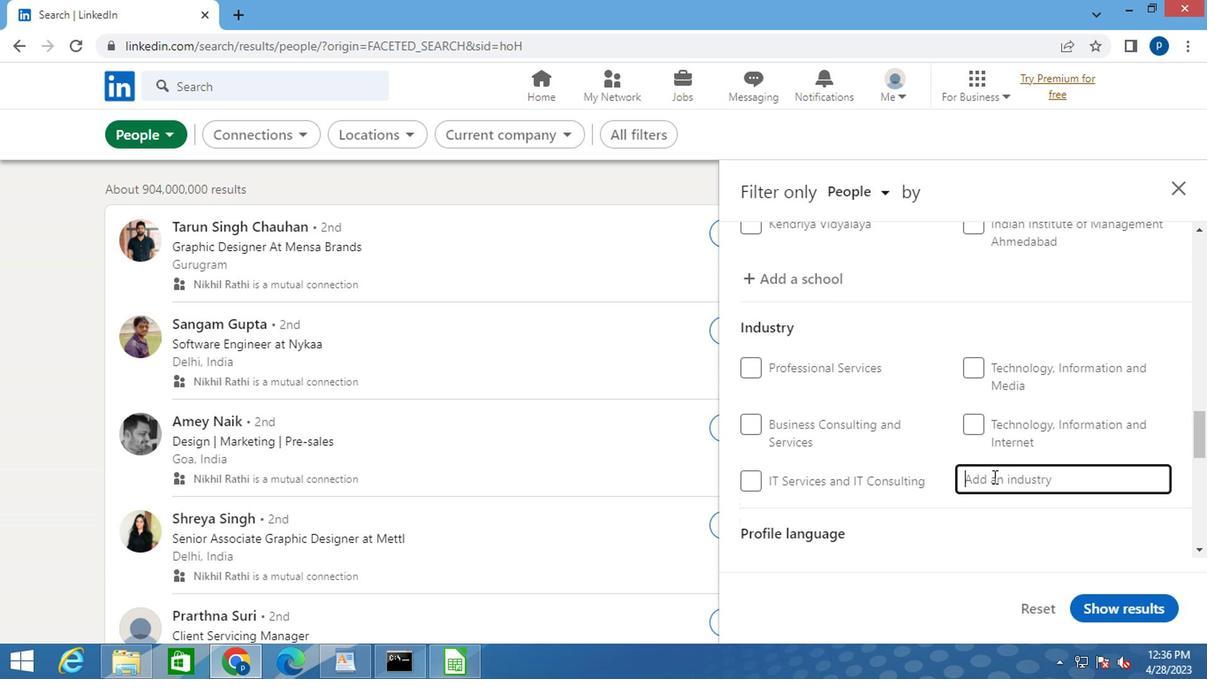 
Action: Key pressed <Key.caps_lock>A<Key.caps_lock>DMINISTRATION<Key.space>OF<Key.space>
Screenshot: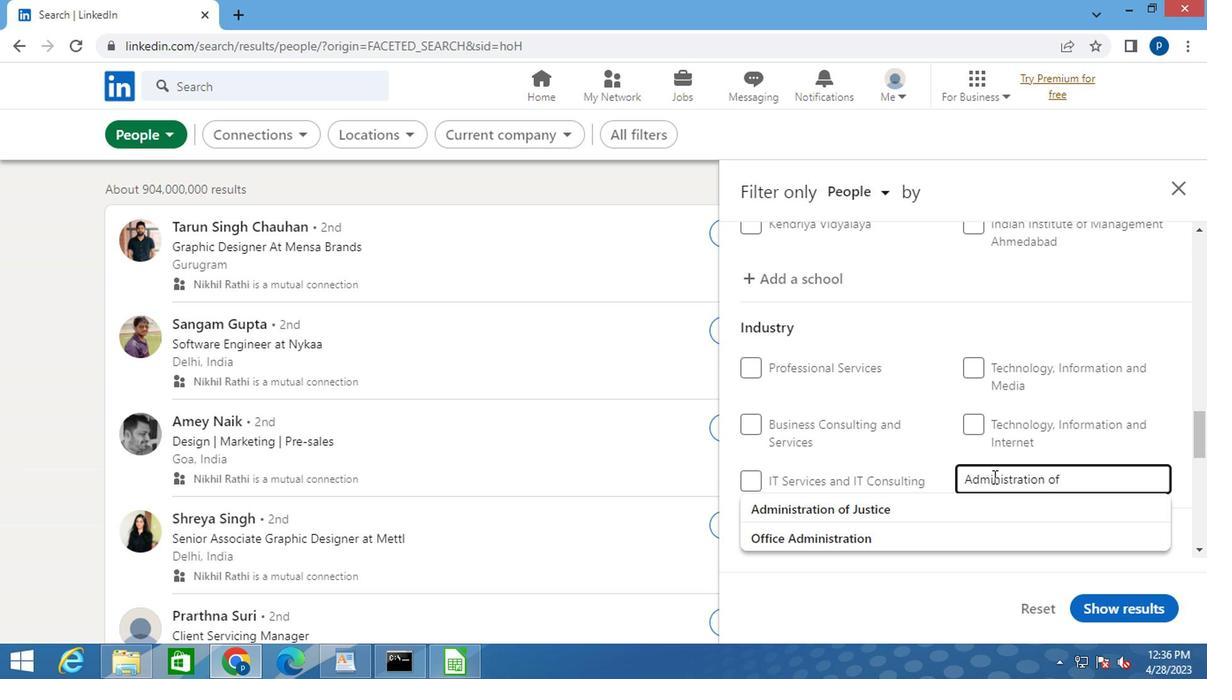 
Action: Mouse moved to (856, 507)
Screenshot: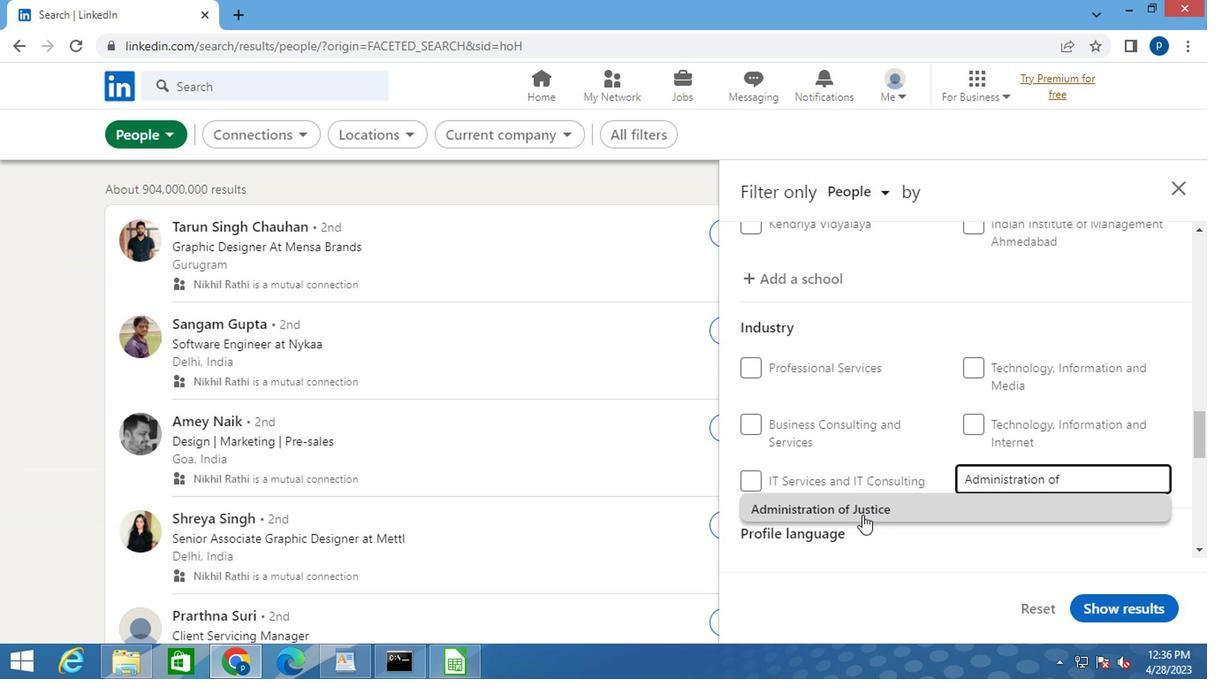 
Action: Mouse pressed left at (856, 507)
Screenshot: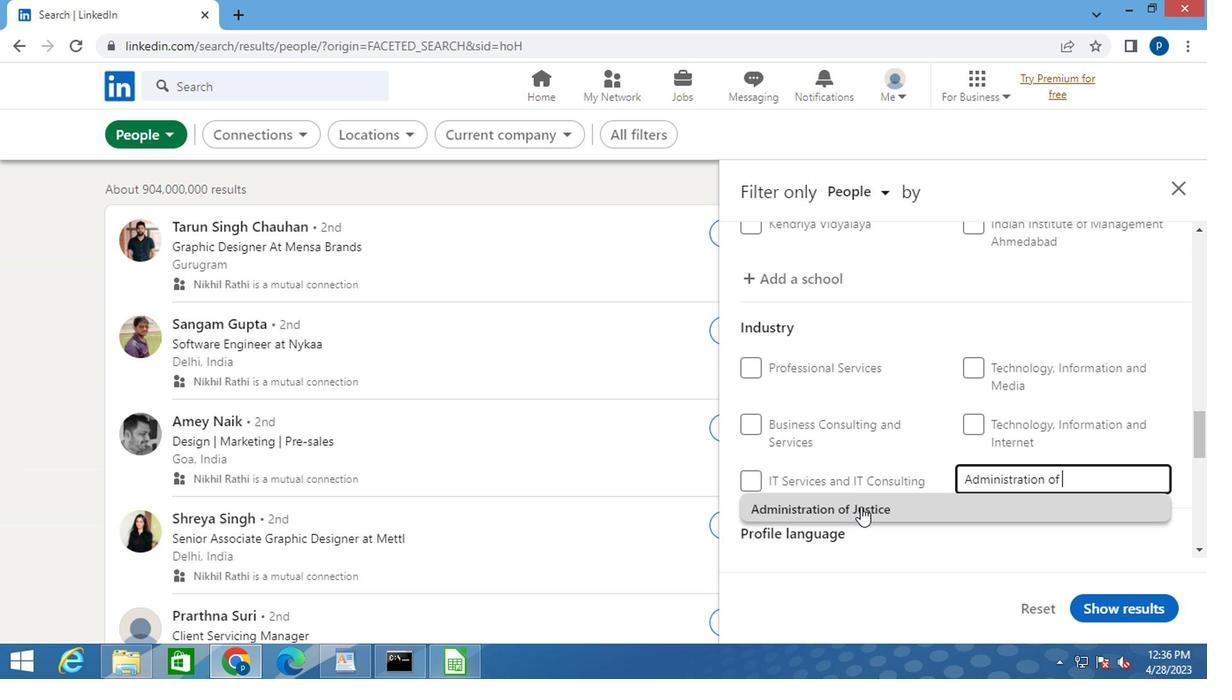 
Action: Mouse moved to (856, 496)
Screenshot: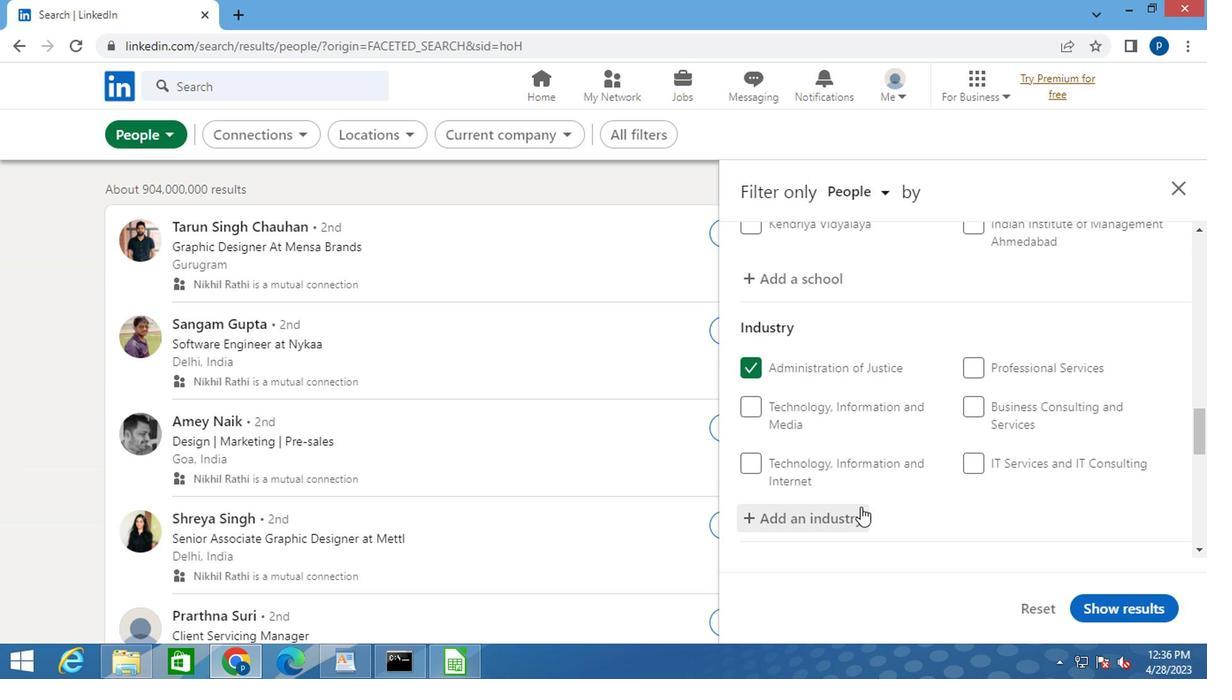 
Action: Mouse scrolled (856, 496) with delta (0, 0)
Screenshot: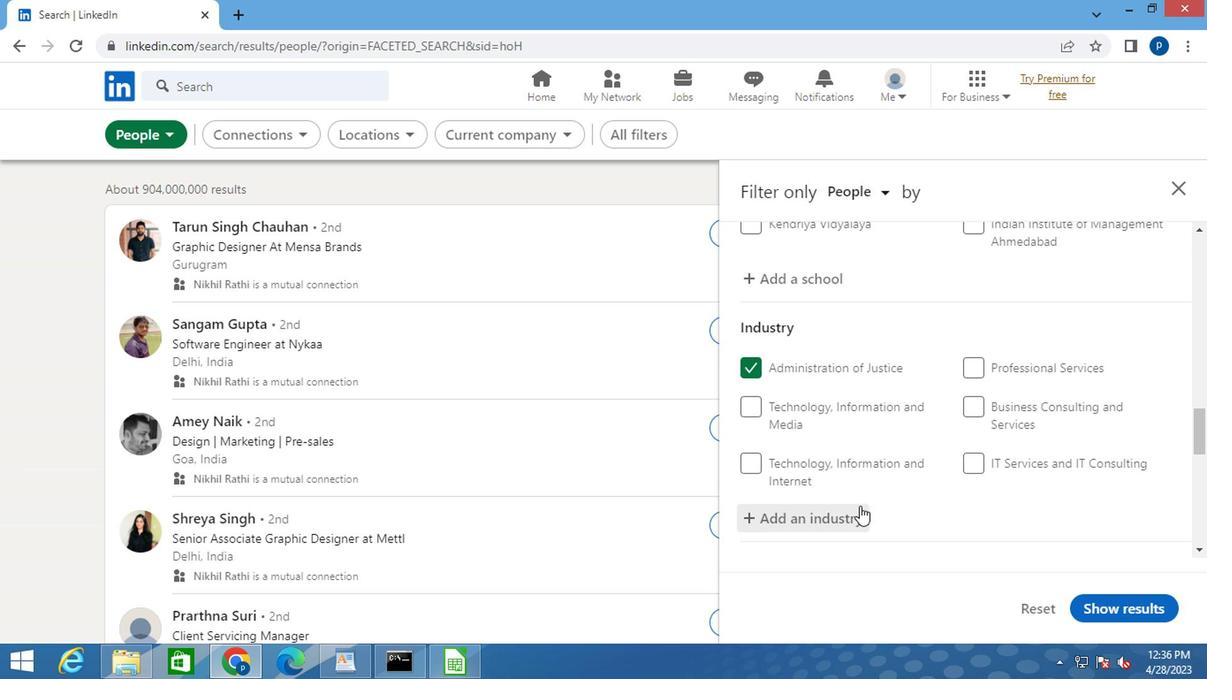 
Action: Mouse scrolled (856, 496) with delta (0, 0)
Screenshot: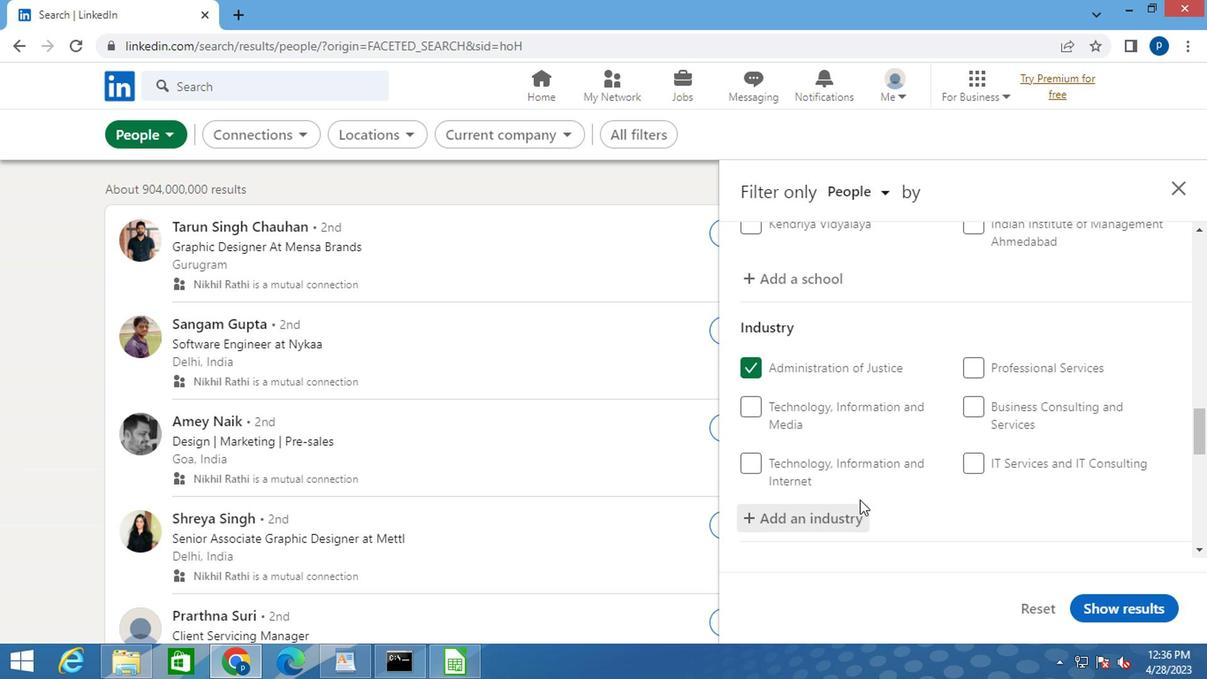 
Action: Mouse moved to (856, 468)
Screenshot: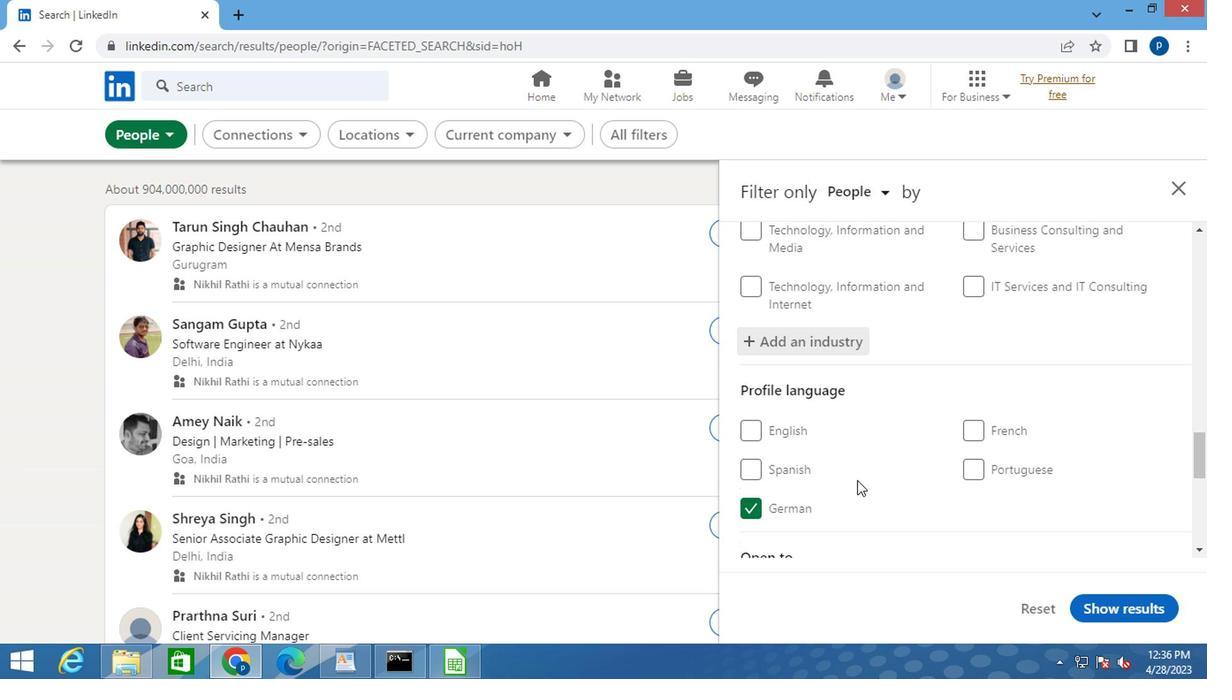 
Action: Mouse scrolled (856, 467) with delta (0, -1)
Screenshot: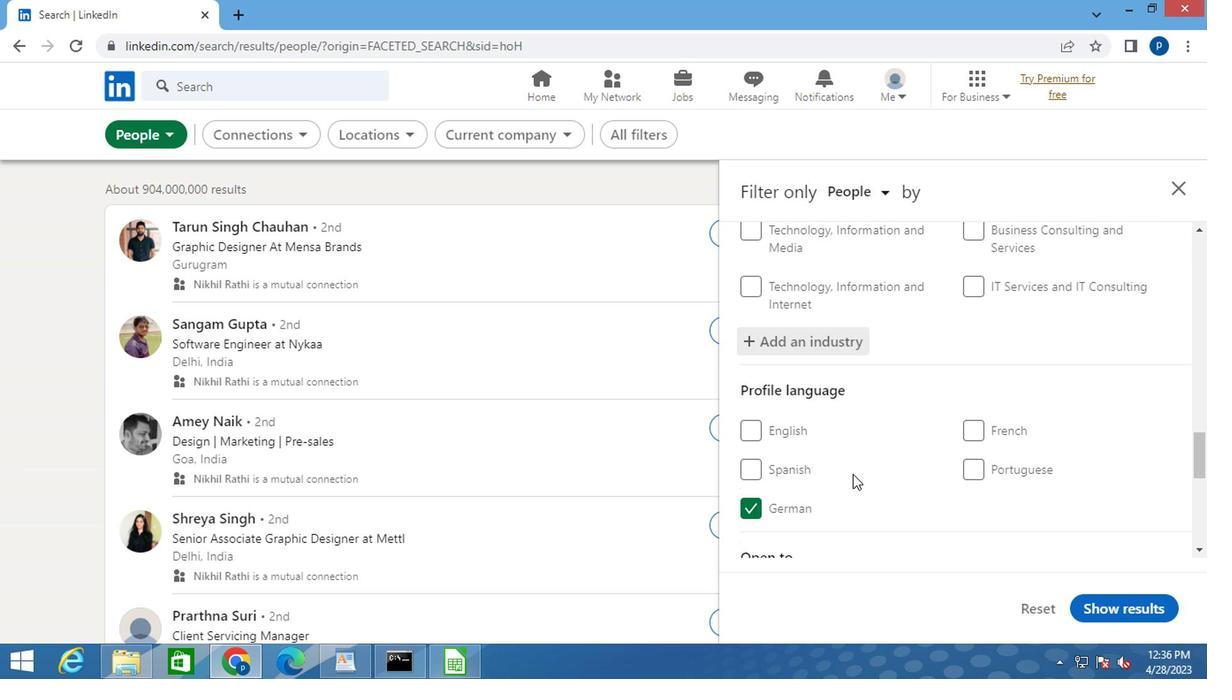 
Action: Mouse scrolled (856, 467) with delta (0, -1)
Screenshot: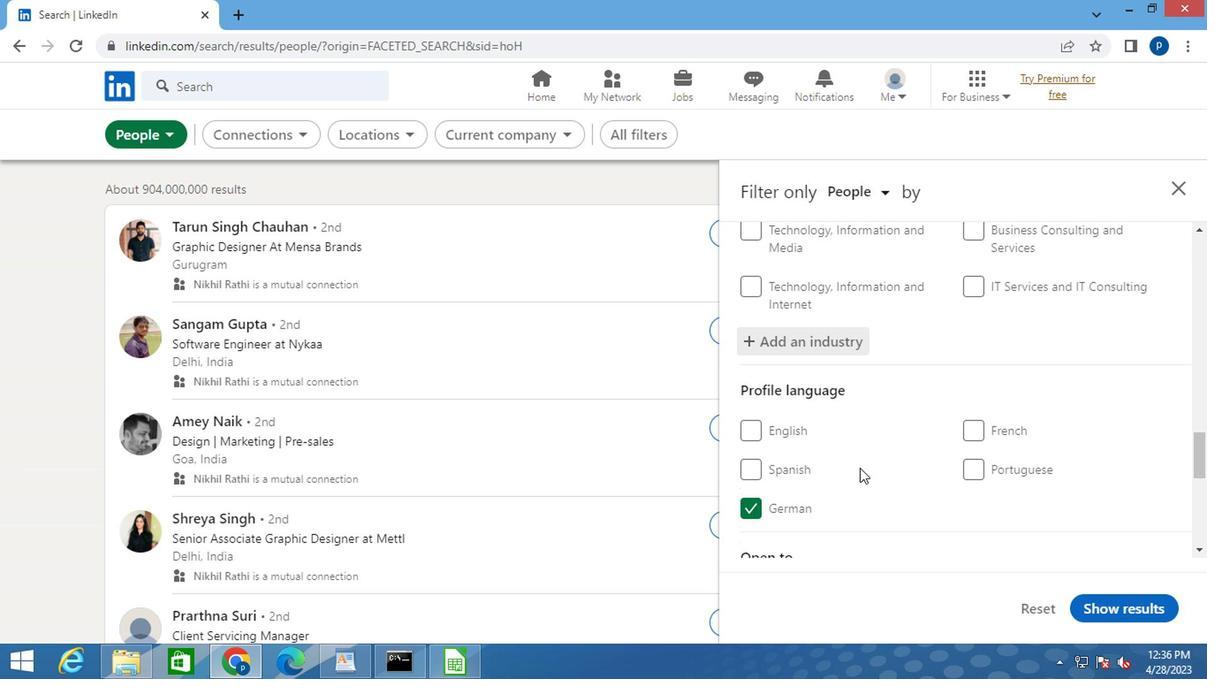 
Action: Mouse moved to (899, 470)
Screenshot: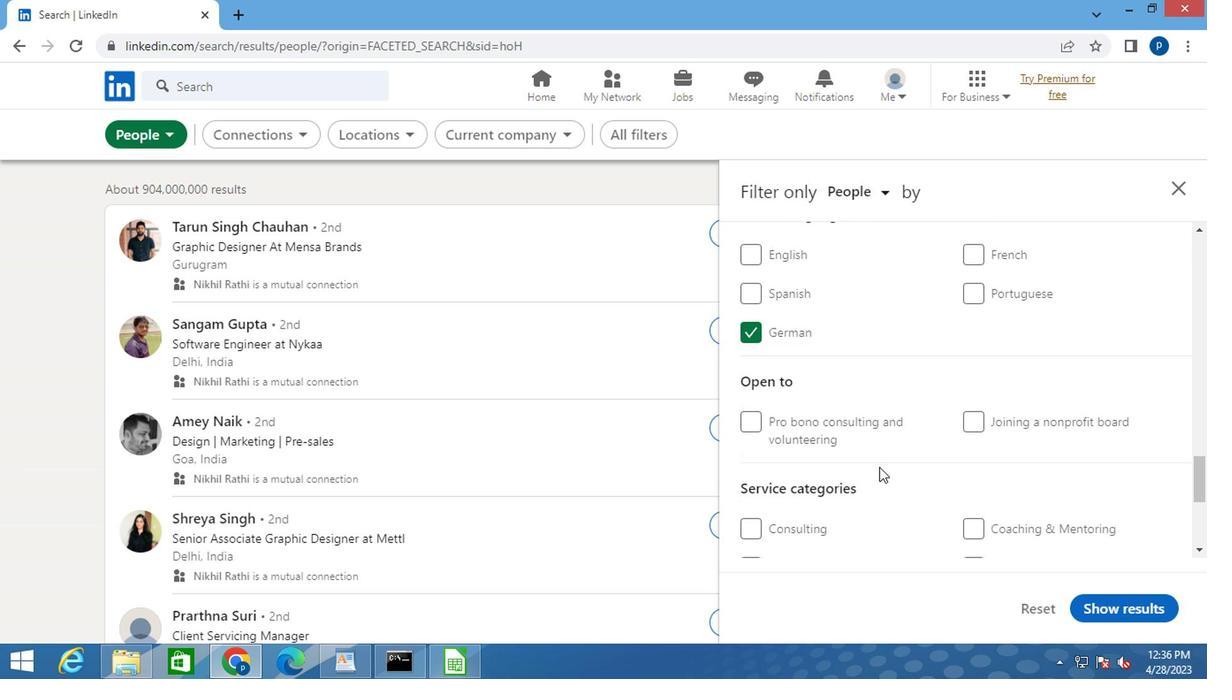 
Action: Mouse scrolled (899, 469) with delta (0, -1)
Screenshot: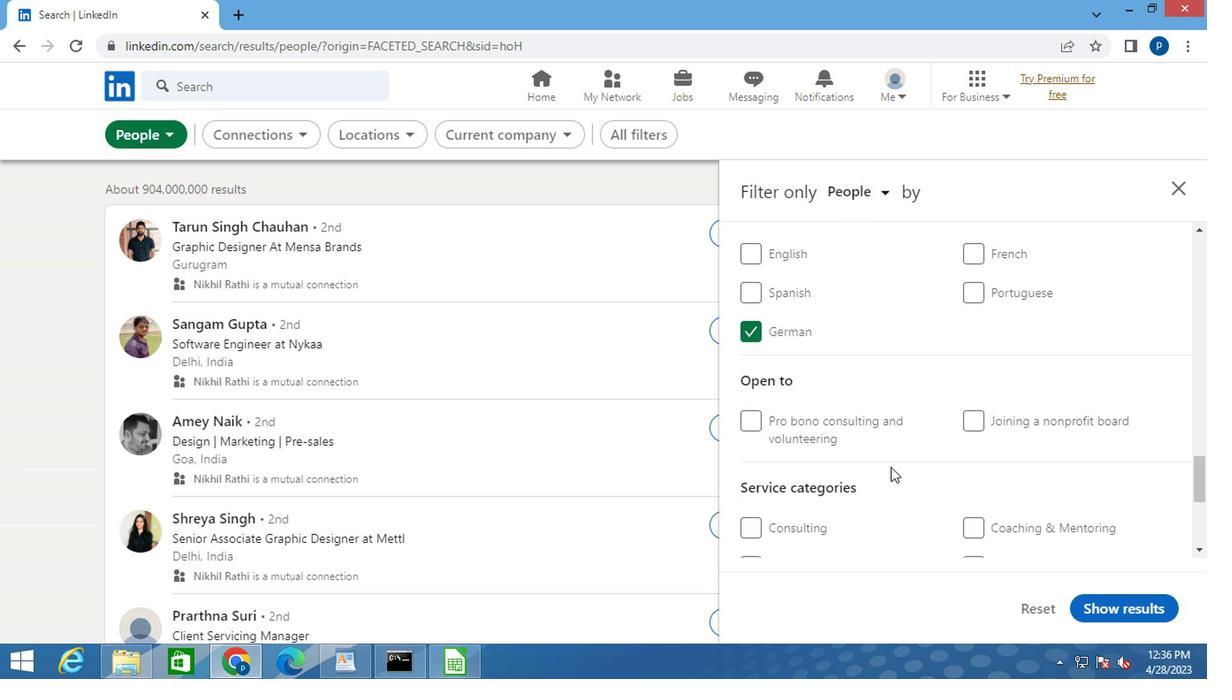
Action: Mouse moved to (1014, 519)
Screenshot: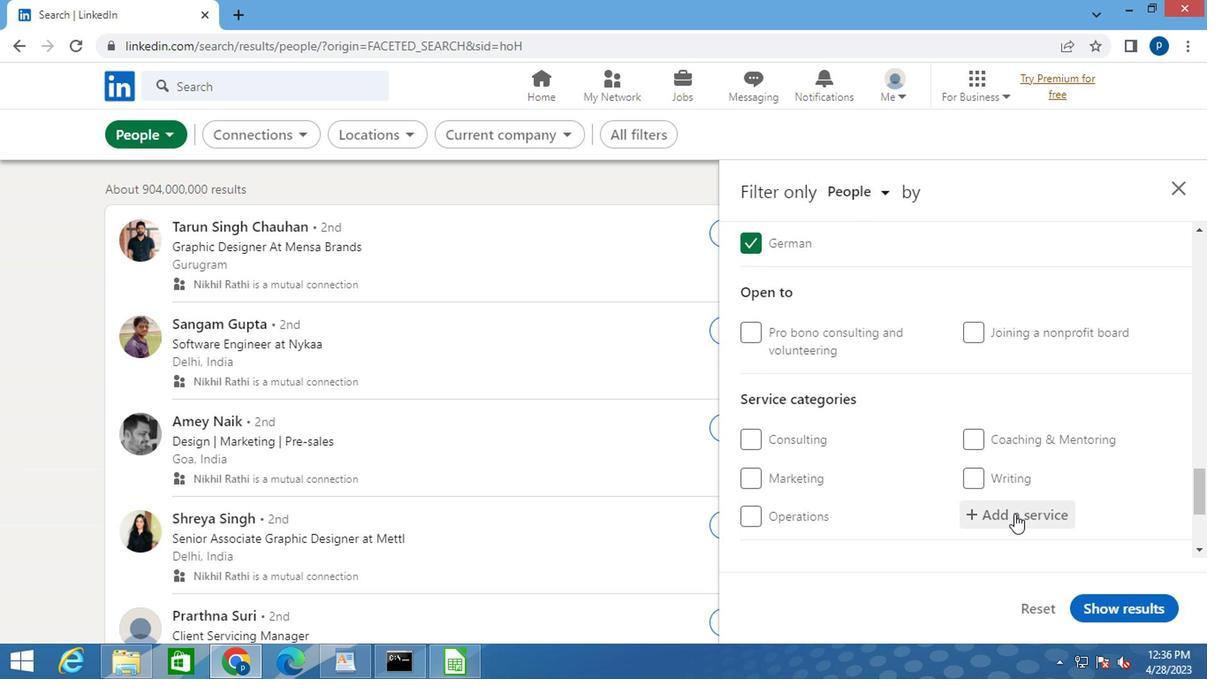 
Action: Mouse pressed left at (1014, 519)
Screenshot: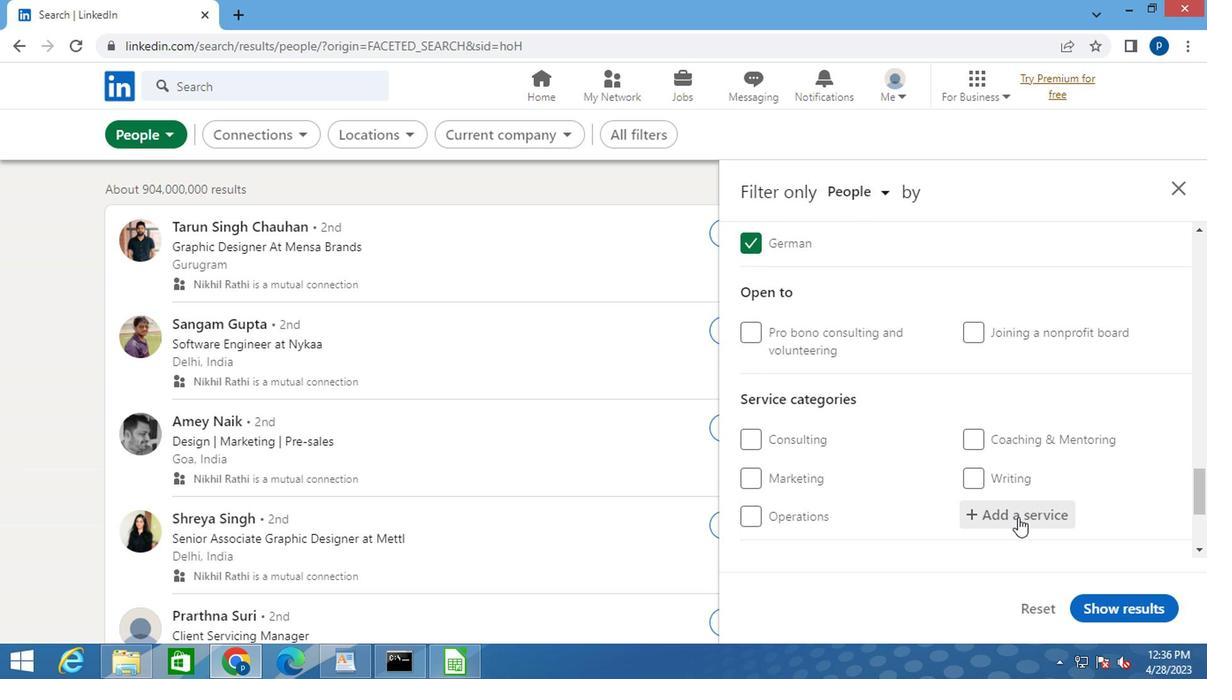 
Action: Mouse moved to (1011, 516)
Screenshot: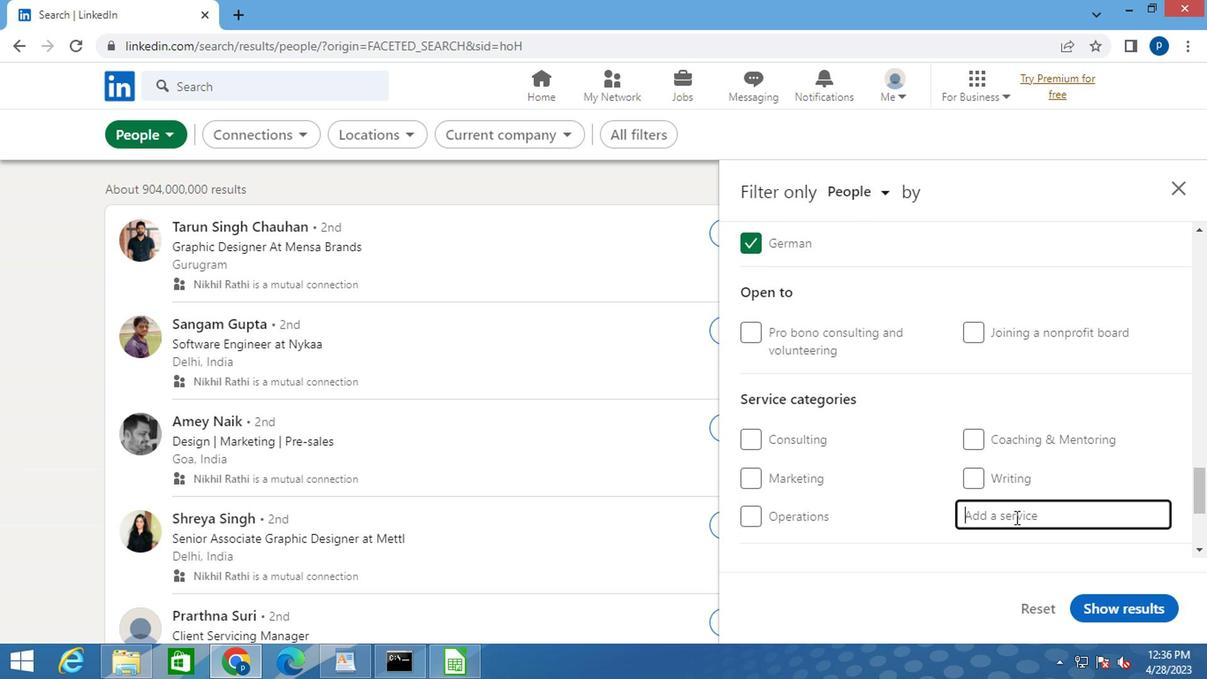 
Action: Mouse pressed left at (1011, 516)
Screenshot: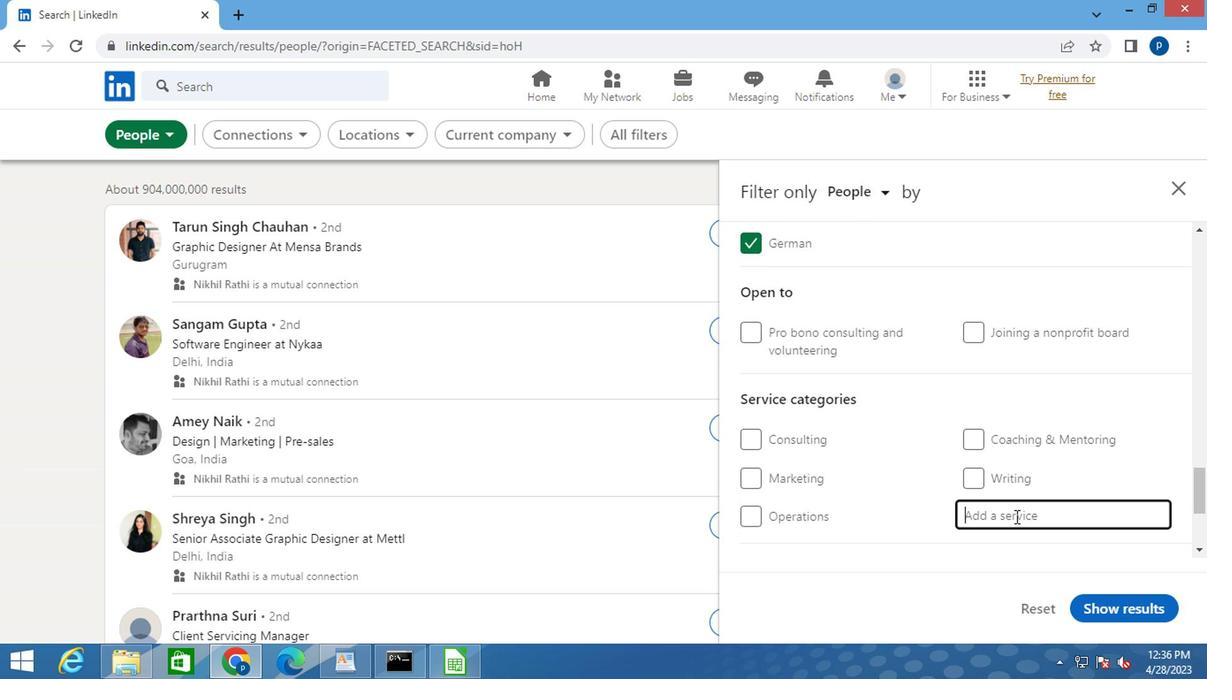 
Action: Key pressed <Key.caps_lock>F
Screenshot: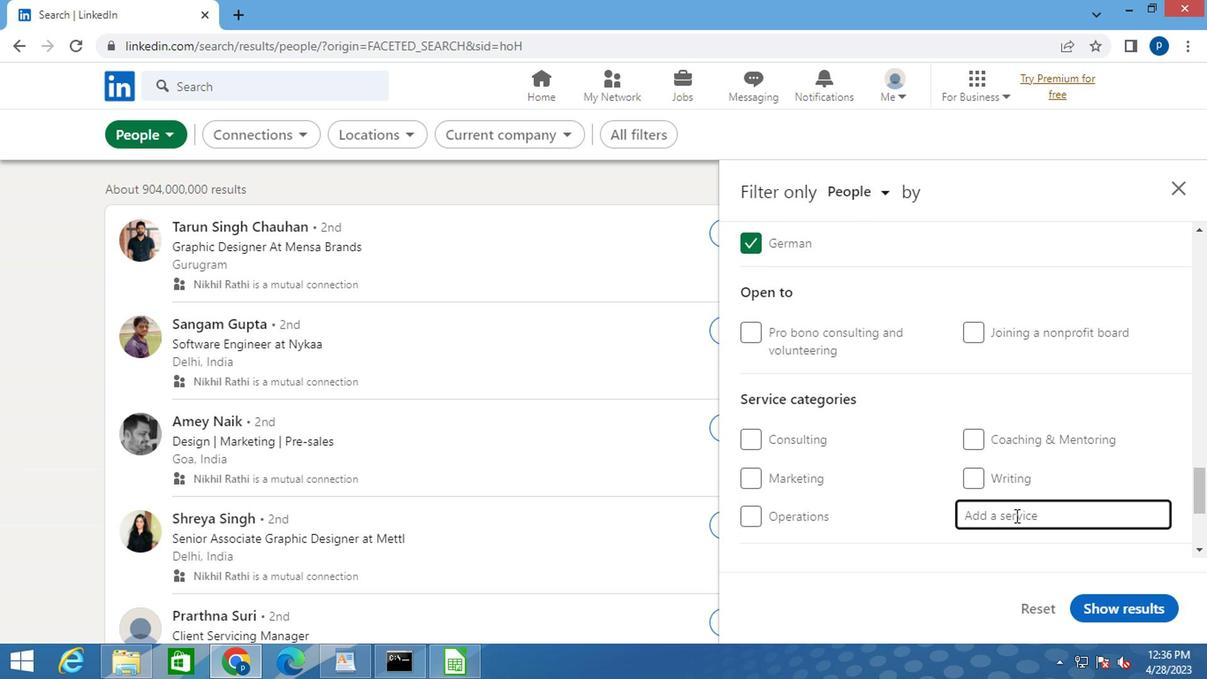 
Action: Mouse moved to (1010, 515)
Screenshot: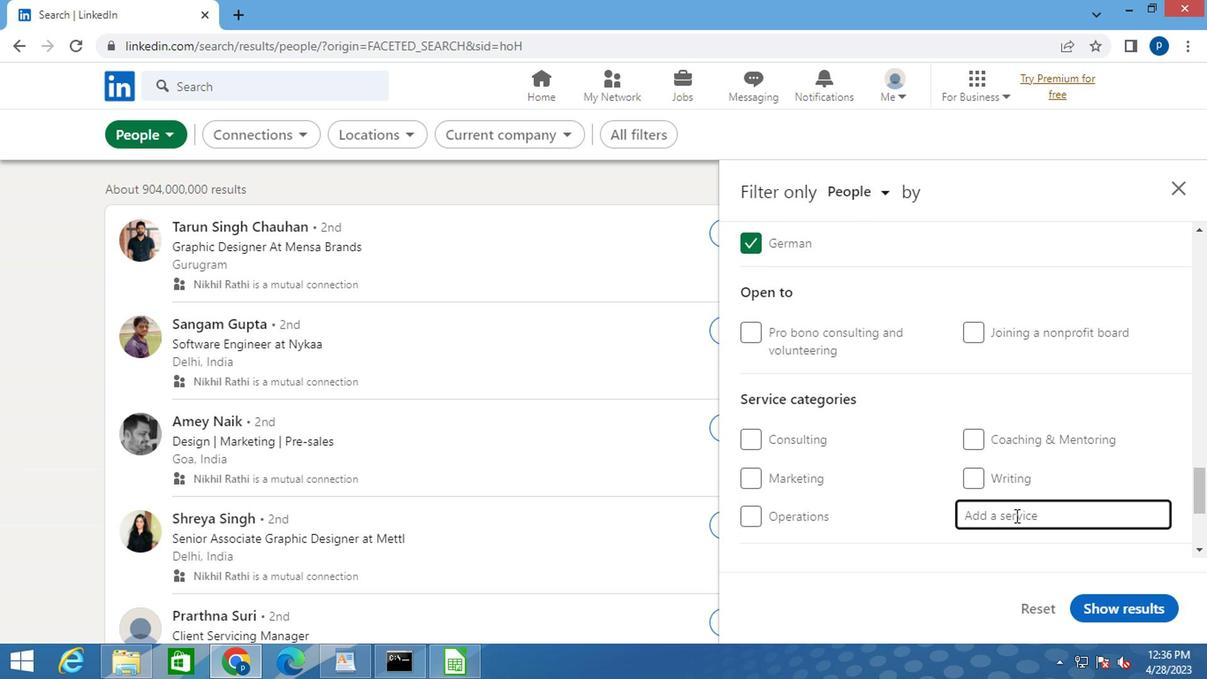 
Action: Key pressed <Key.caps_lock>AMILY<Key.space><Key.caps_lock>L<Key.caps_lock>AW
Screenshot: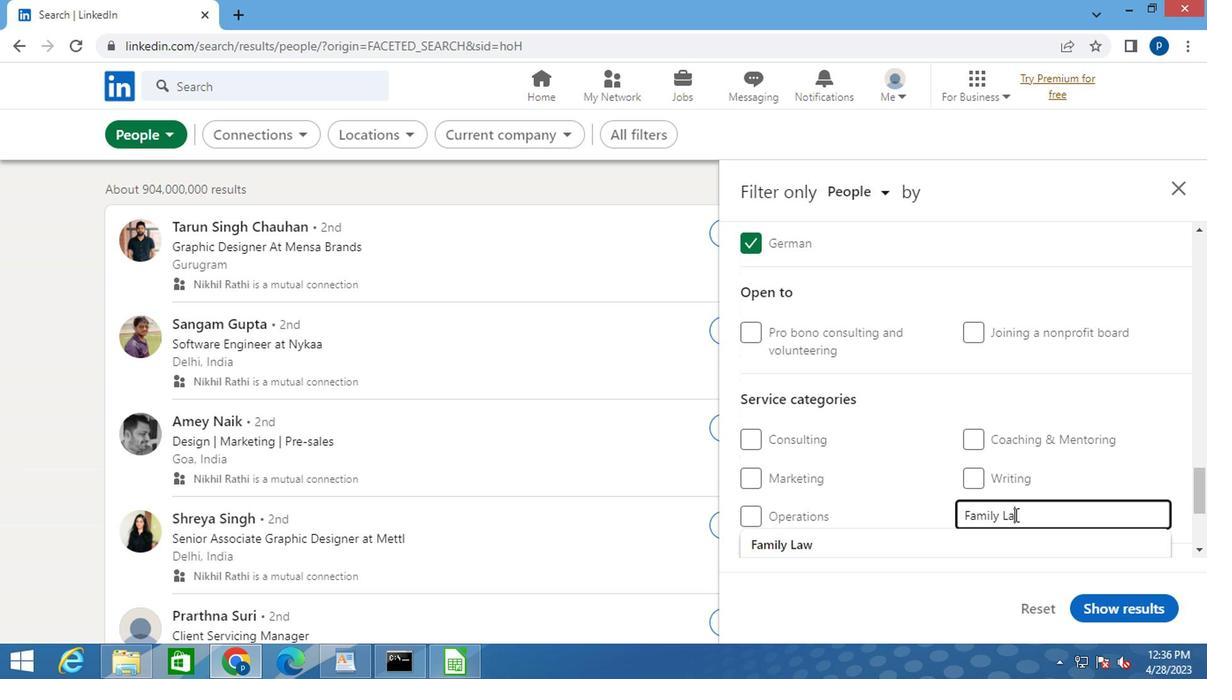 
Action: Mouse moved to (823, 549)
Screenshot: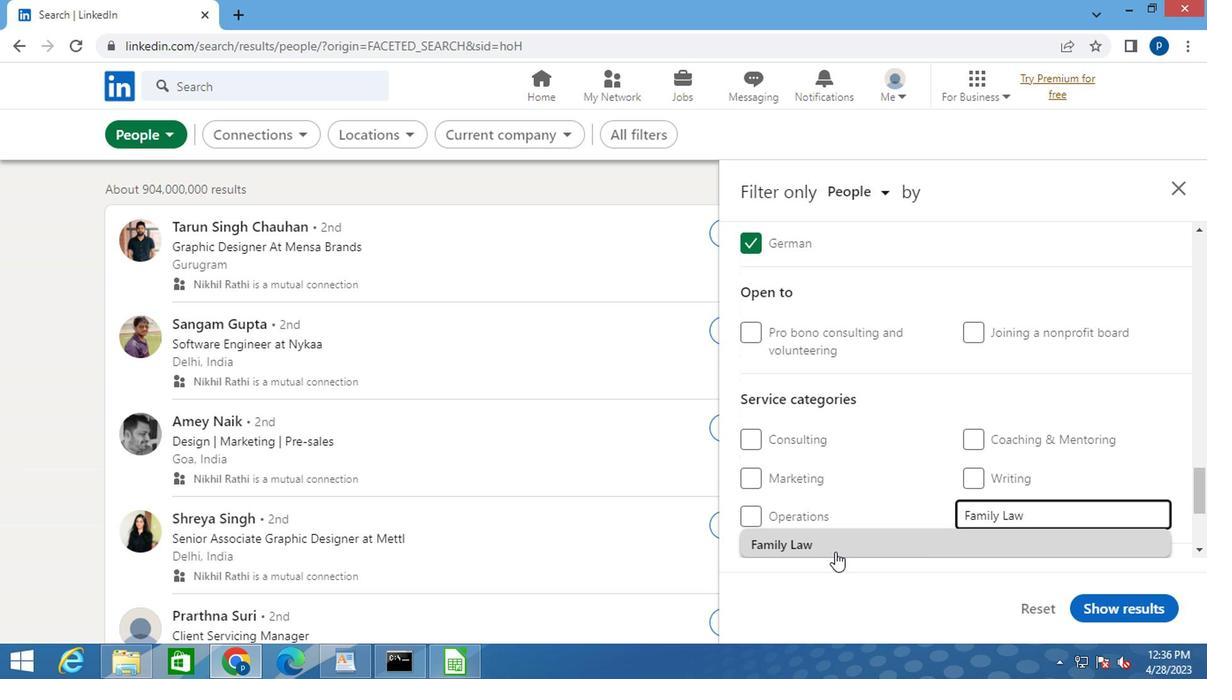 
Action: Mouse pressed left at (823, 549)
Screenshot: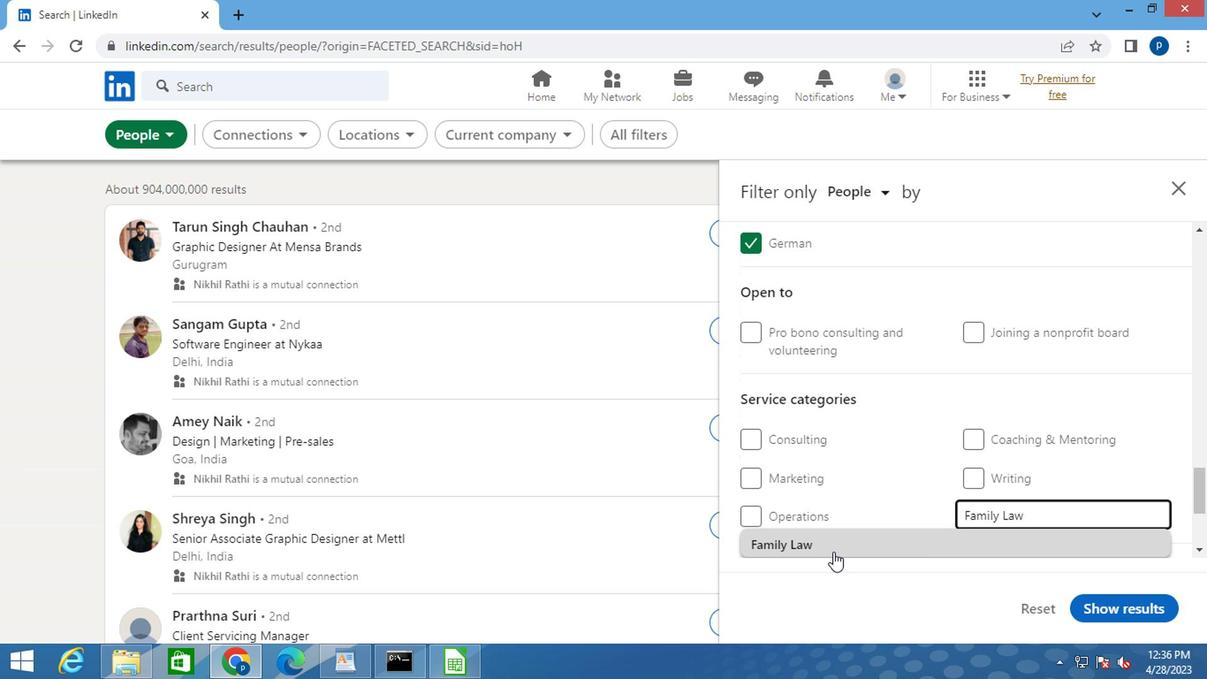 
Action: Mouse moved to (836, 523)
Screenshot: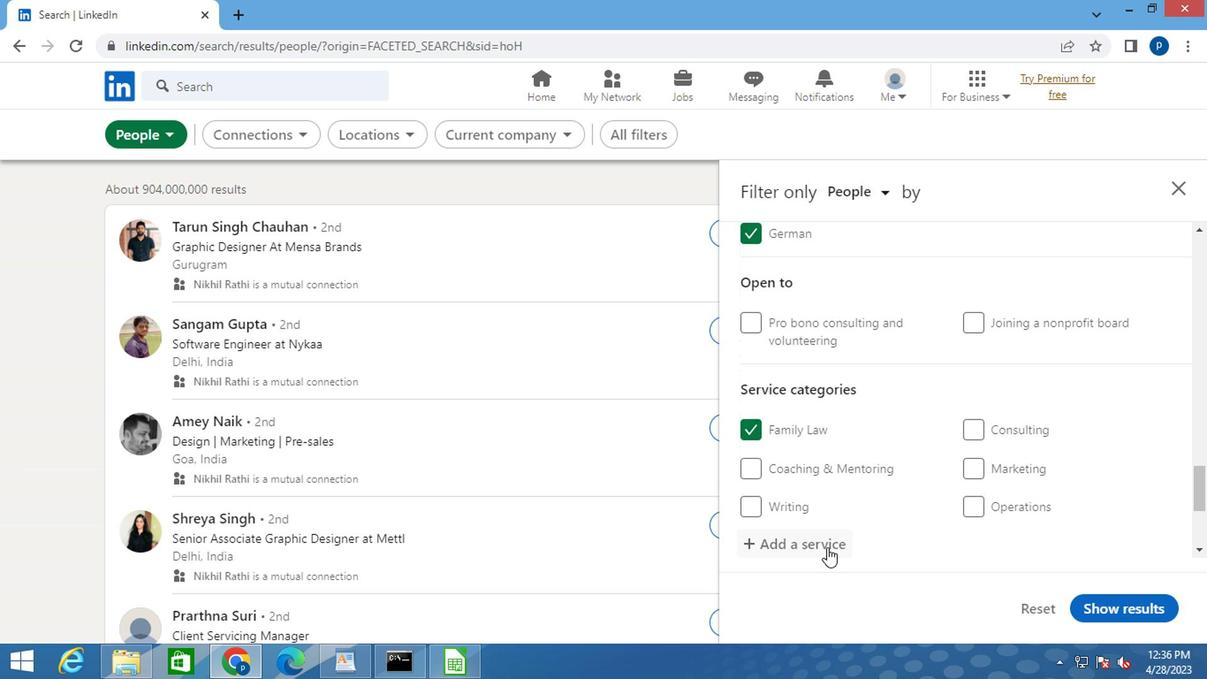 
Action: Mouse scrolled (836, 521) with delta (0, -1)
Screenshot: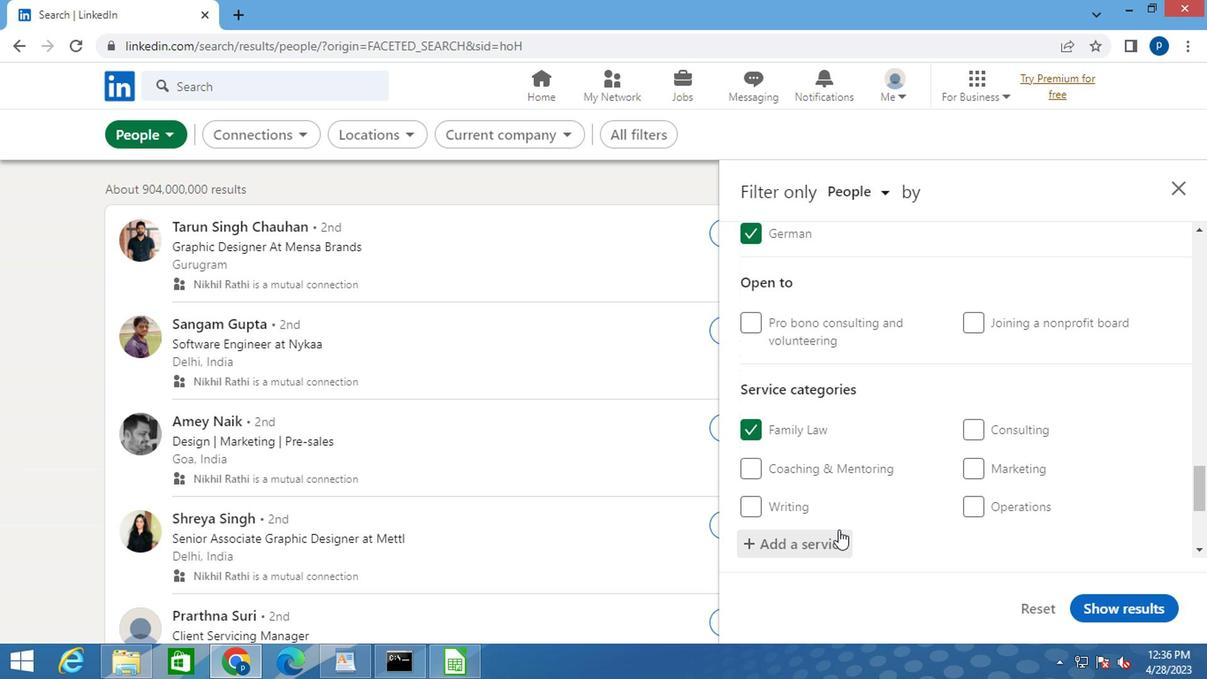 
Action: Mouse moved to (836, 521)
Screenshot: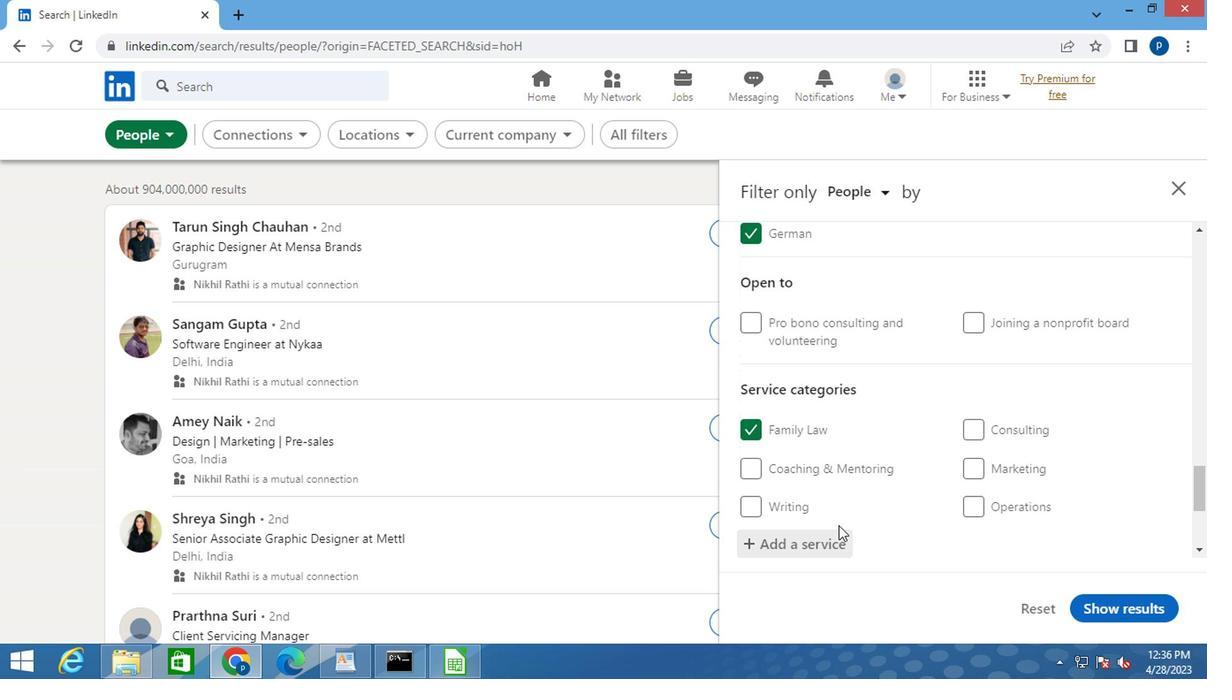 
Action: Mouse scrolled (836, 519) with delta (0, -1)
Screenshot: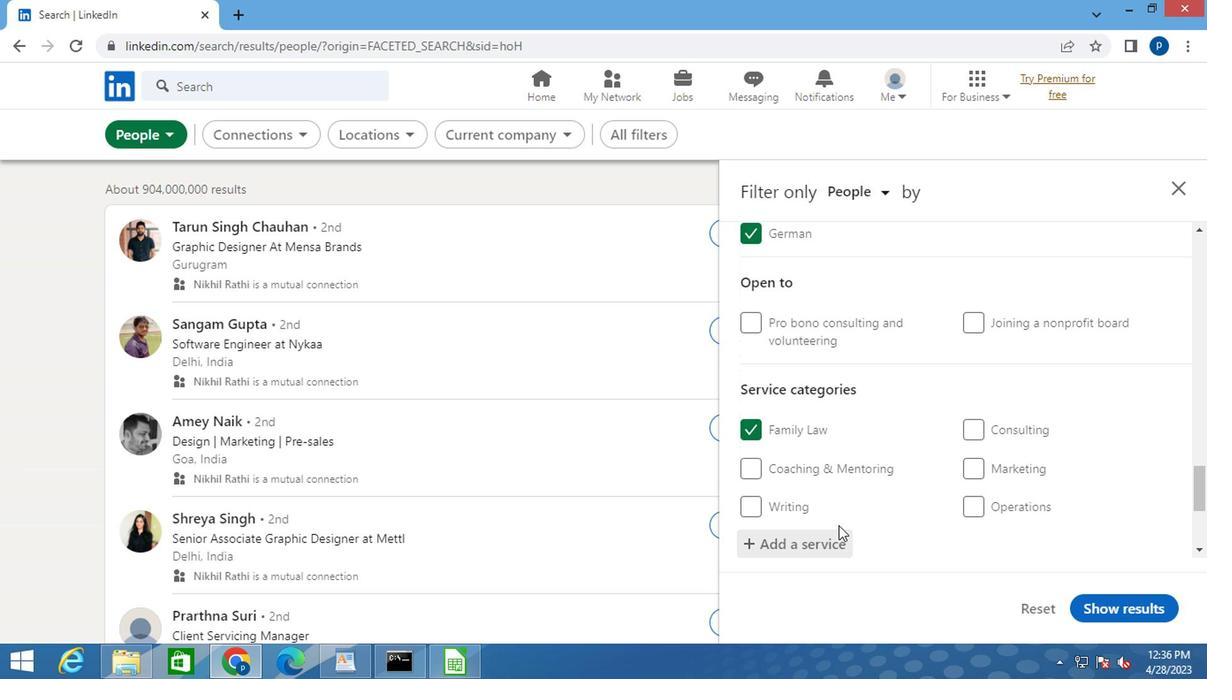 
Action: Mouse moved to (792, 535)
Screenshot: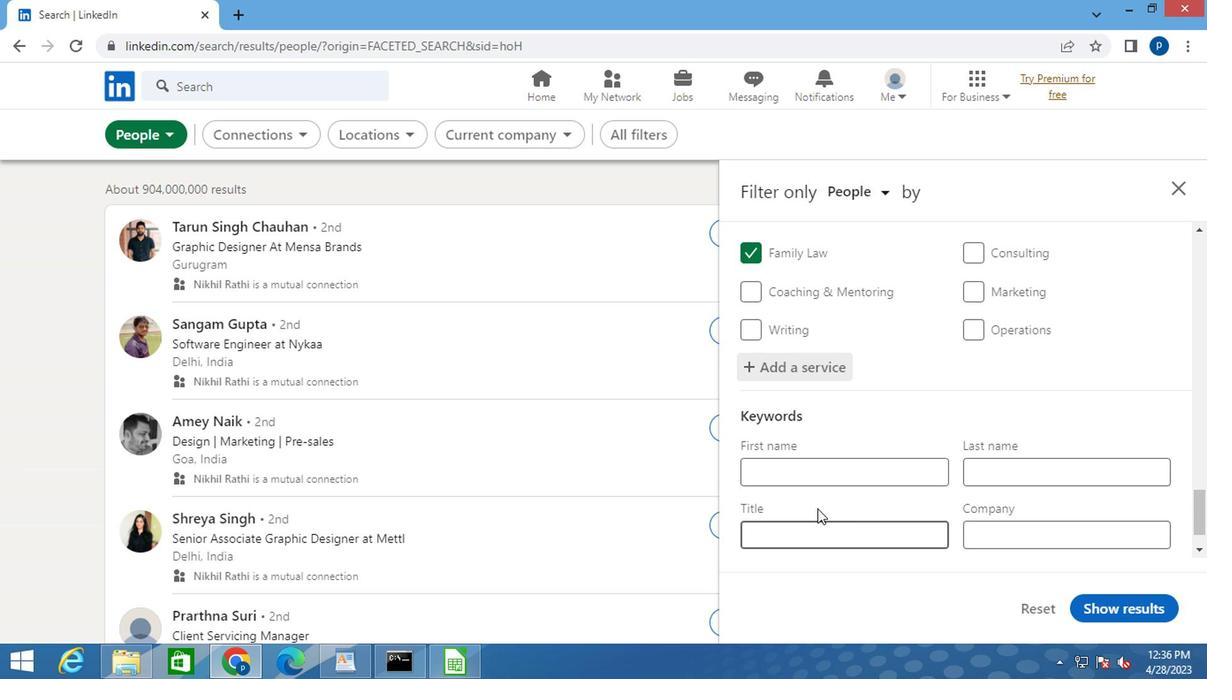 
Action: Mouse pressed left at (792, 535)
Screenshot: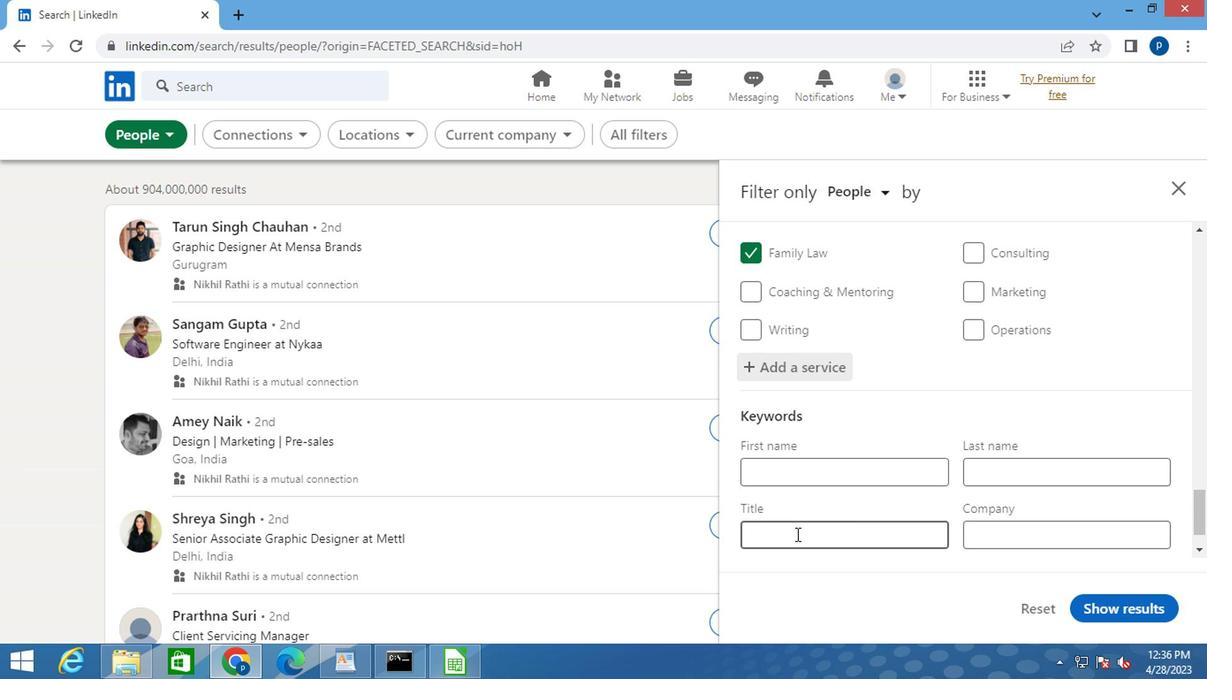
Action: Key pressed <Key.caps_lock>B<Key.caps_lock>ANK<Key.space><Key.caps_lock>T<Key.caps_lock>ELLER<Key.space>
Screenshot: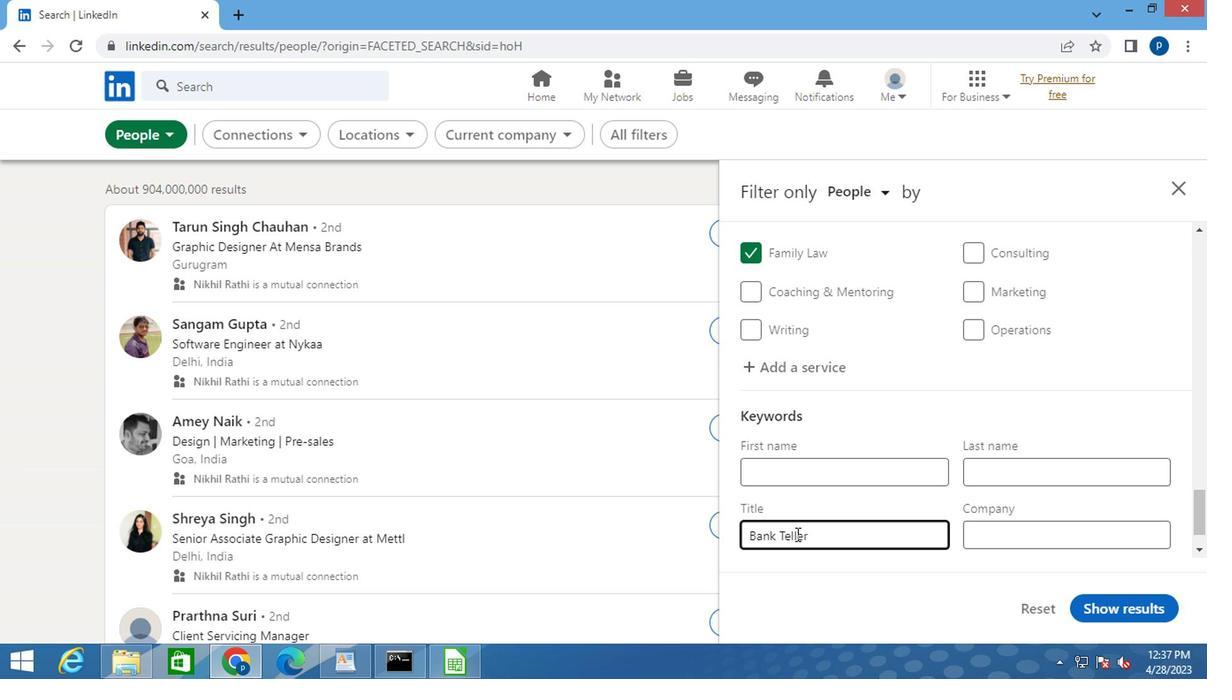 
Action: Mouse moved to (1098, 604)
Screenshot: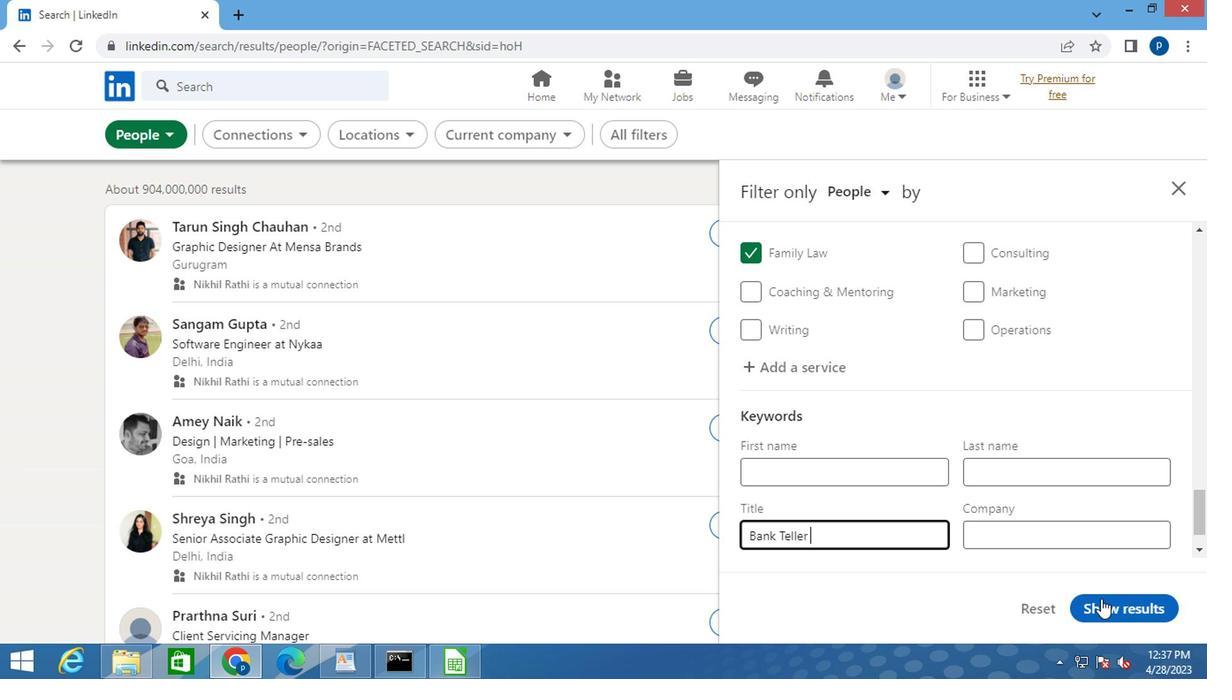 
Action: Mouse pressed left at (1098, 604)
Screenshot: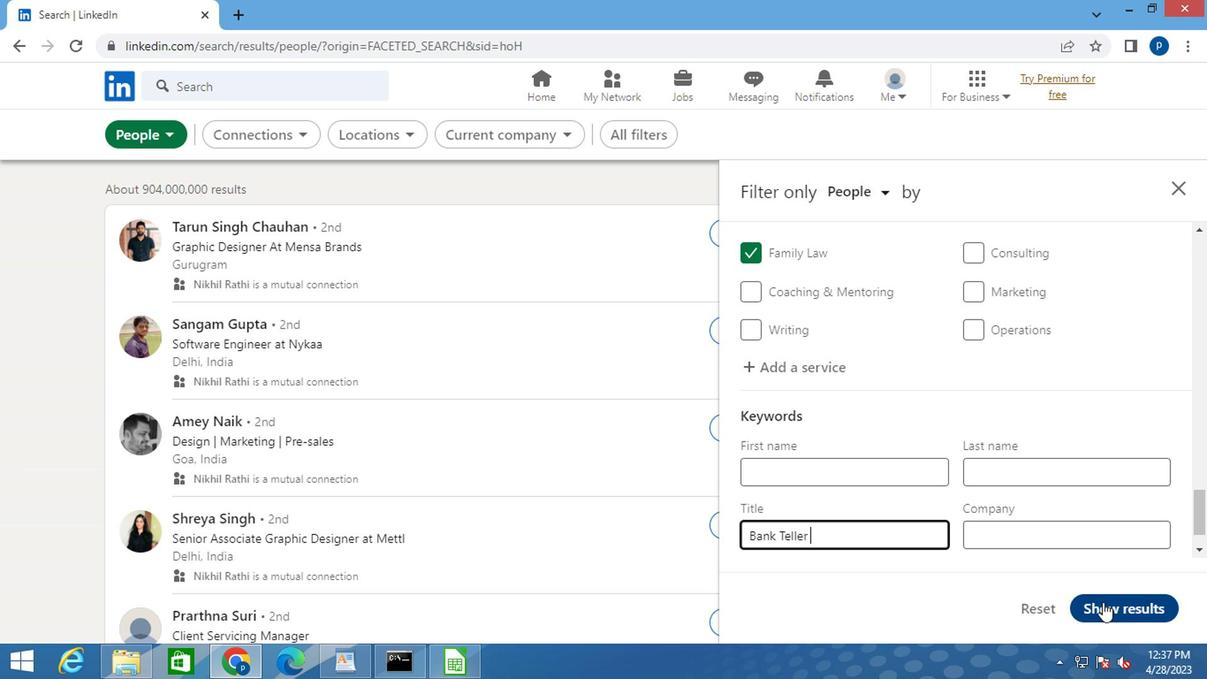 
